 Task: Find connections with filter location Angol with filter topic #linkedintrainer with filter profile language French with filter current company Steel Authority of India Limited with filter school Nizam College, Basheerbagh with filter industry Business Intelligence Platforms with filter service category Bookkeeping with filter keywords title Medical Researcher
Action: Mouse moved to (626, 83)
Screenshot: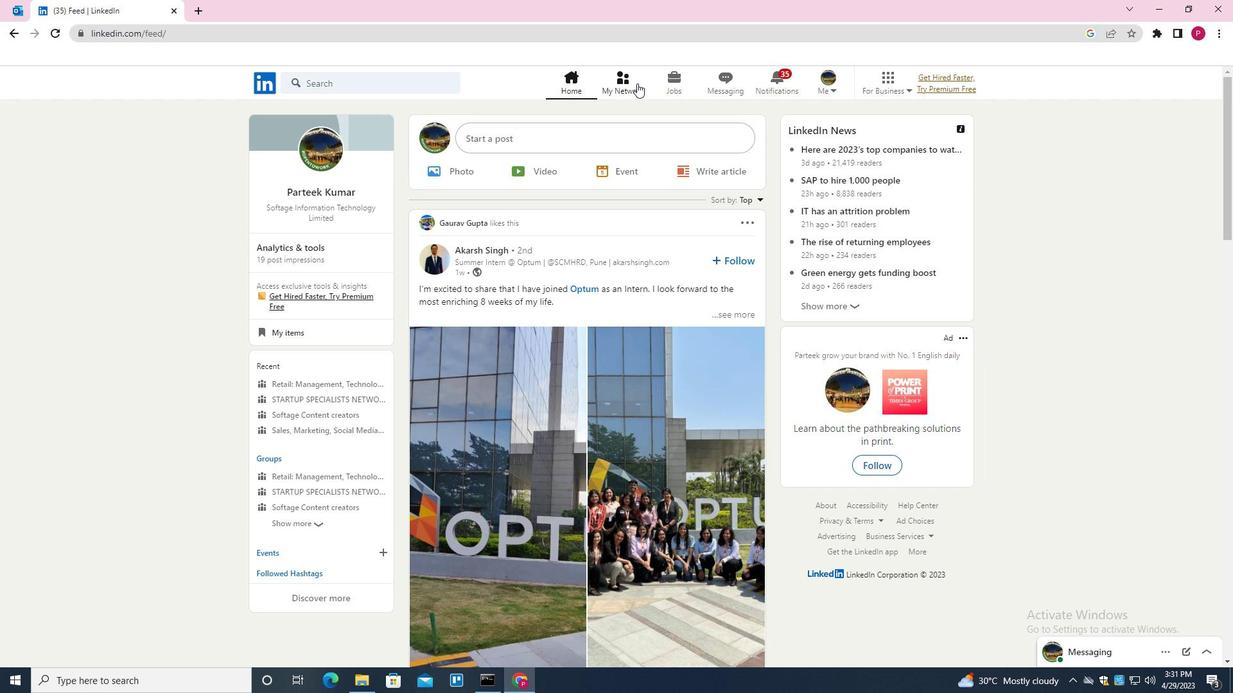 
Action: Mouse pressed left at (626, 83)
Screenshot: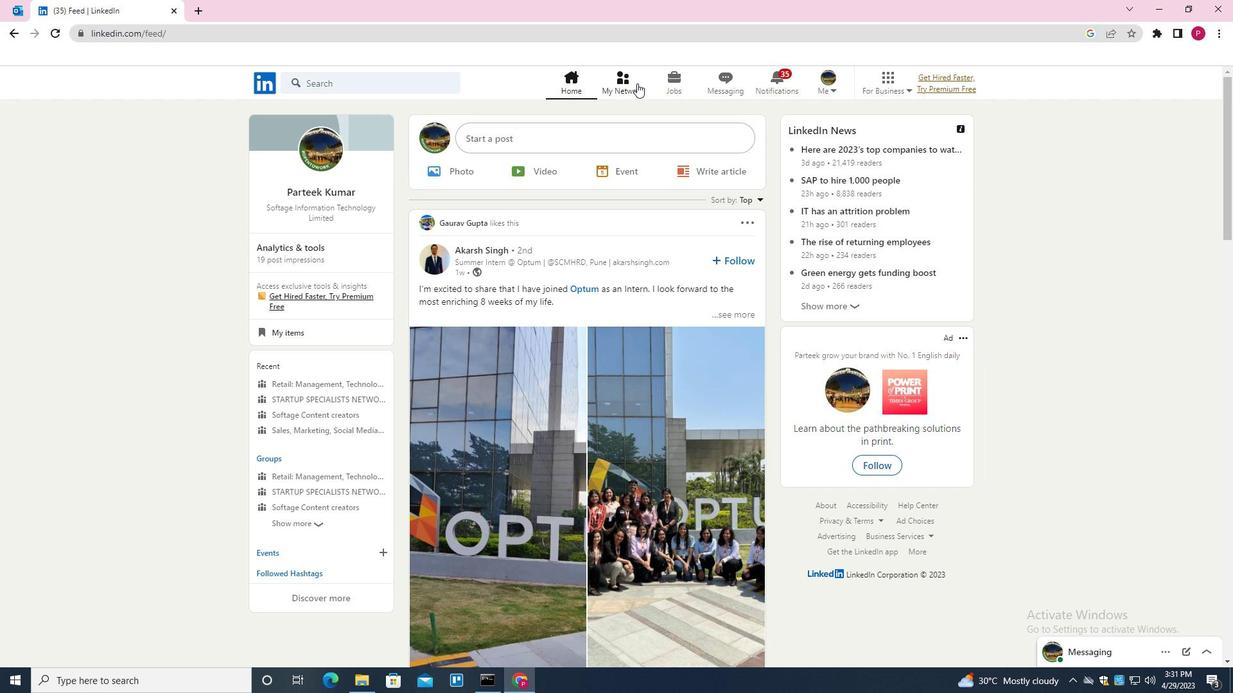 
Action: Mouse moved to (381, 161)
Screenshot: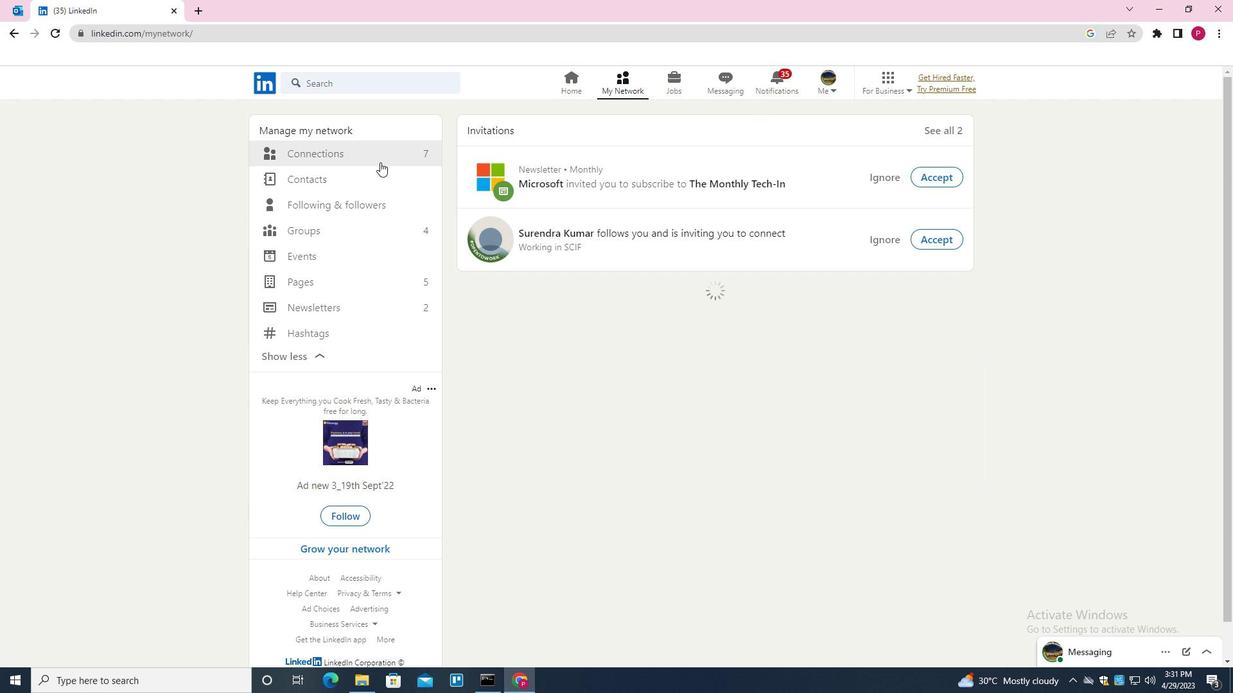 
Action: Mouse pressed left at (381, 161)
Screenshot: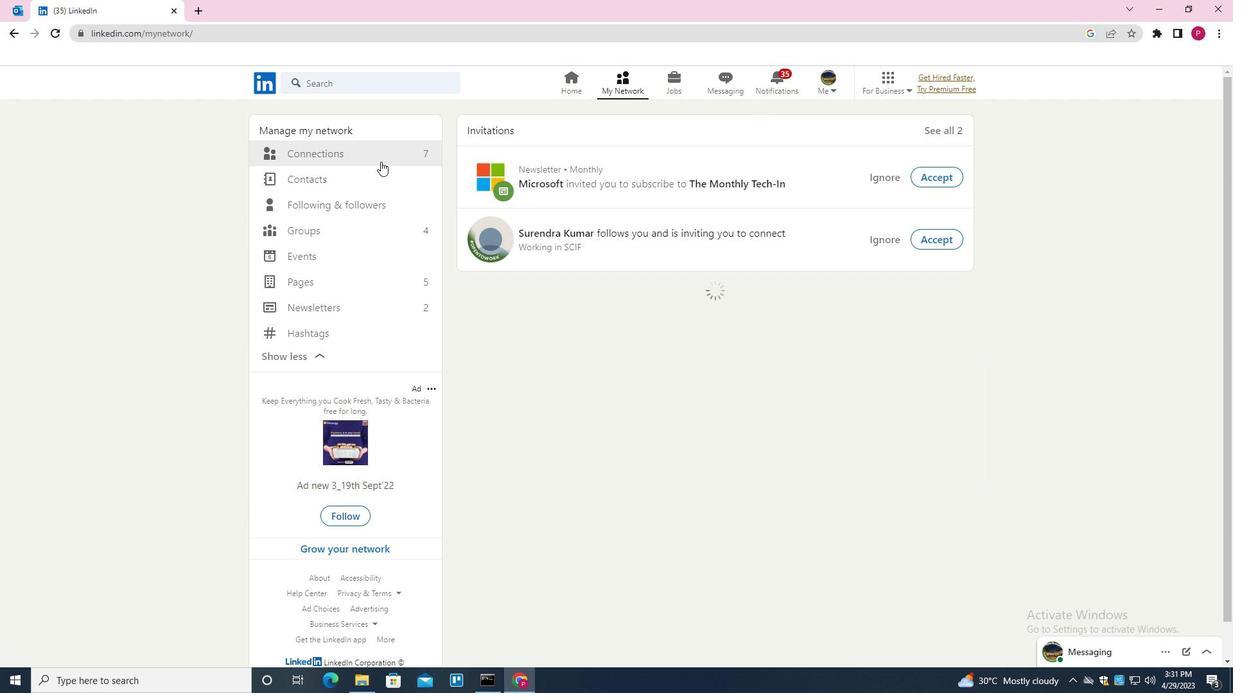 
Action: Mouse moved to (415, 150)
Screenshot: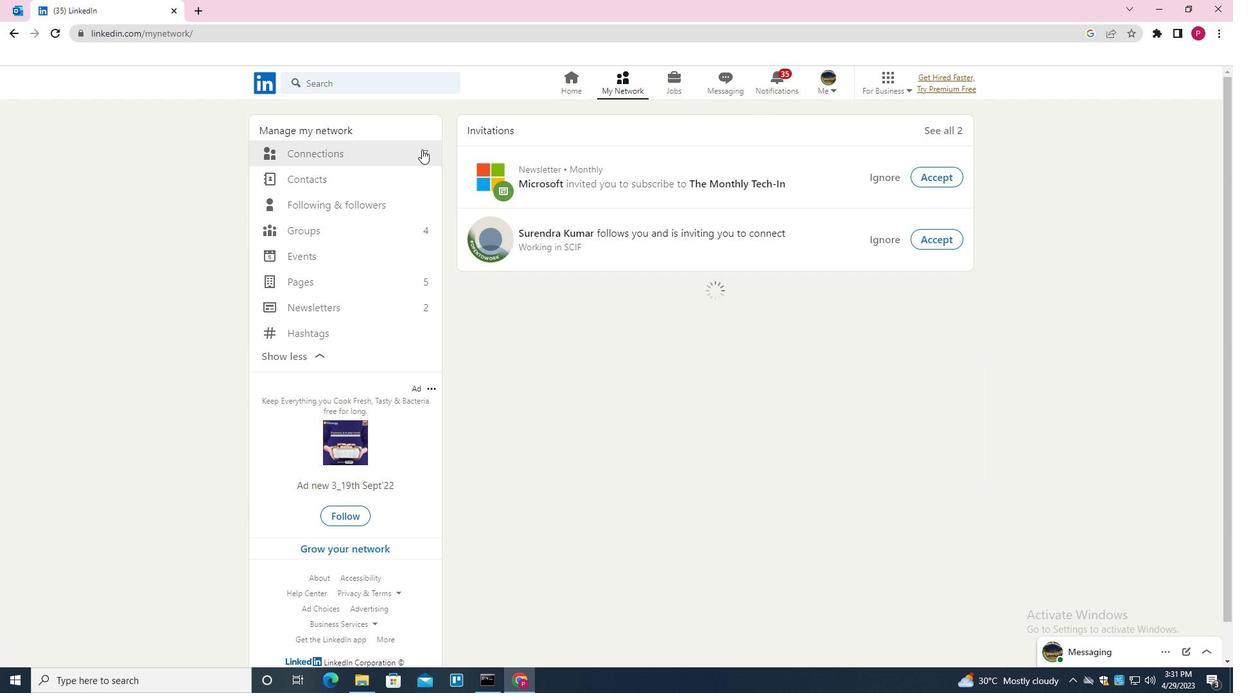 
Action: Mouse pressed left at (415, 150)
Screenshot: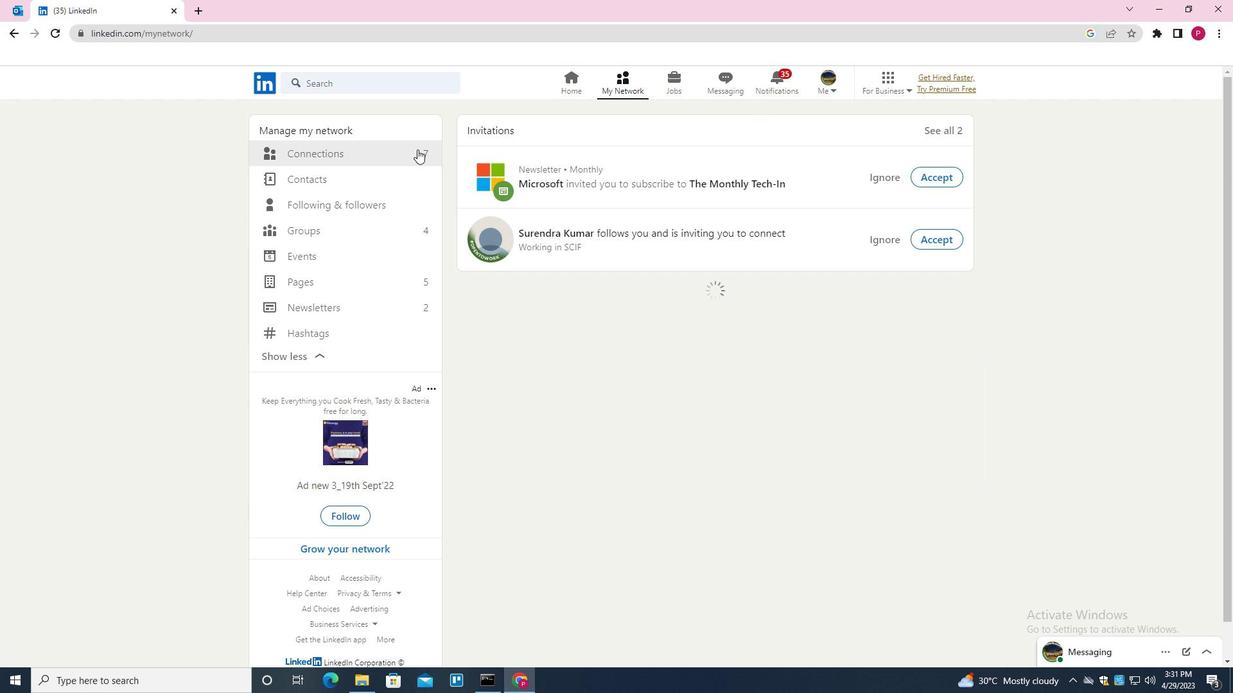 
Action: Mouse moved to (689, 157)
Screenshot: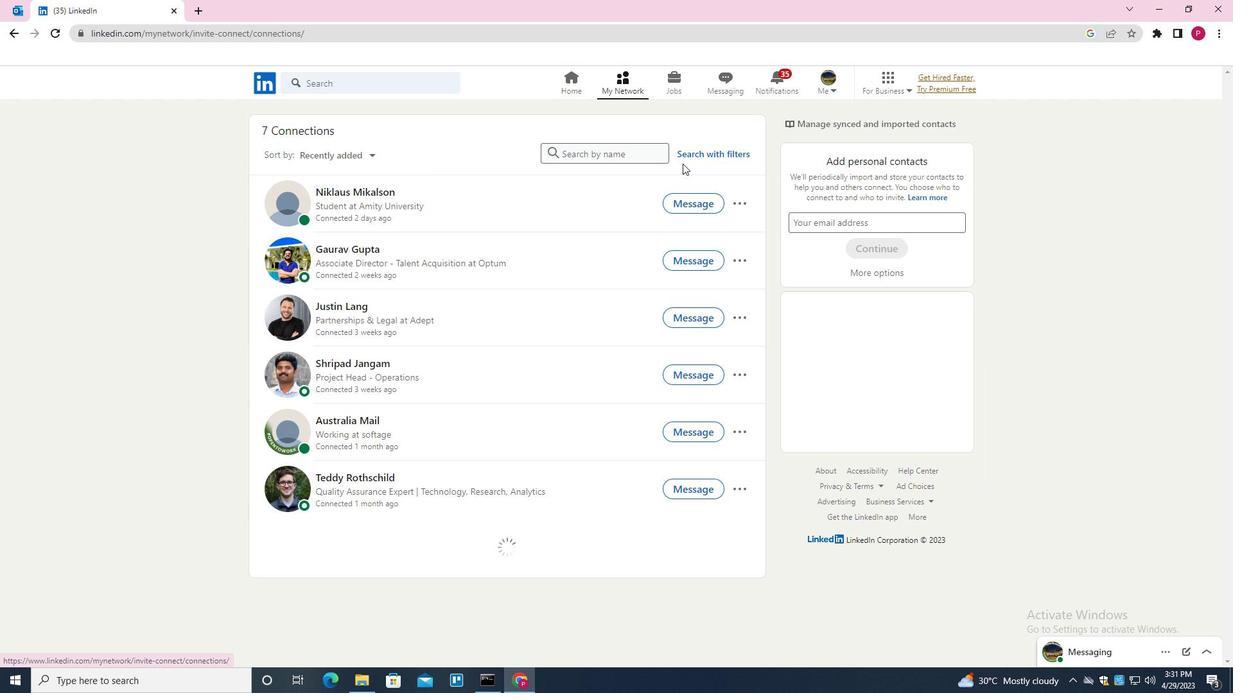 
Action: Mouse pressed left at (689, 157)
Screenshot: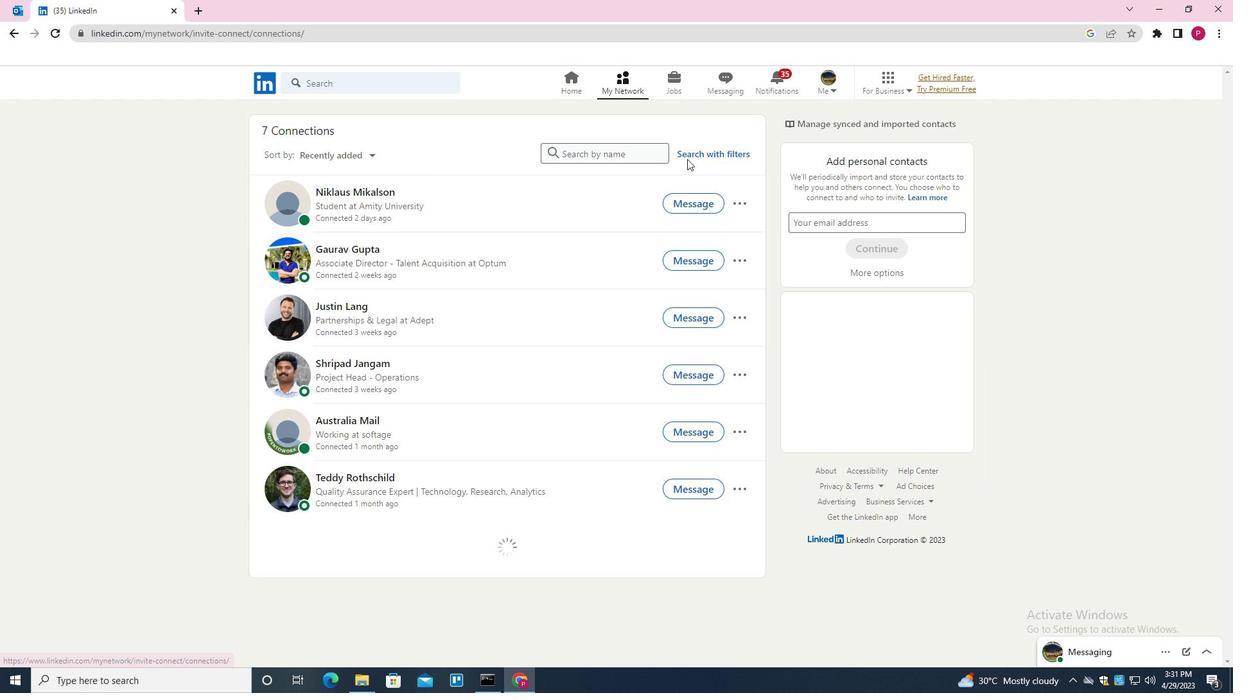 
Action: Mouse moved to (648, 119)
Screenshot: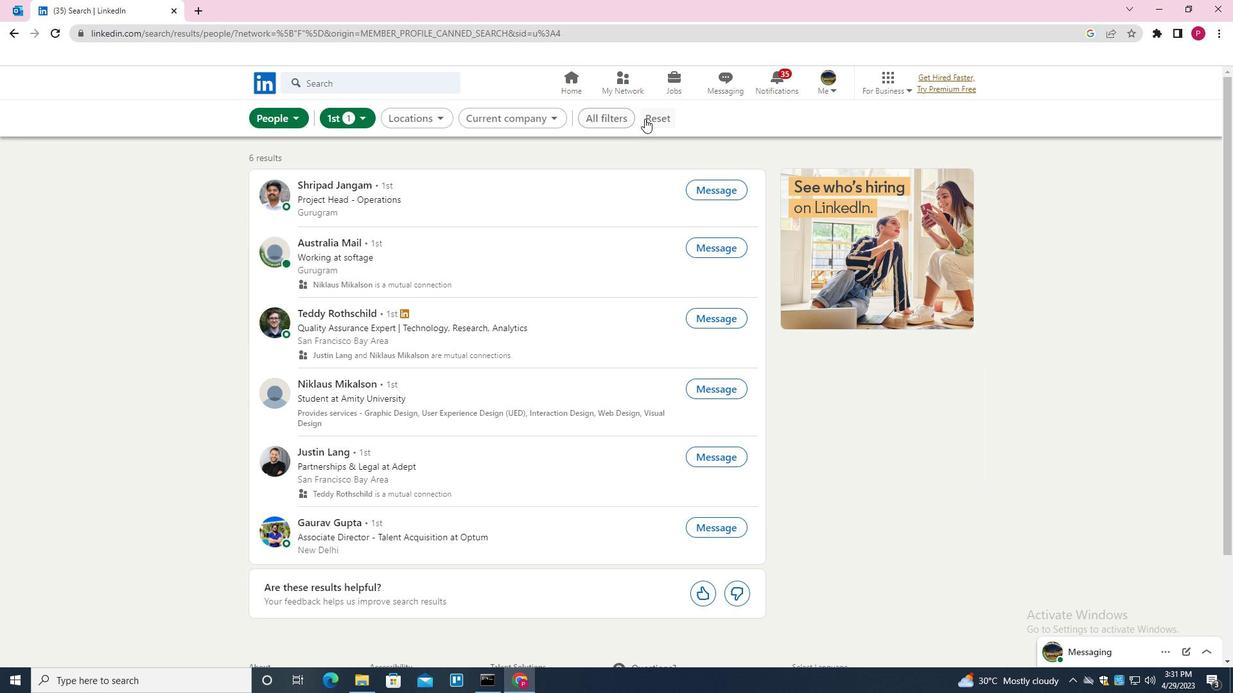 
Action: Mouse pressed left at (648, 119)
Screenshot: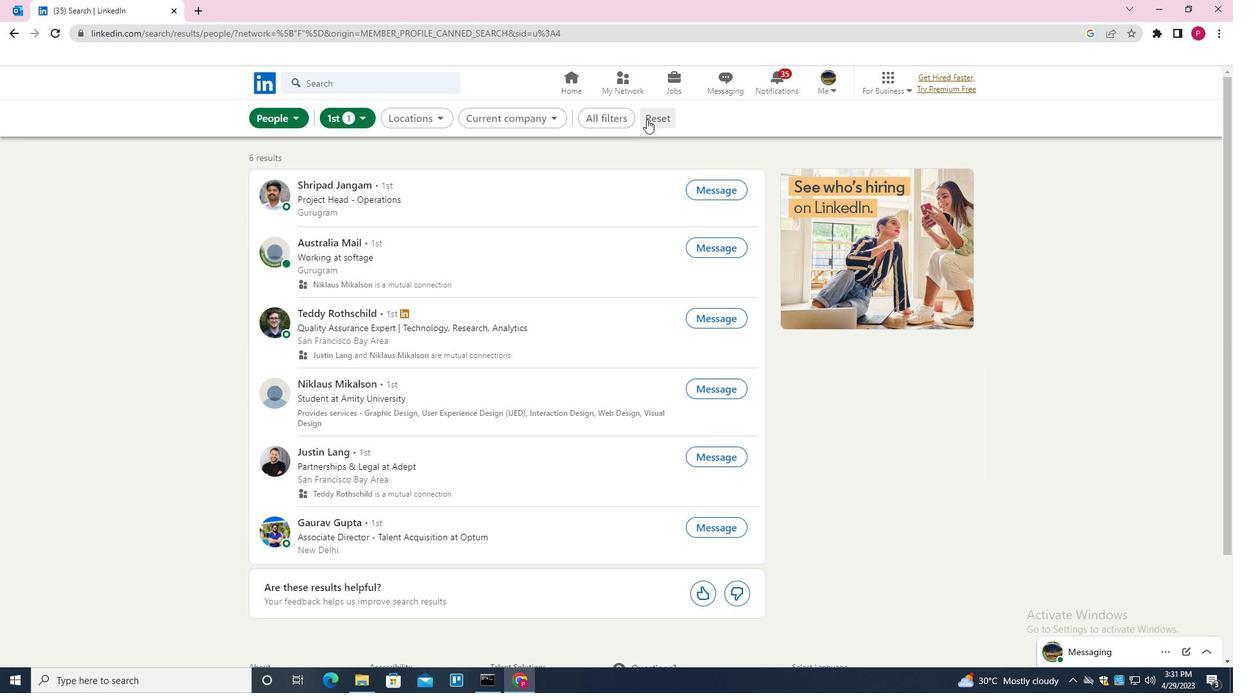
Action: Mouse moved to (648, 119)
Screenshot: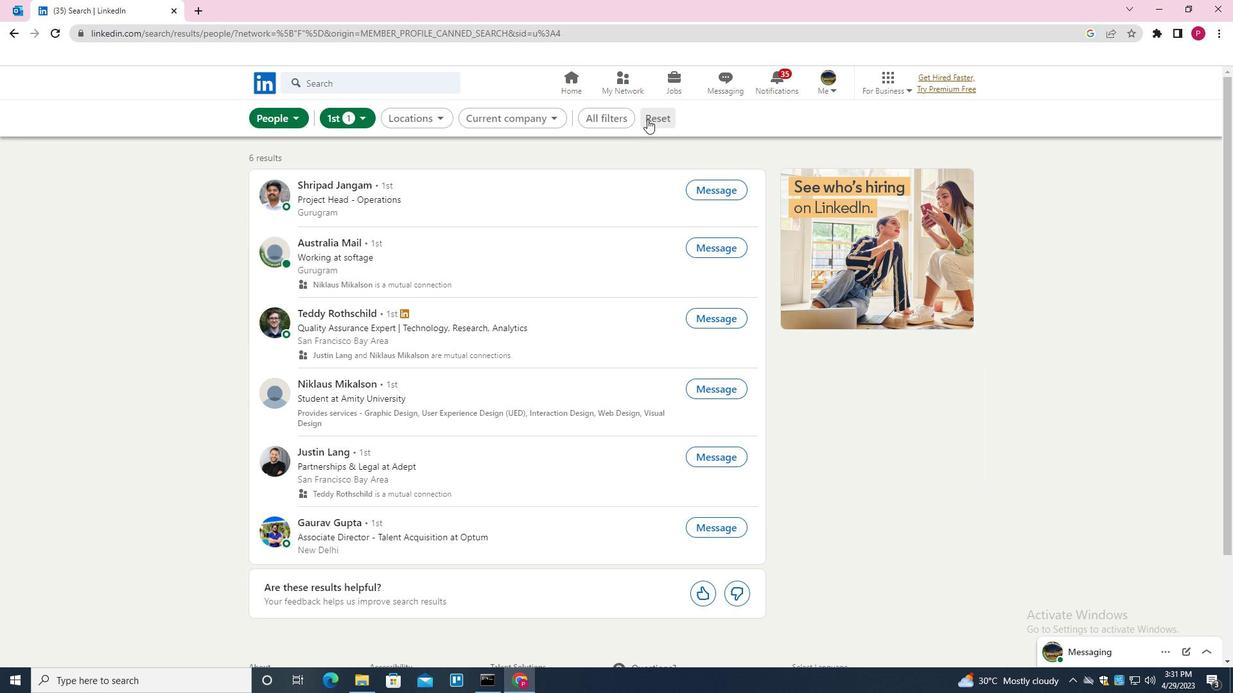 
Action: Mouse pressed left at (648, 119)
Screenshot: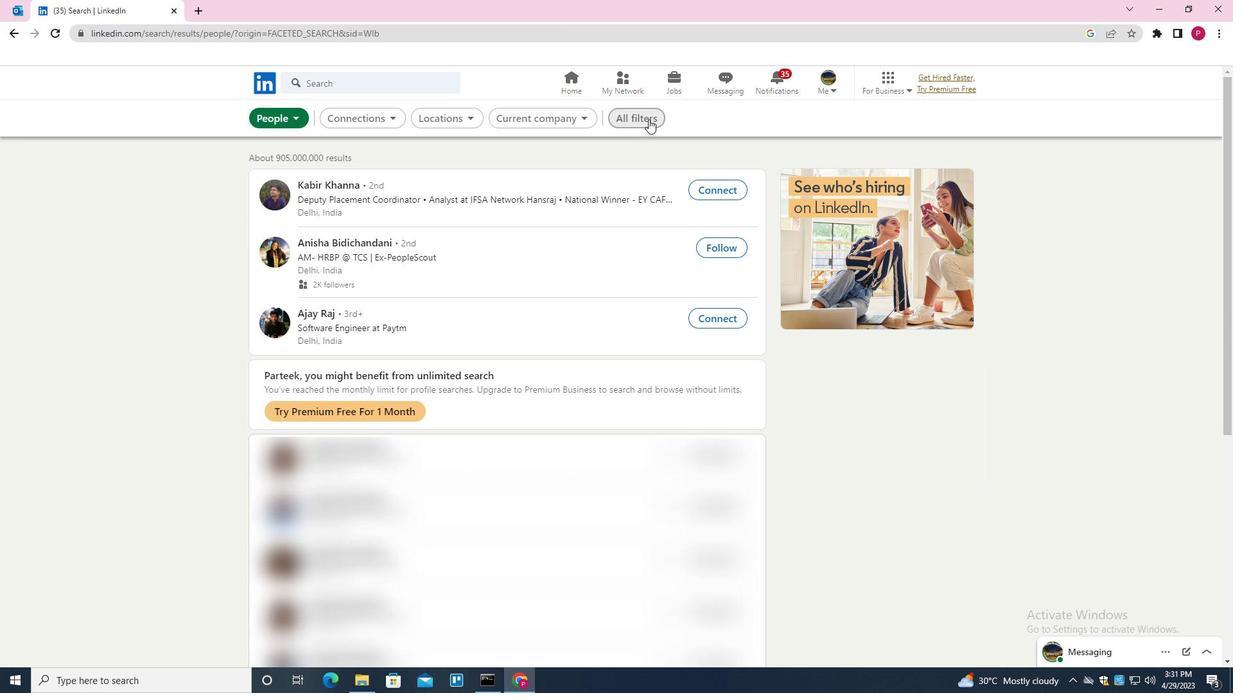 
Action: Mouse moved to (986, 377)
Screenshot: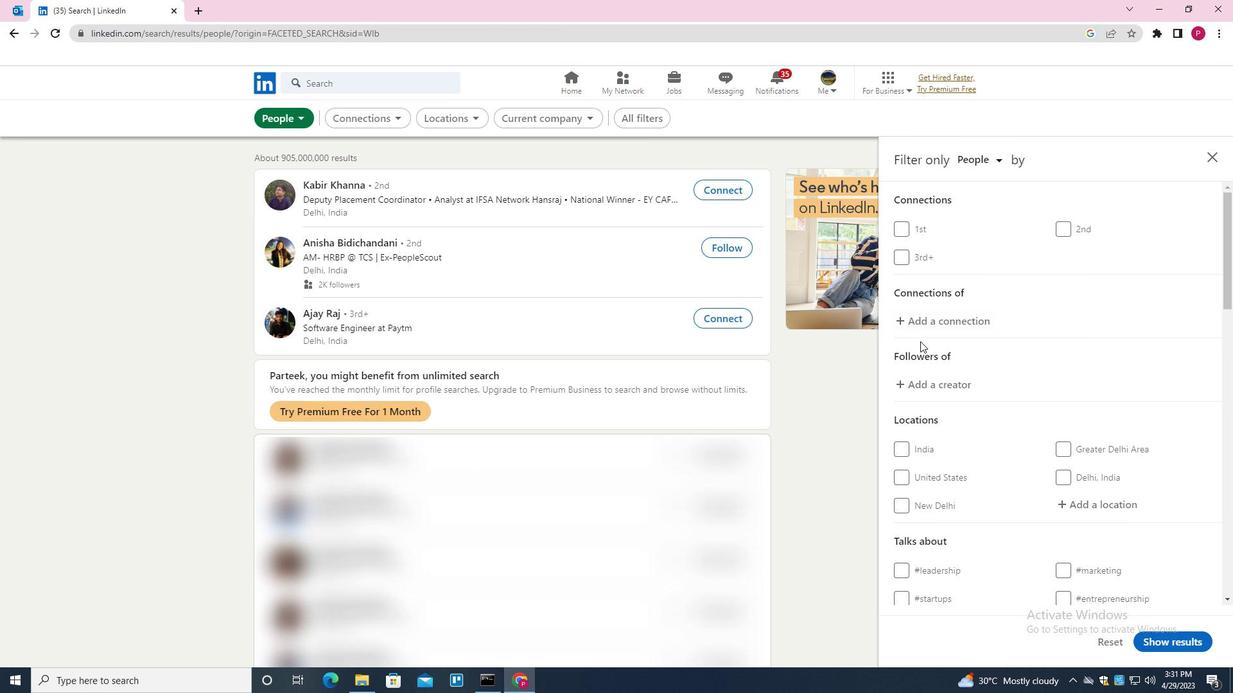 
Action: Mouse scrolled (986, 376) with delta (0, 0)
Screenshot: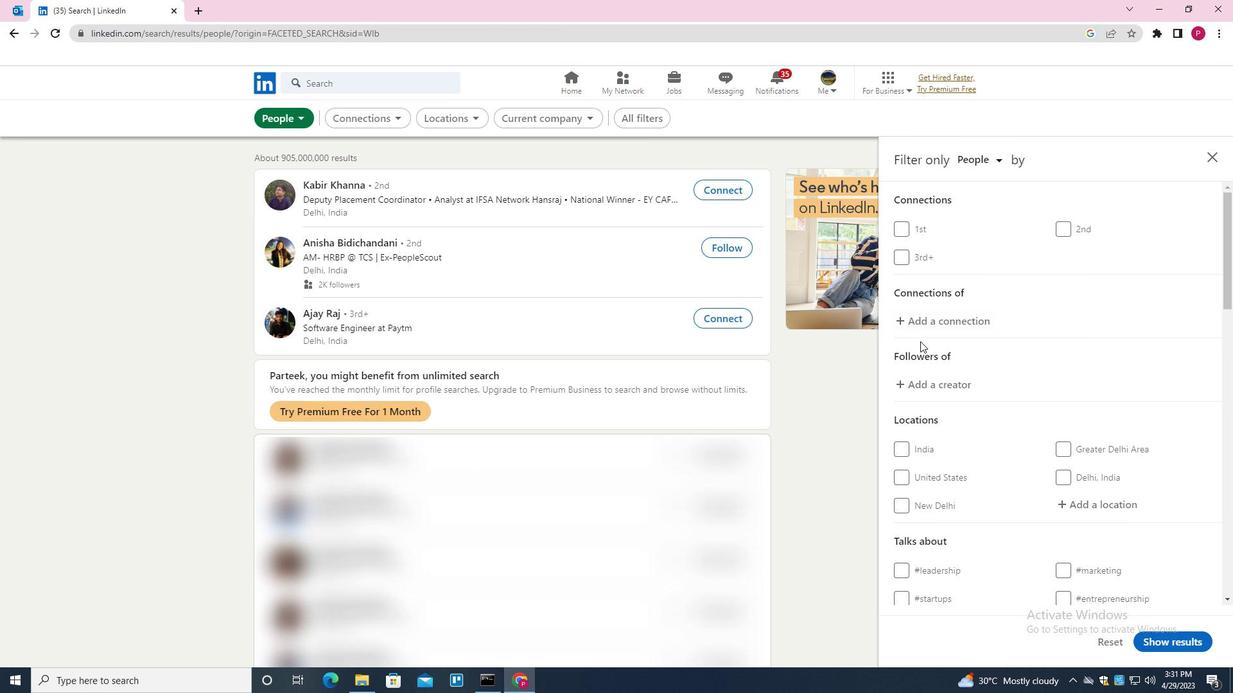 
Action: Mouse moved to (998, 386)
Screenshot: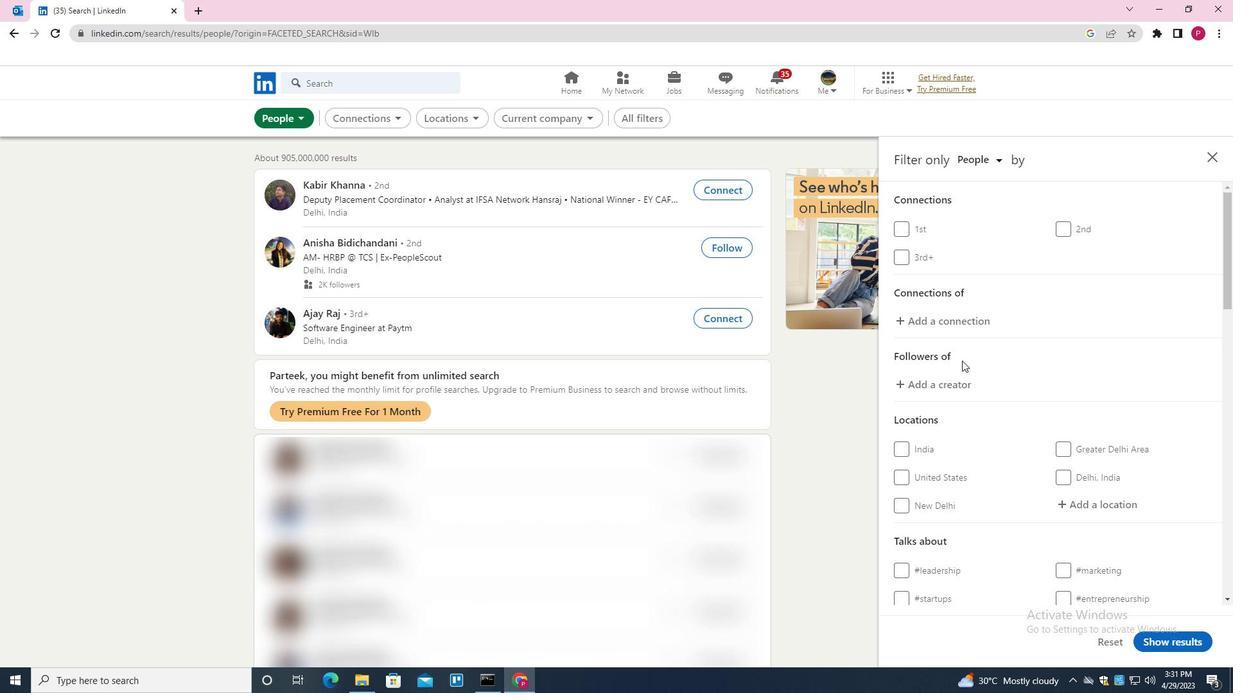 
Action: Mouse scrolled (998, 385) with delta (0, 0)
Screenshot: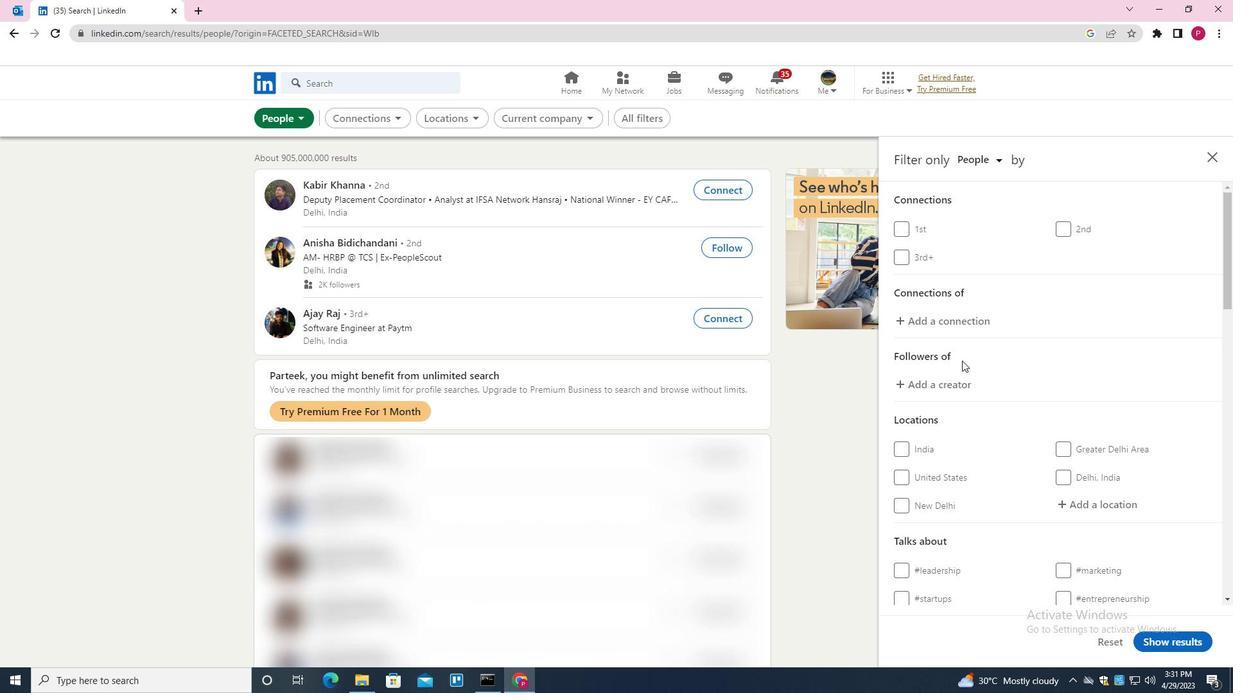 
Action: Mouse moved to (1066, 379)
Screenshot: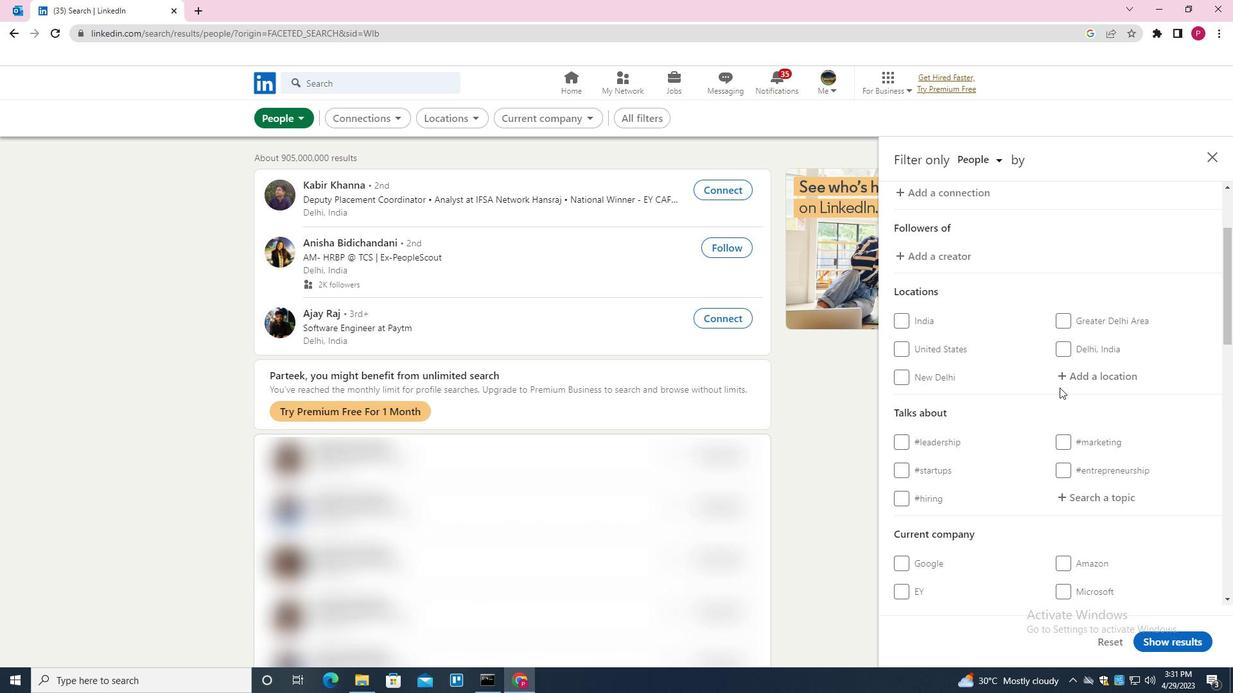 
Action: Mouse pressed left at (1066, 379)
Screenshot: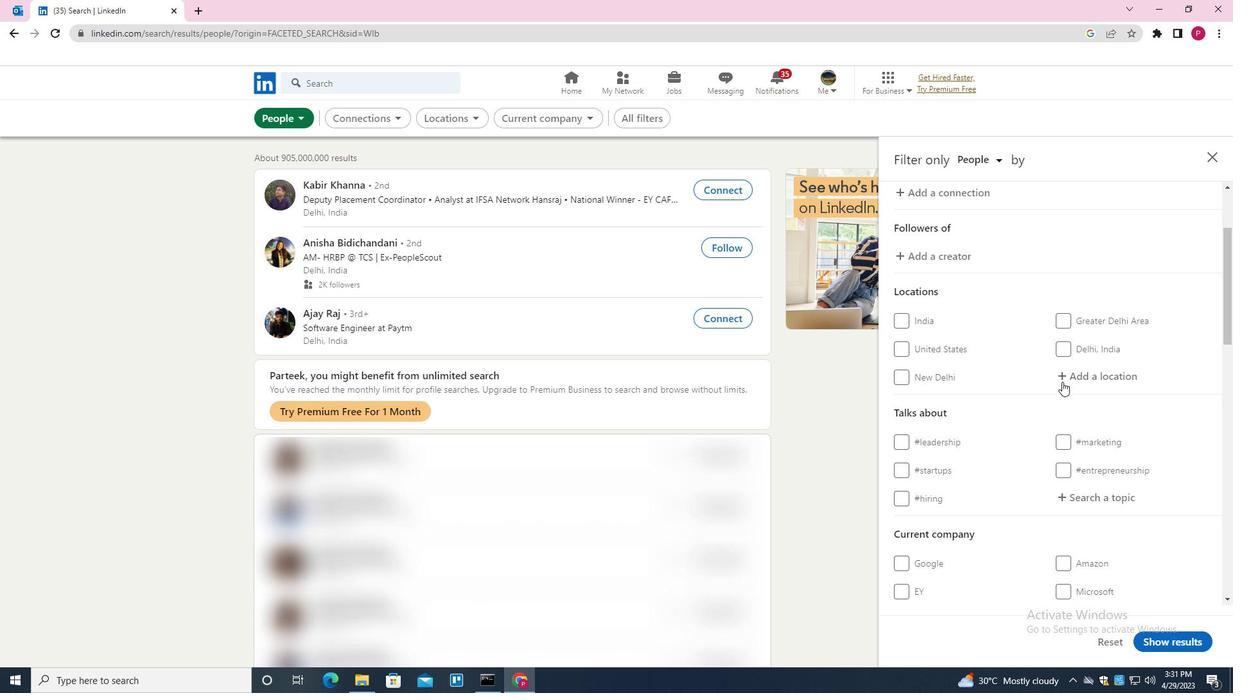 
Action: Mouse moved to (944, 372)
Screenshot: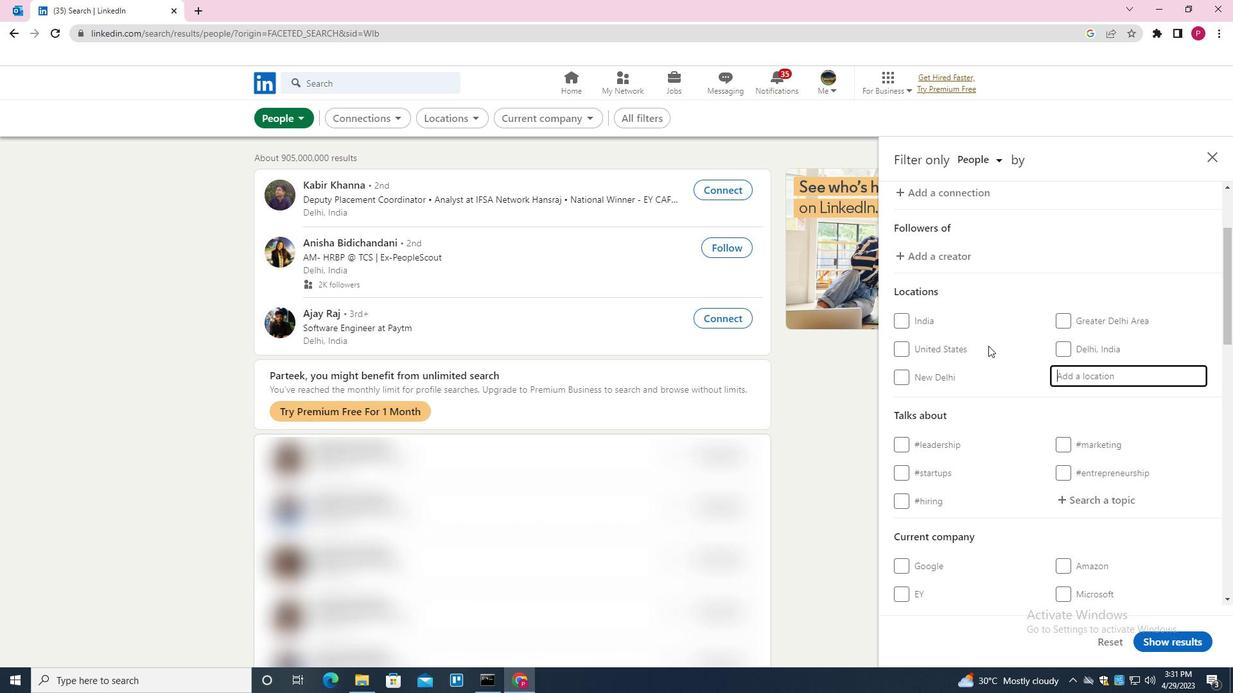 
Action: Key pressed <Key.shift>ANGOL<Key.down><Key.down><Key.down><Key.down><Key.enter>
Screenshot: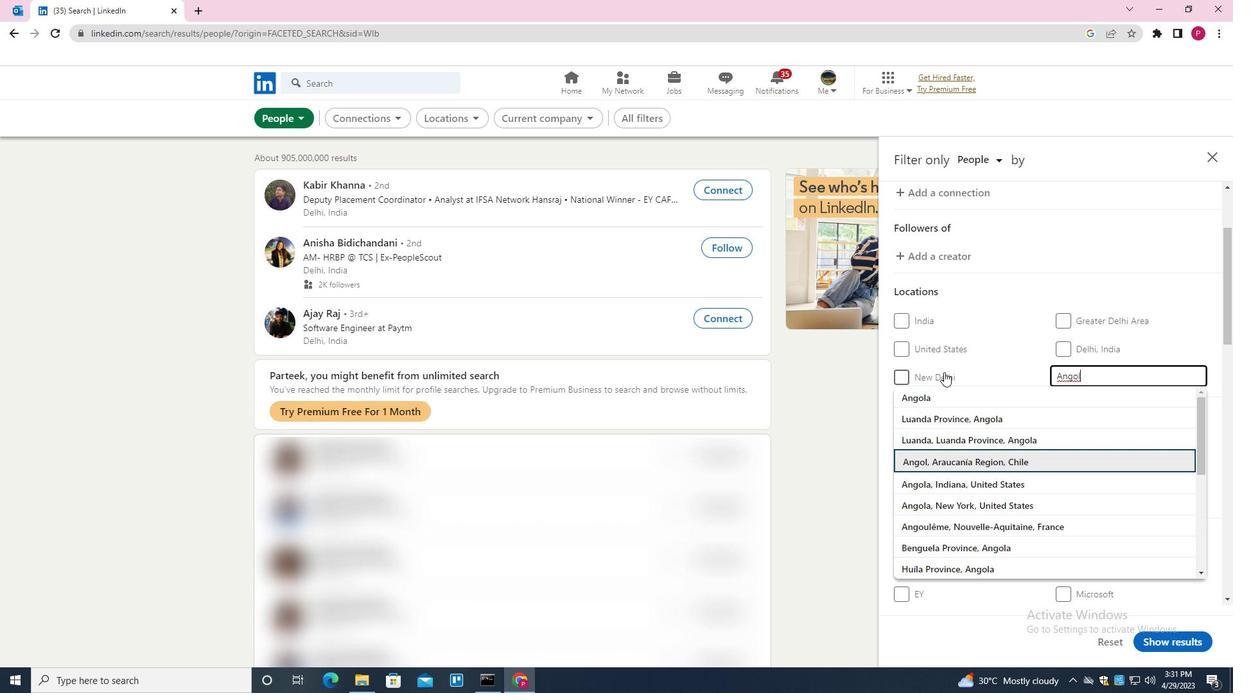 
Action: Mouse moved to (956, 357)
Screenshot: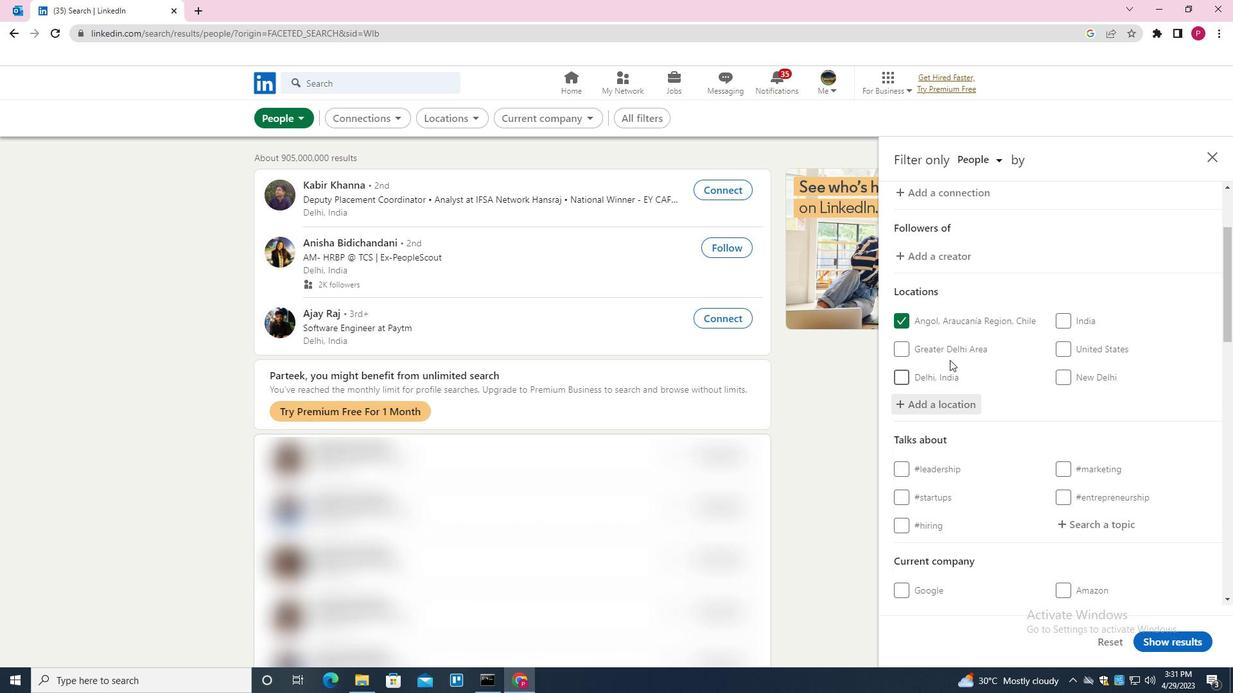 
Action: Mouse scrolled (956, 357) with delta (0, 0)
Screenshot: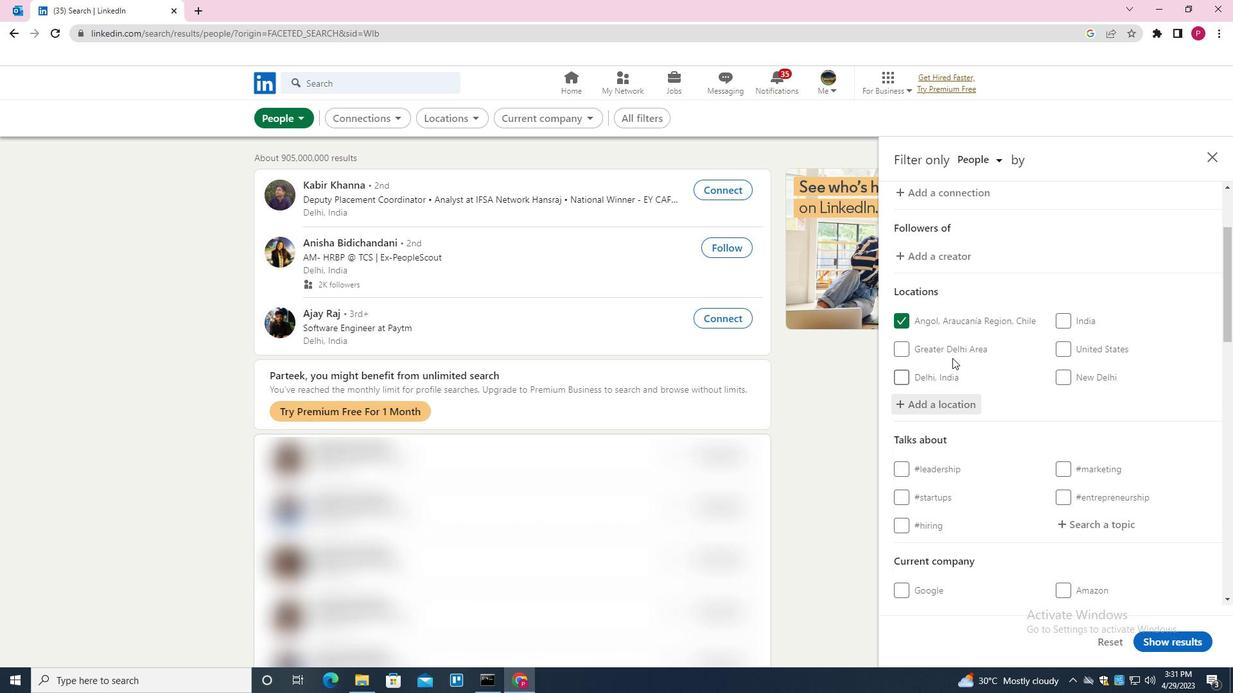 
Action: Mouse scrolled (956, 357) with delta (0, 0)
Screenshot: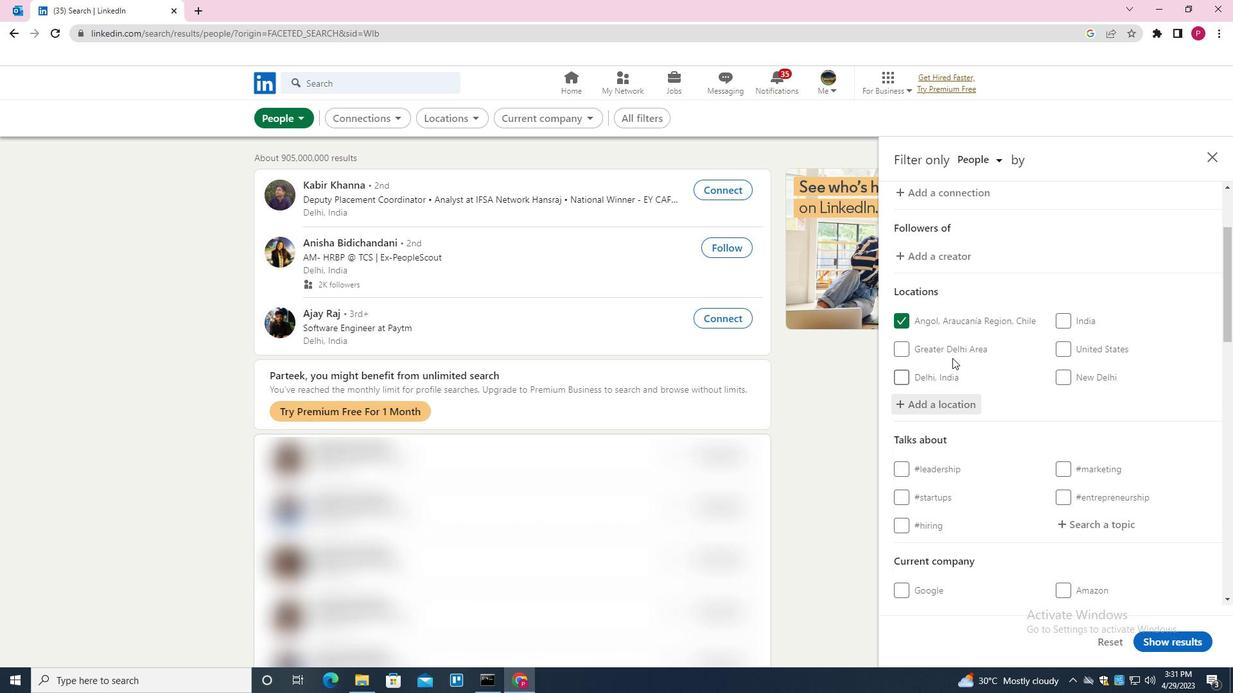 
Action: Mouse scrolled (956, 357) with delta (0, 0)
Screenshot: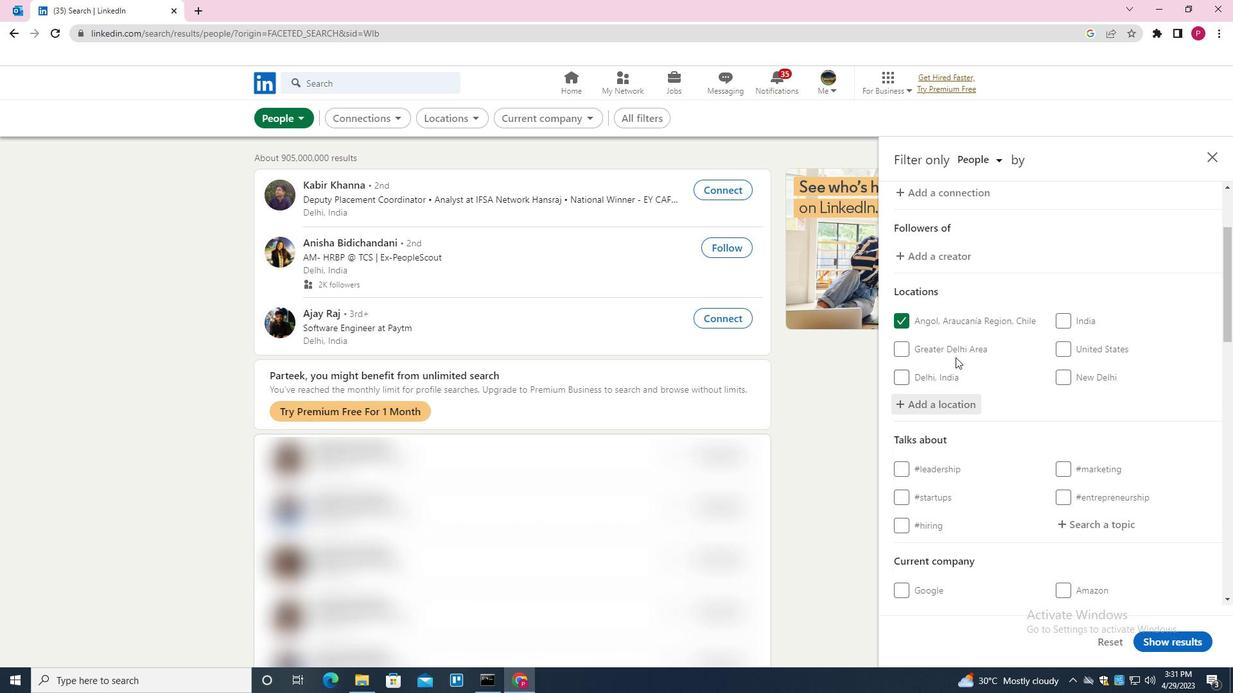 
Action: Mouse moved to (1094, 321)
Screenshot: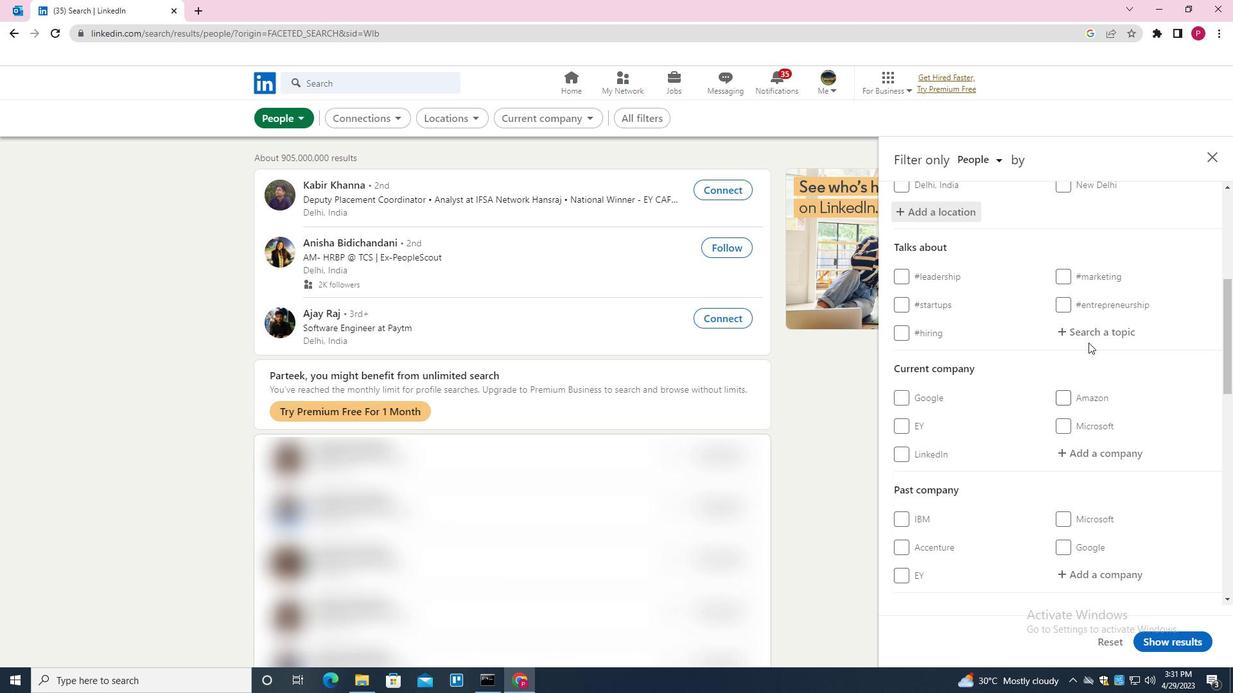 
Action: Mouse pressed left at (1094, 321)
Screenshot: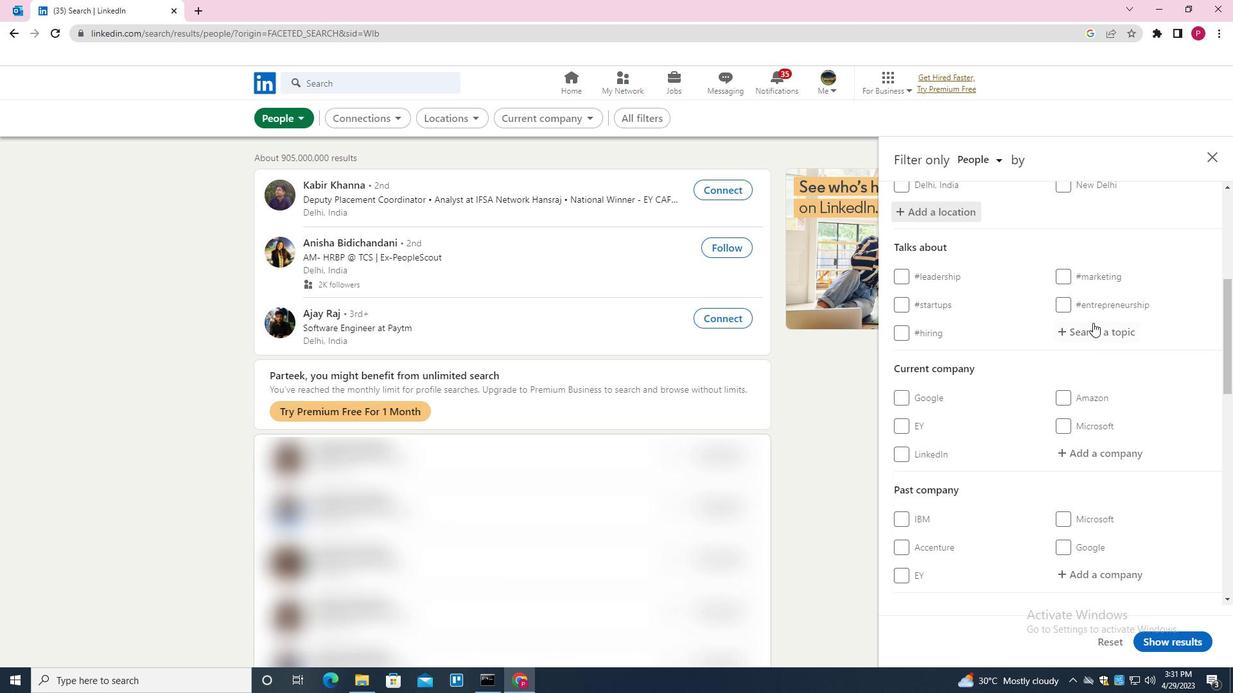 
Action: Mouse moved to (1027, 364)
Screenshot: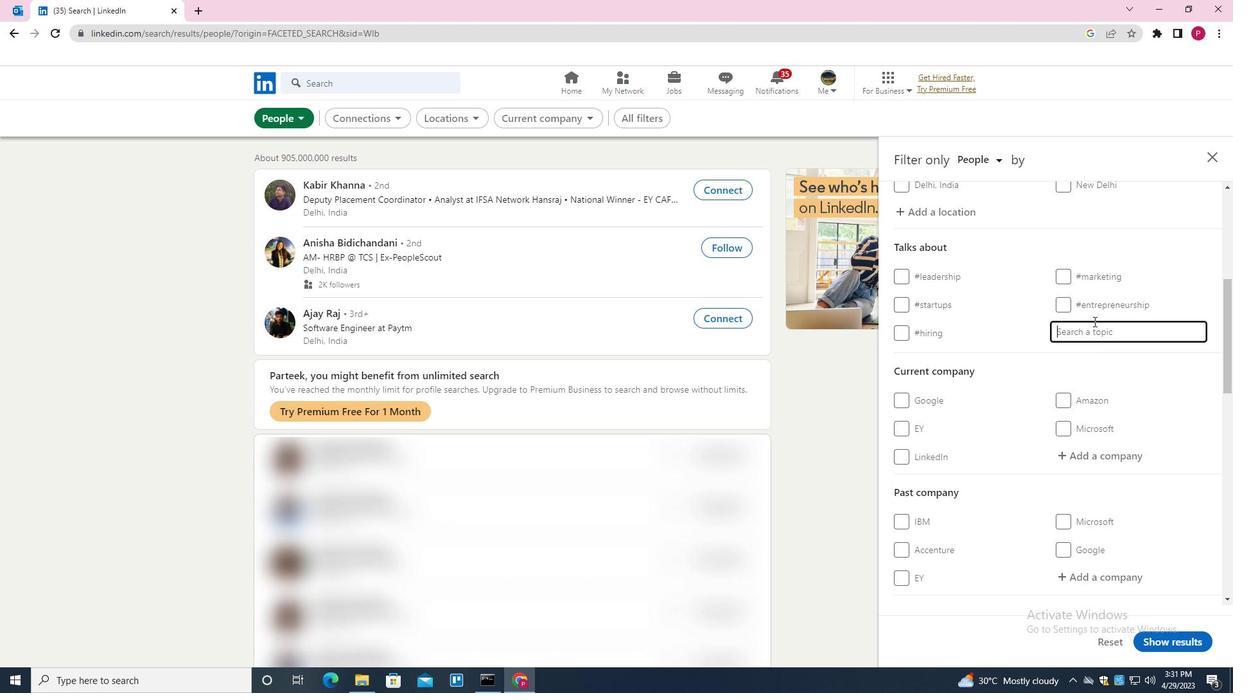 
Action: Key pressed LINKEDY<Key.backspace>TRAIN<Key.backspace><Key.backspace><Key.backspace><Key.backspace><Key.backspace>INTRAIN<Key.down><Key.down><Key.enter>
Screenshot: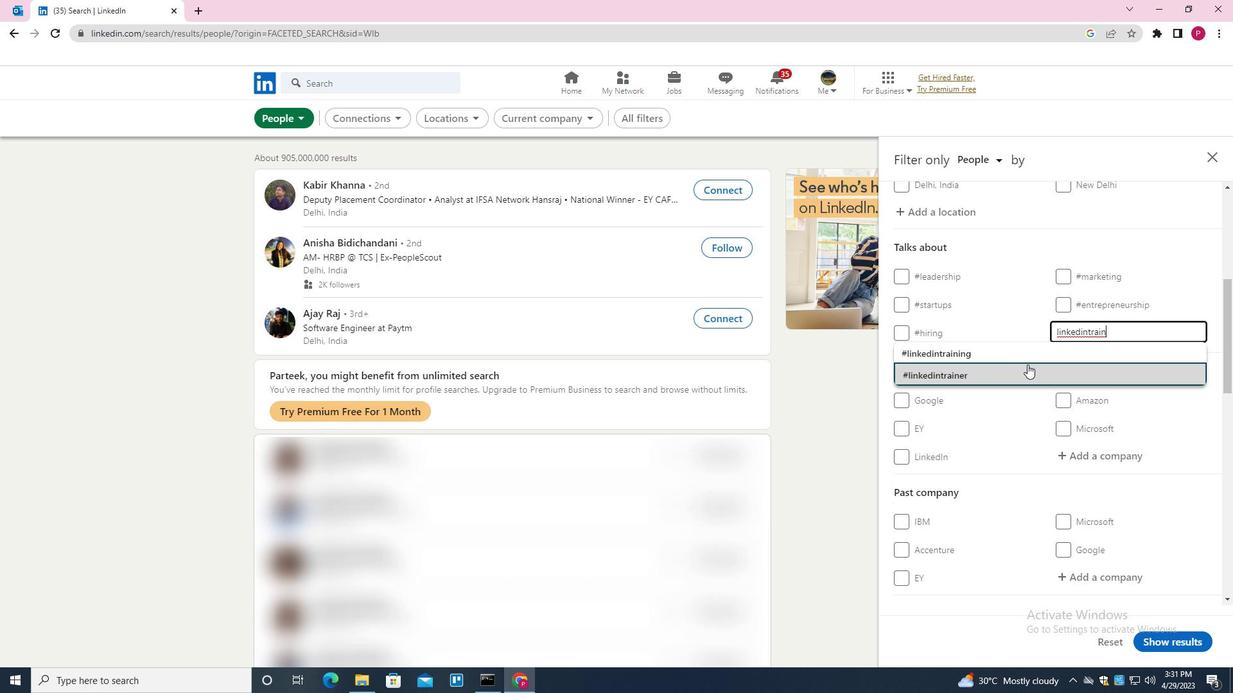 
Action: Mouse moved to (953, 425)
Screenshot: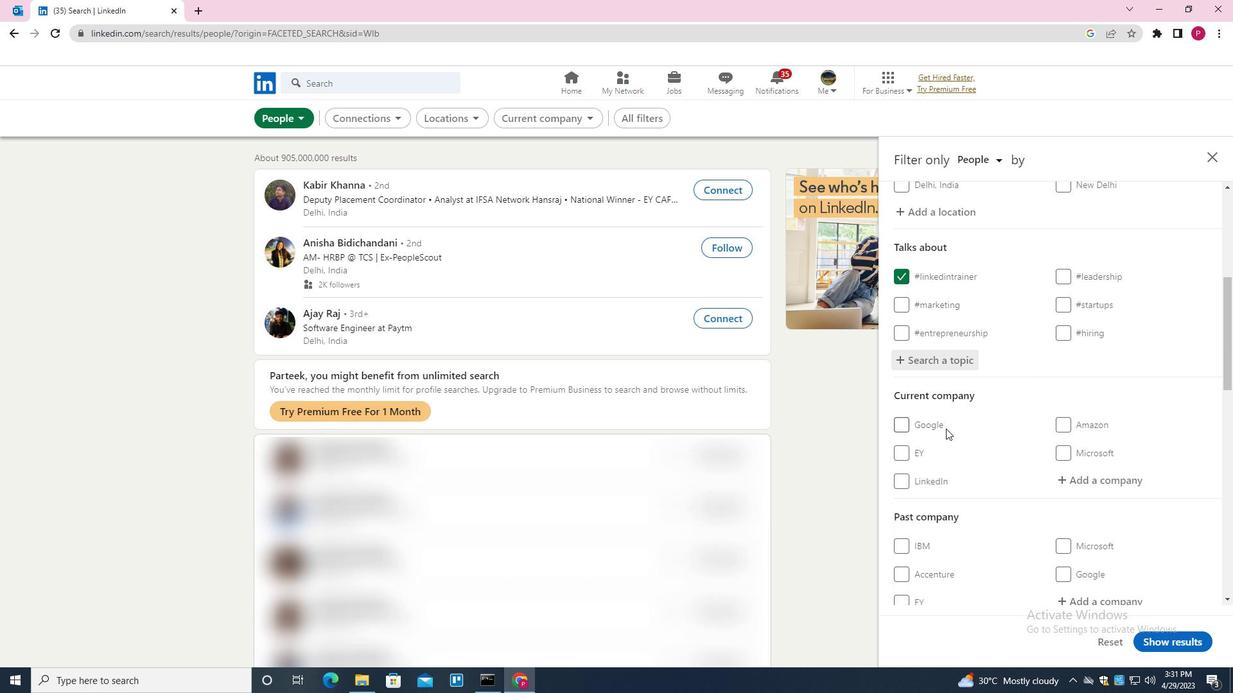
Action: Mouse scrolled (953, 424) with delta (0, 0)
Screenshot: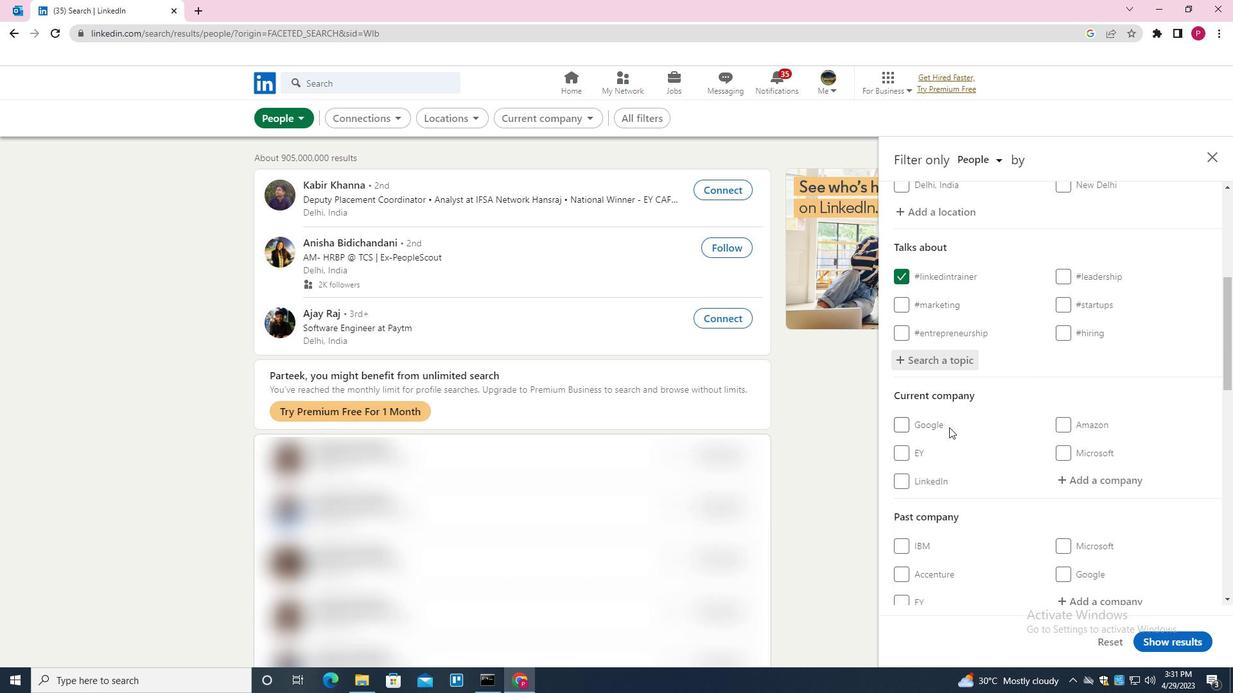 
Action: Mouse moved to (954, 424)
Screenshot: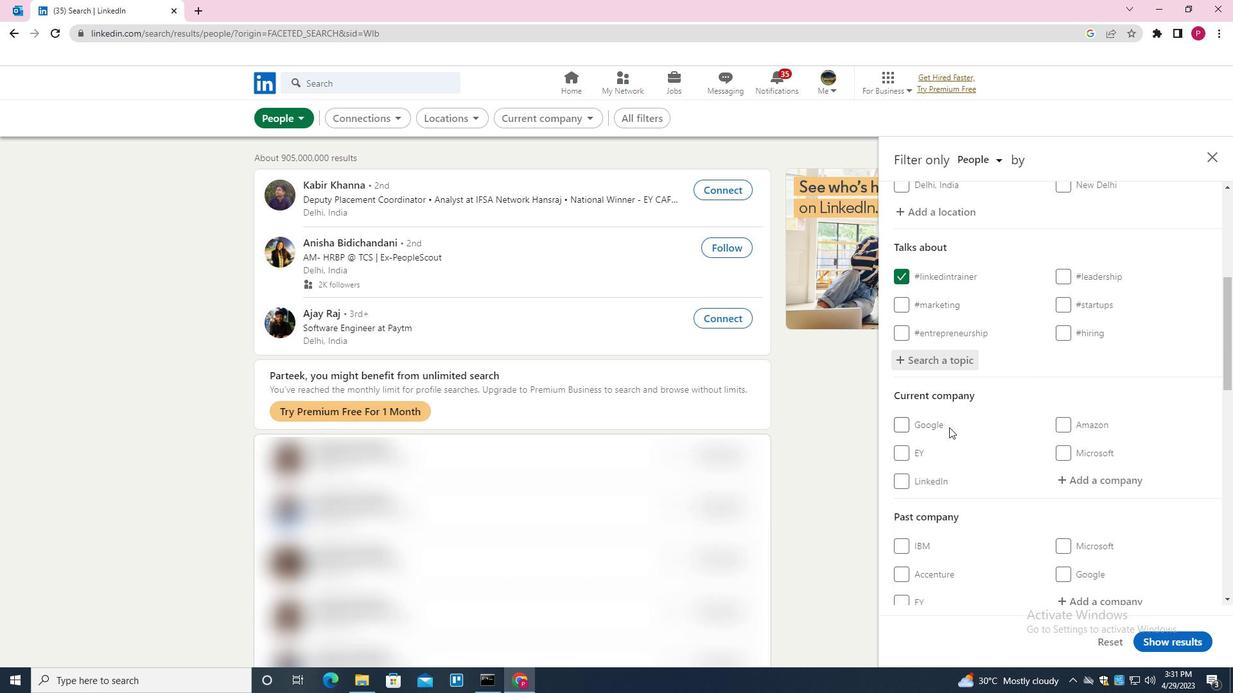 
Action: Mouse scrolled (954, 424) with delta (0, 0)
Screenshot: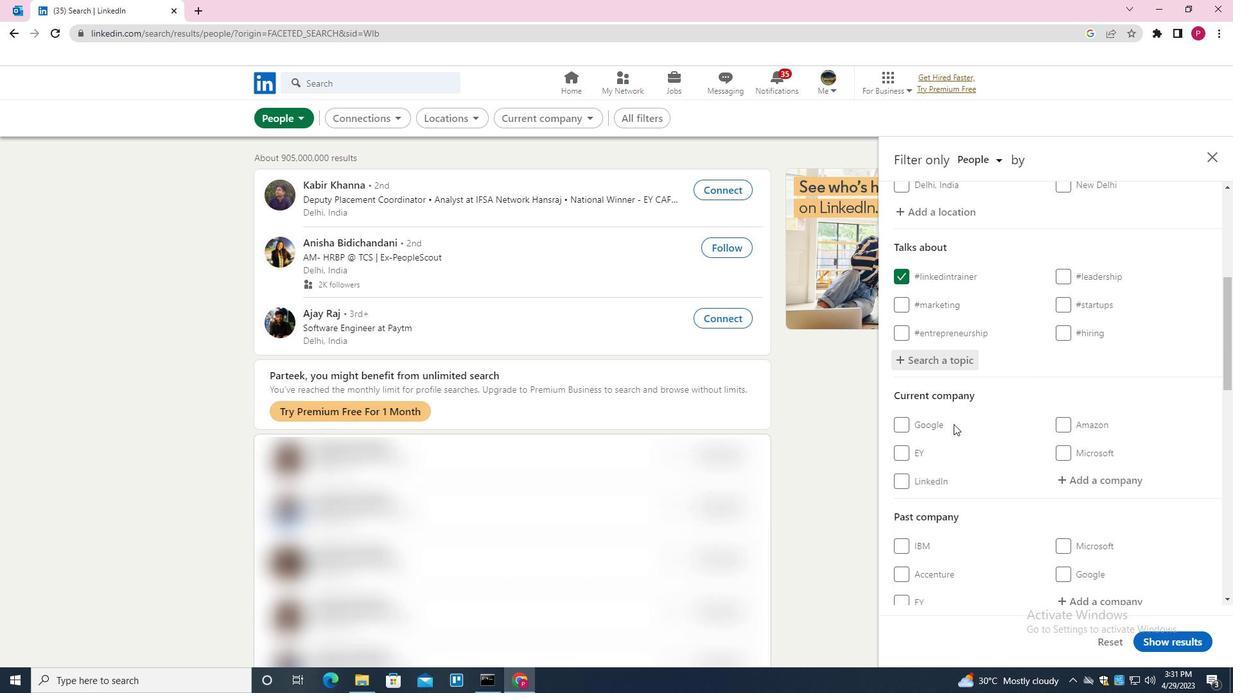 
Action: Mouse scrolled (954, 424) with delta (0, 0)
Screenshot: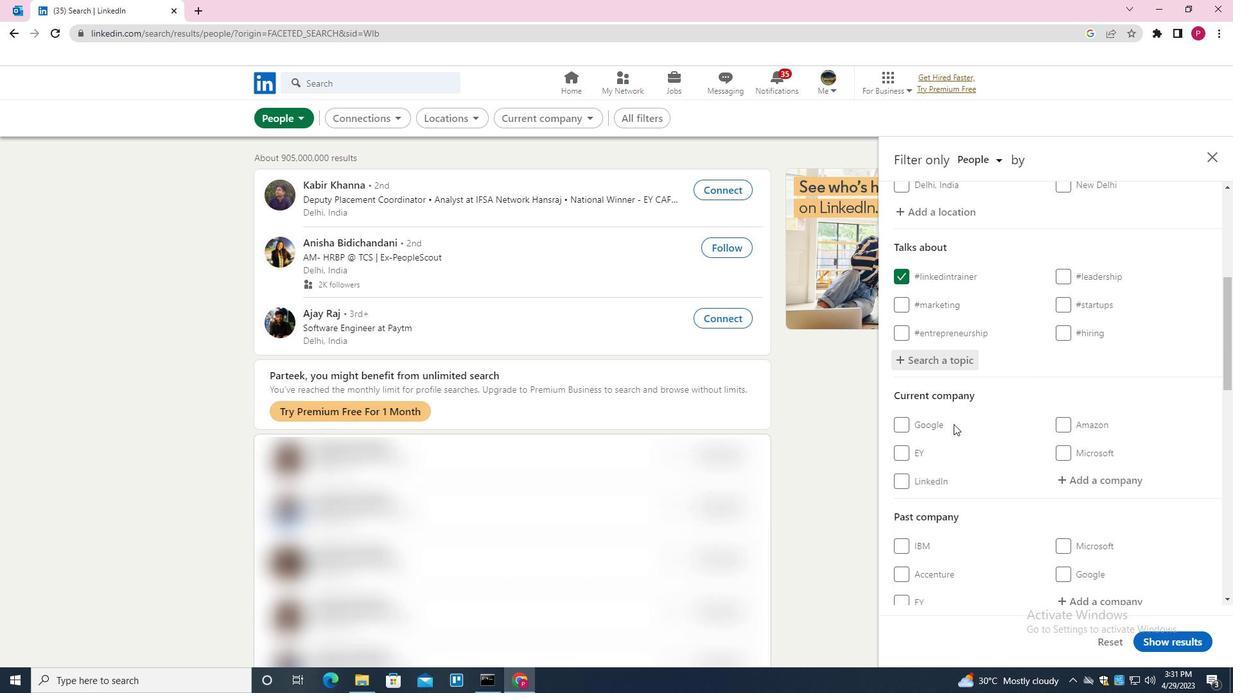 
Action: Mouse scrolled (954, 424) with delta (0, 0)
Screenshot: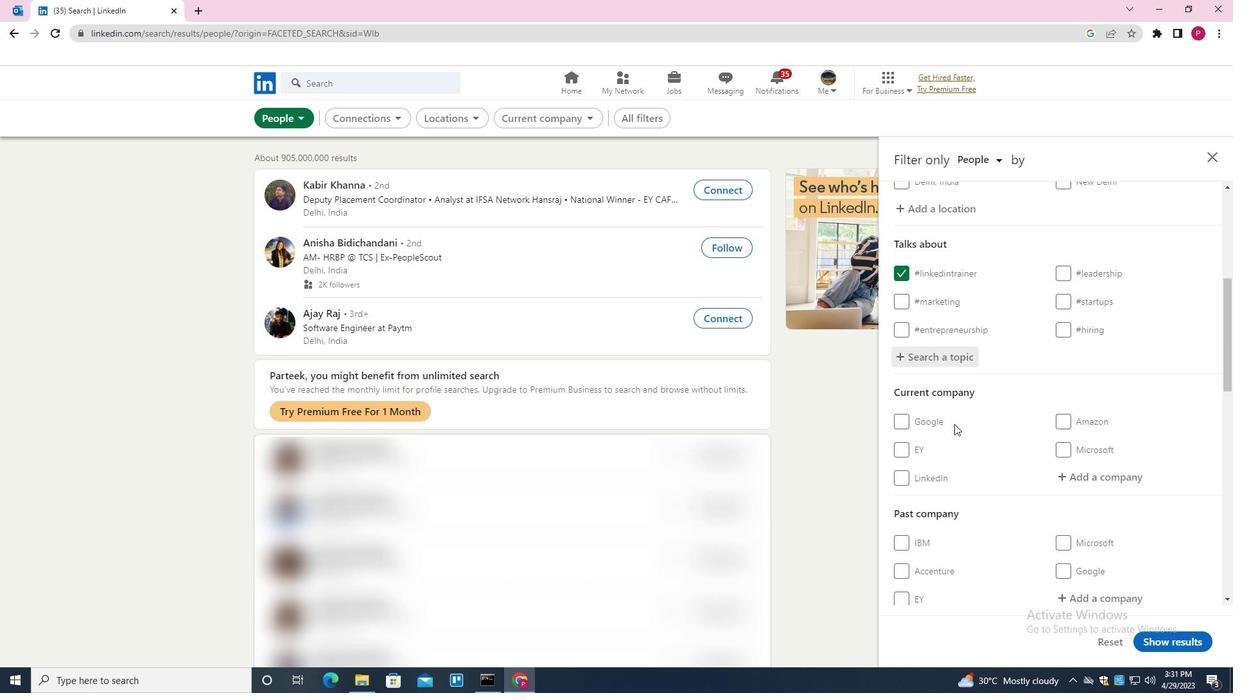 
Action: Mouse moved to (956, 423)
Screenshot: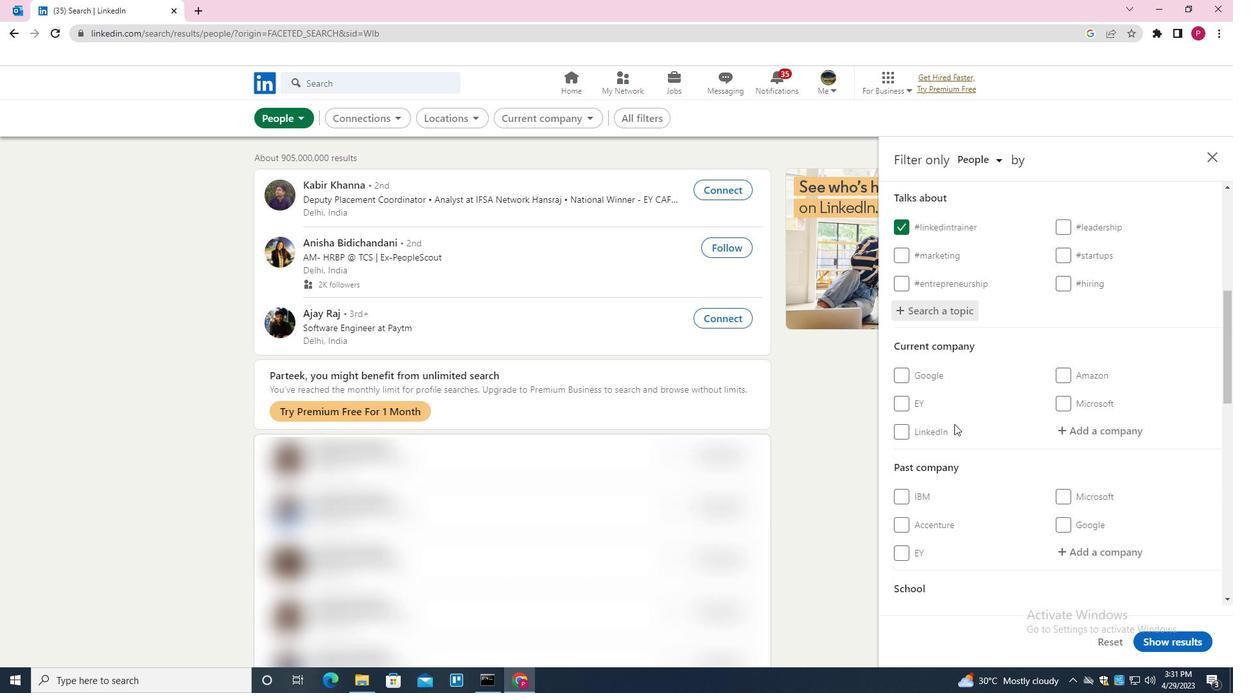 
Action: Mouse scrolled (956, 422) with delta (0, 0)
Screenshot: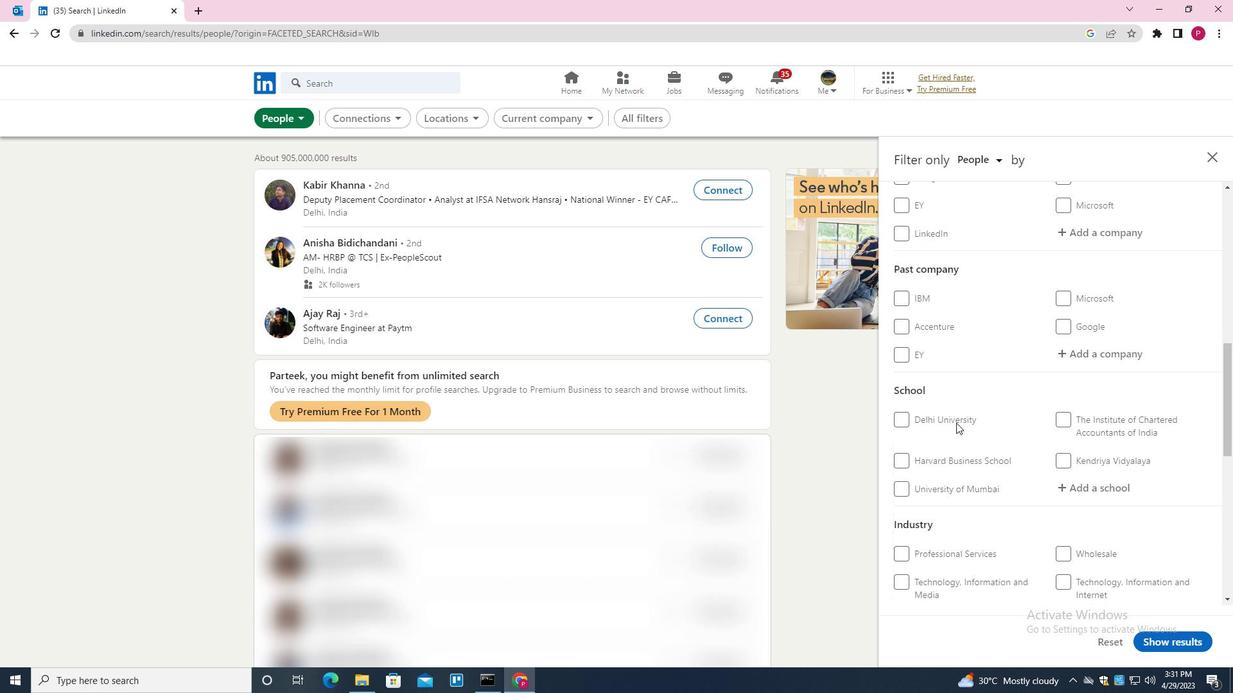 
Action: Mouse scrolled (956, 422) with delta (0, 0)
Screenshot: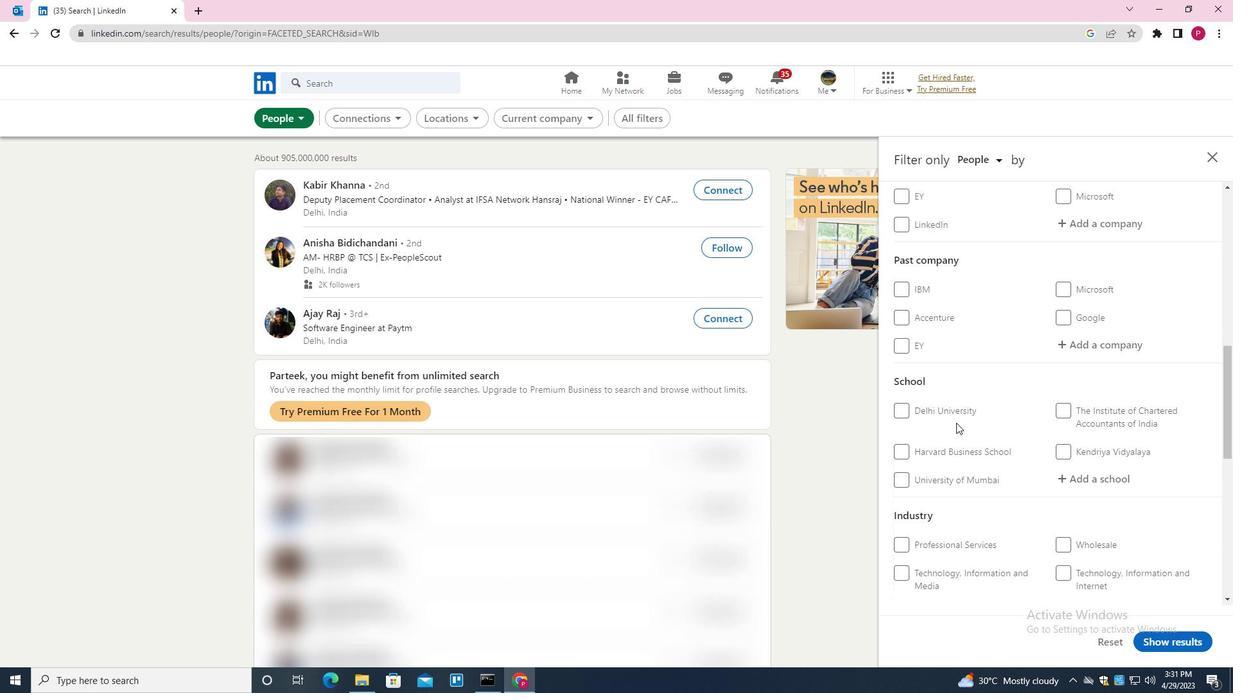 
Action: Mouse scrolled (956, 422) with delta (0, 0)
Screenshot: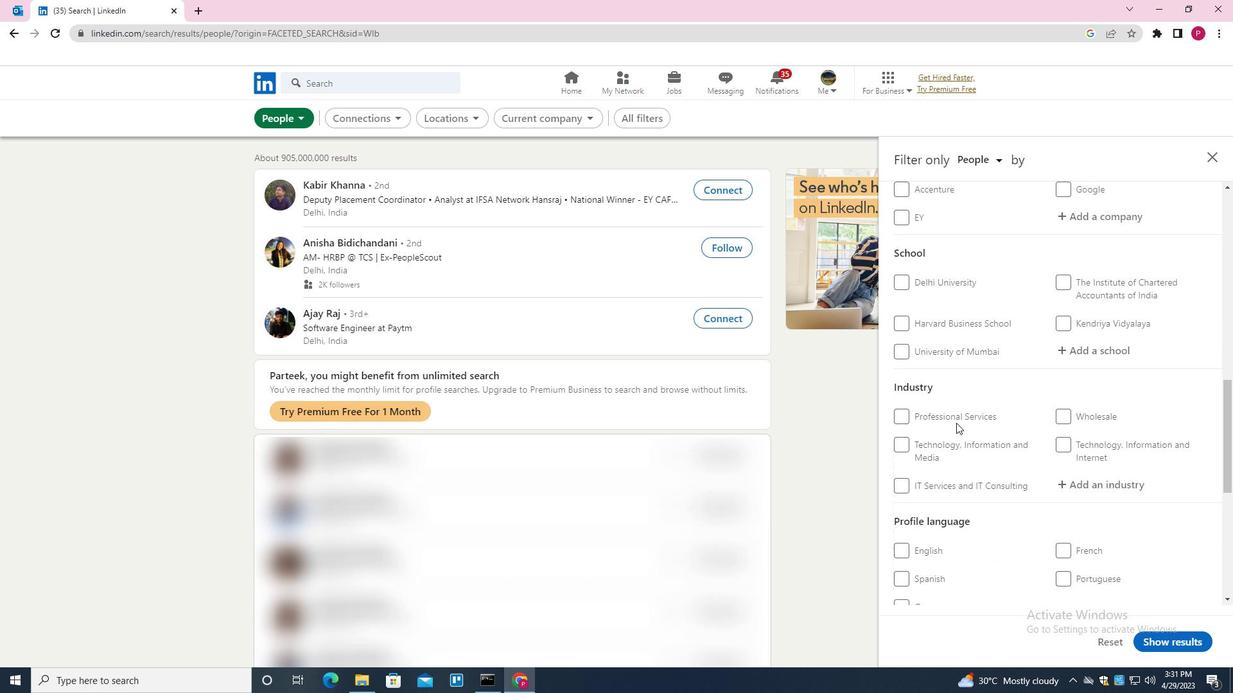 
Action: Mouse scrolled (956, 422) with delta (0, 0)
Screenshot: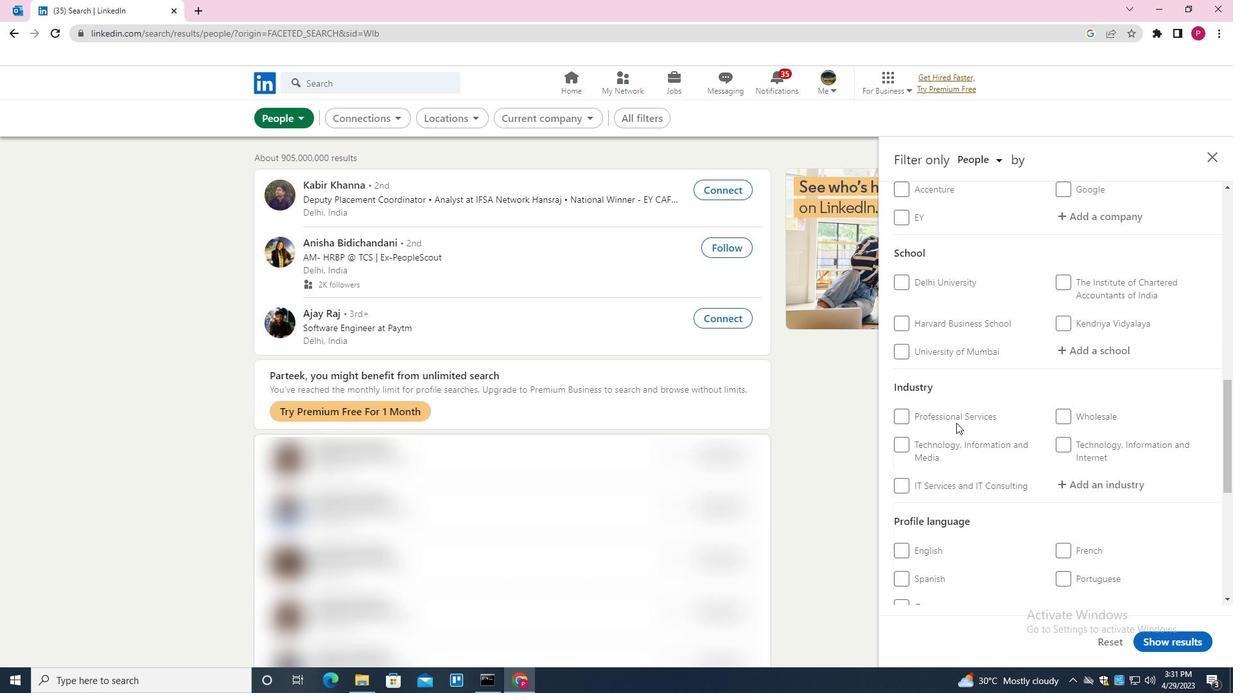 
Action: Mouse scrolled (956, 422) with delta (0, 0)
Screenshot: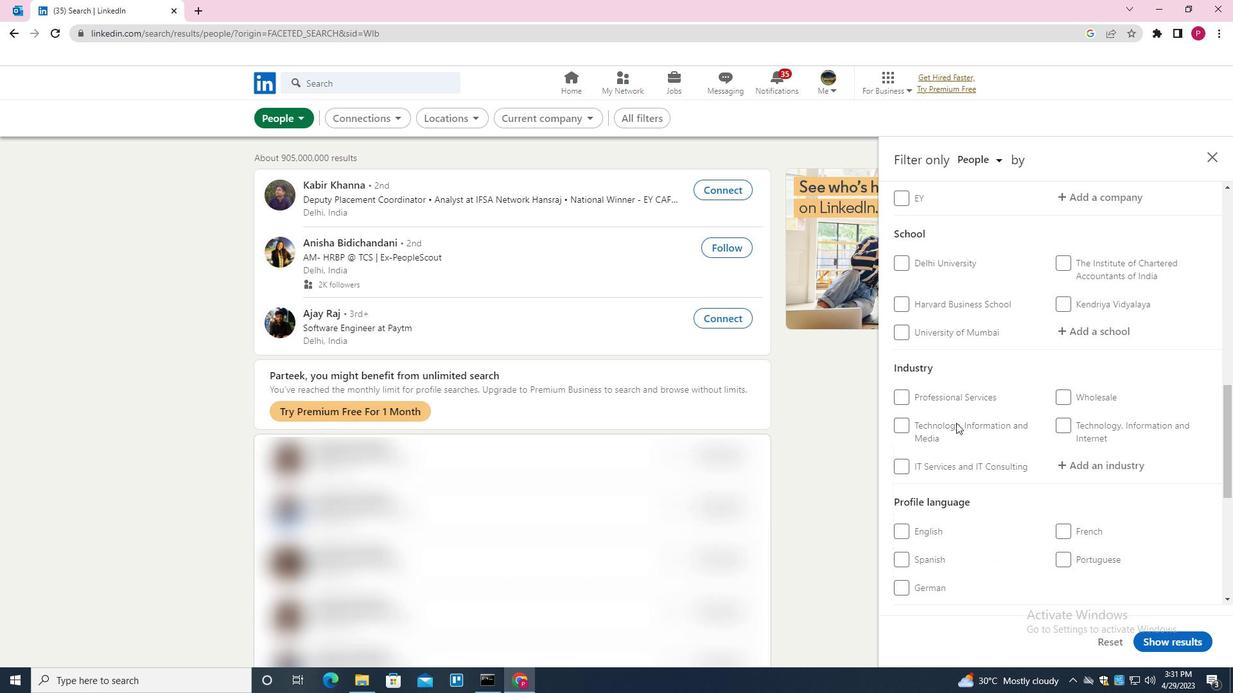 
Action: Mouse moved to (1067, 362)
Screenshot: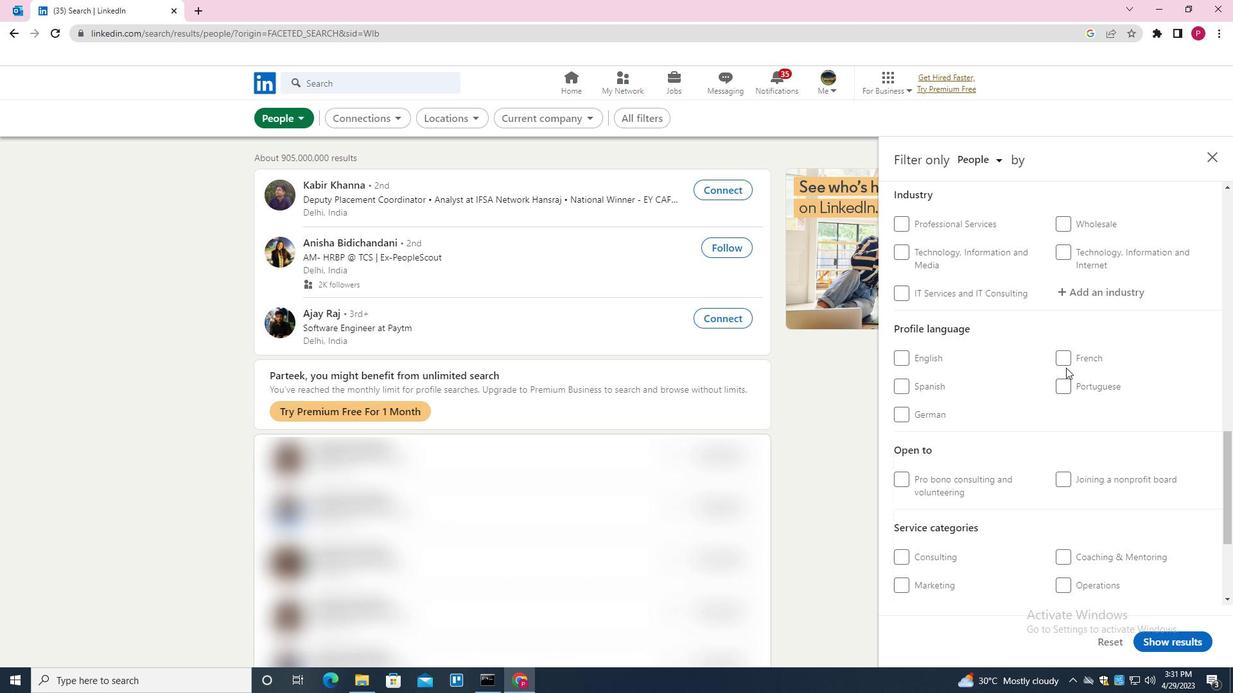 
Action: Mouse pressed left at (1067, 362)
Screenshot: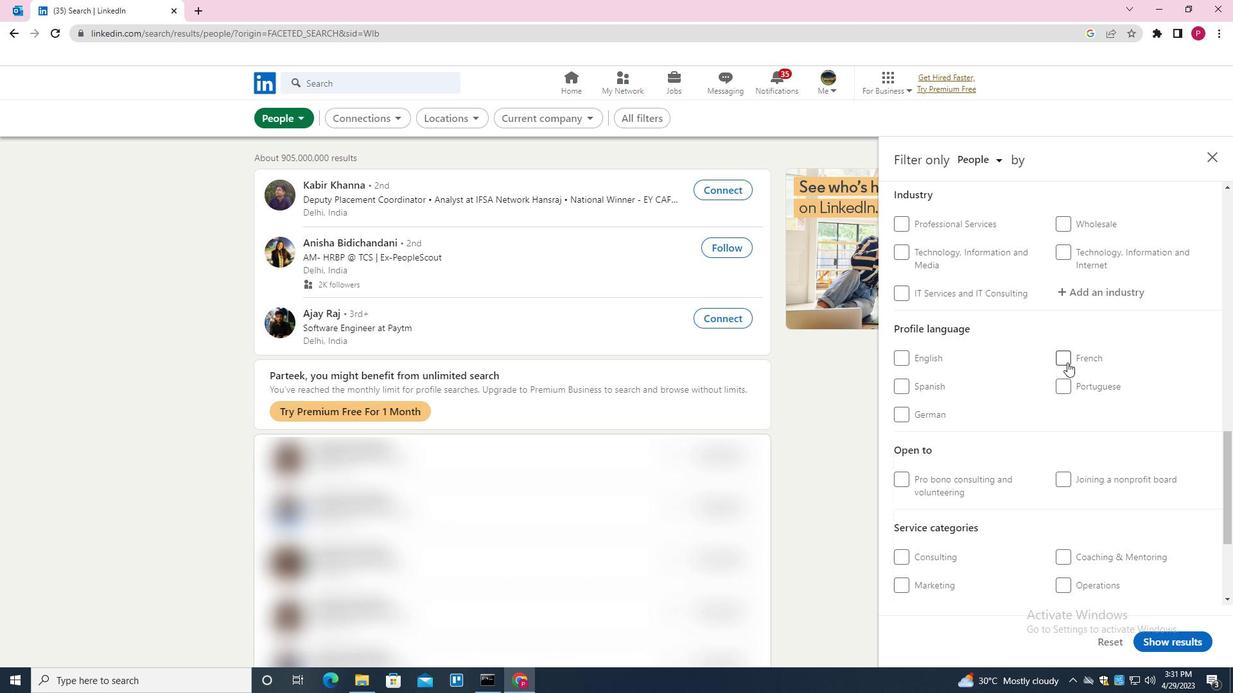 
Action: Mouse moved to (1016, 388)
Screenshot: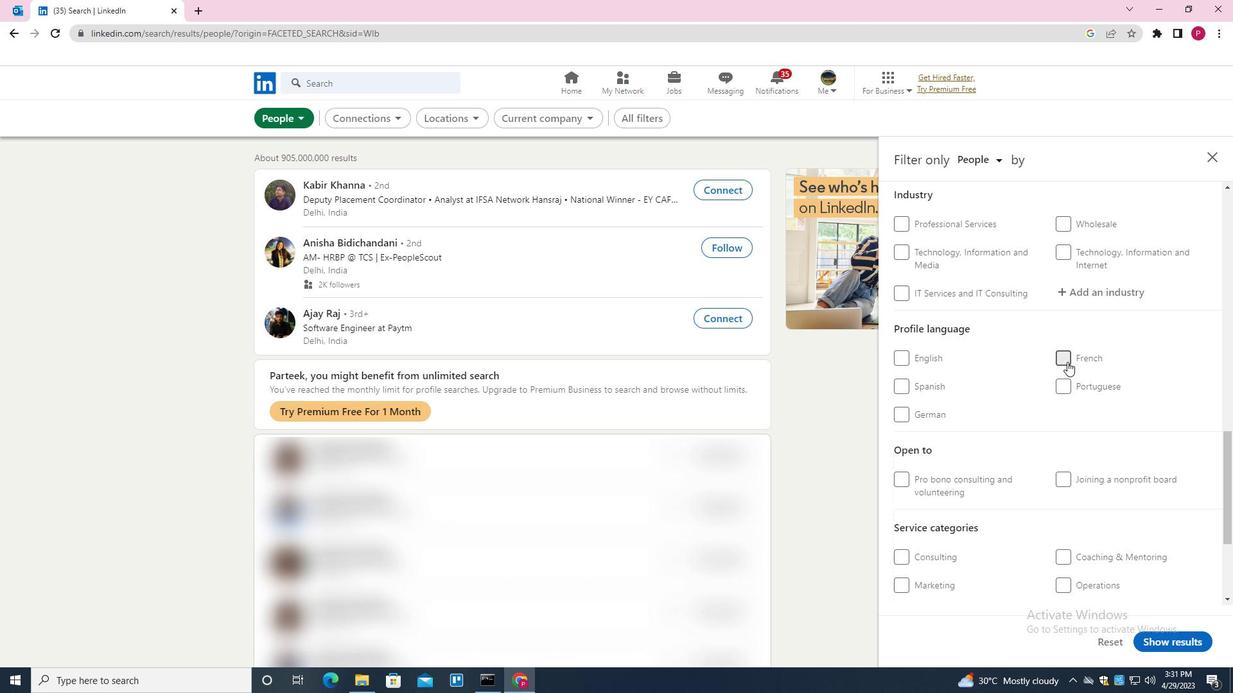 
Action: Mouse scrolled (1016, 389) with delta (0, 0)
Screenshot: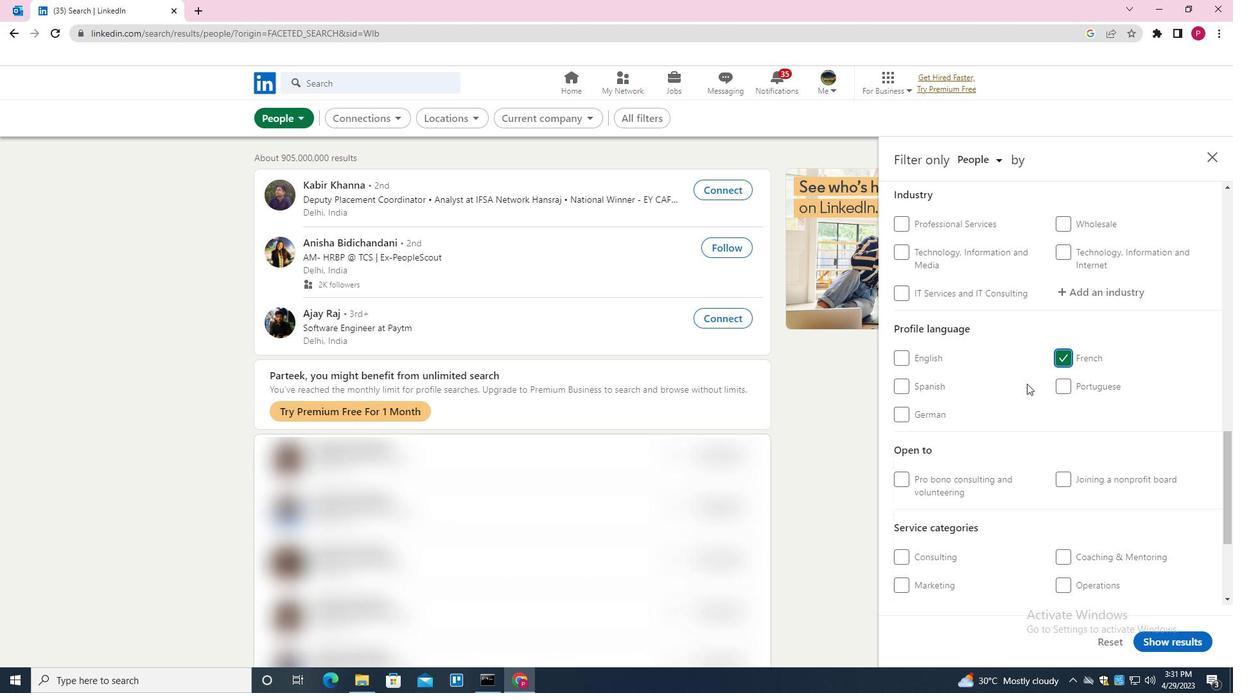
Action: Mouse scrolled (1016, 389) with delta (0, 0)
Screenshot: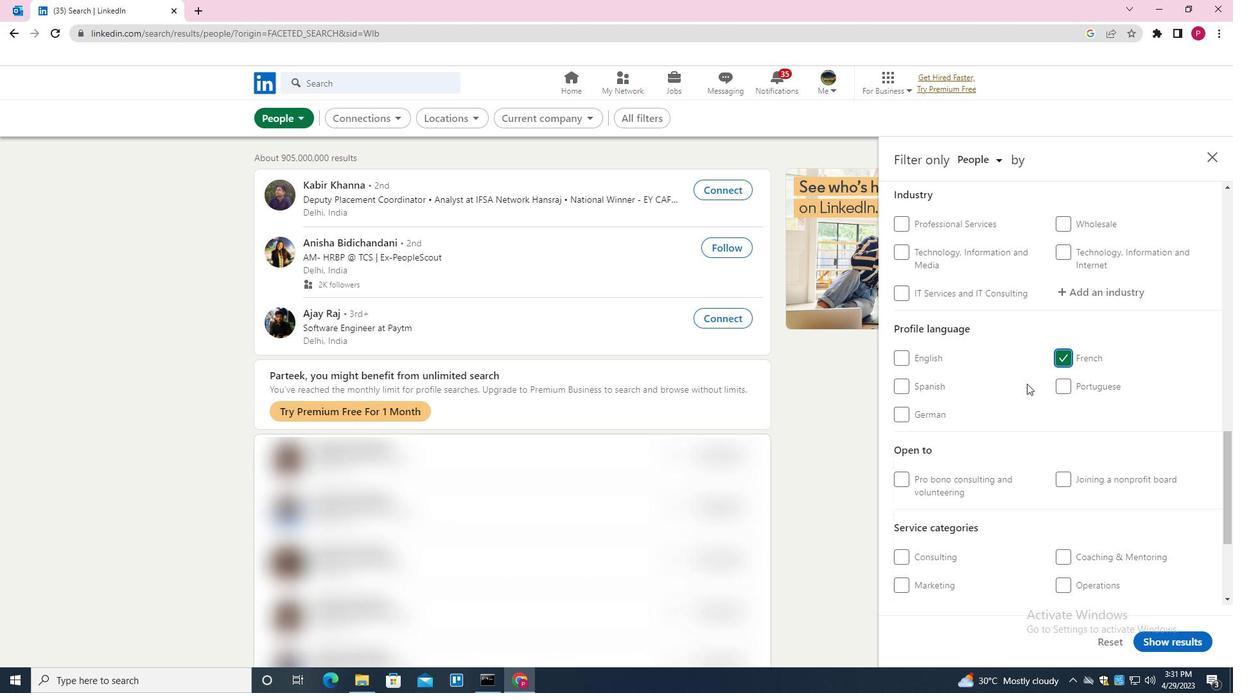 
Action: Mouse scrolled (1016, 389) with delta (0, 0)
Screenshot: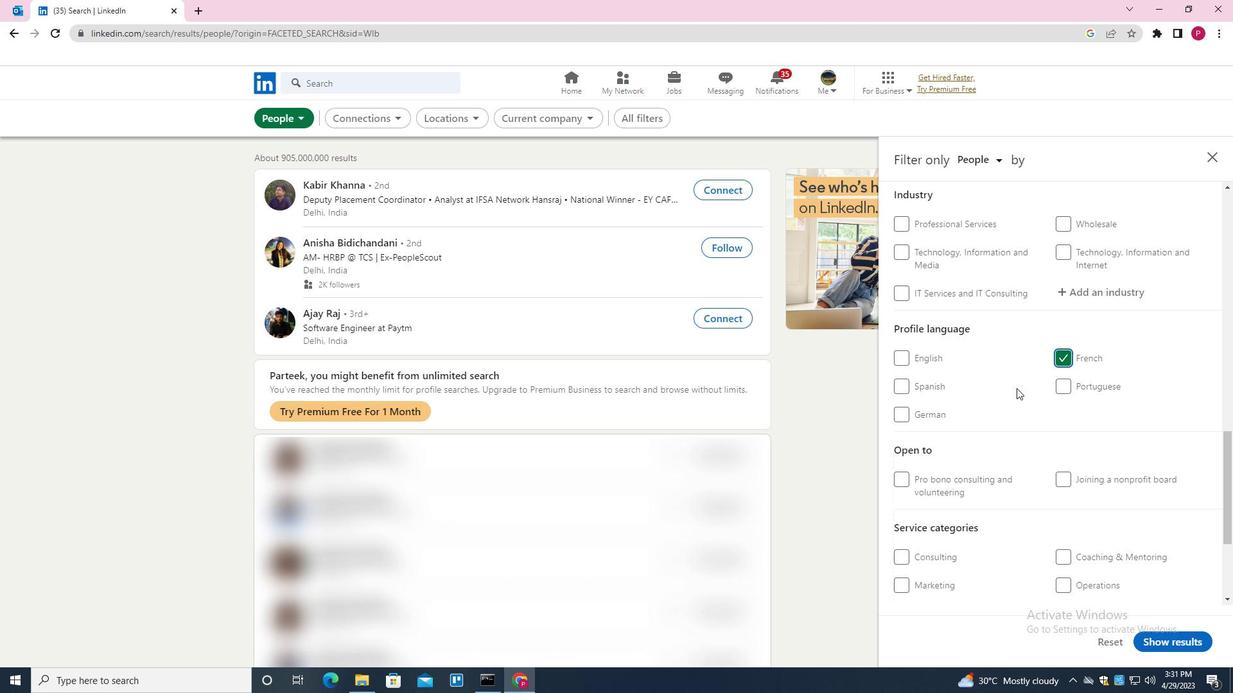 
Action: Mouse scrolled (1016, 389) with delta (0, 0)
Screenshot: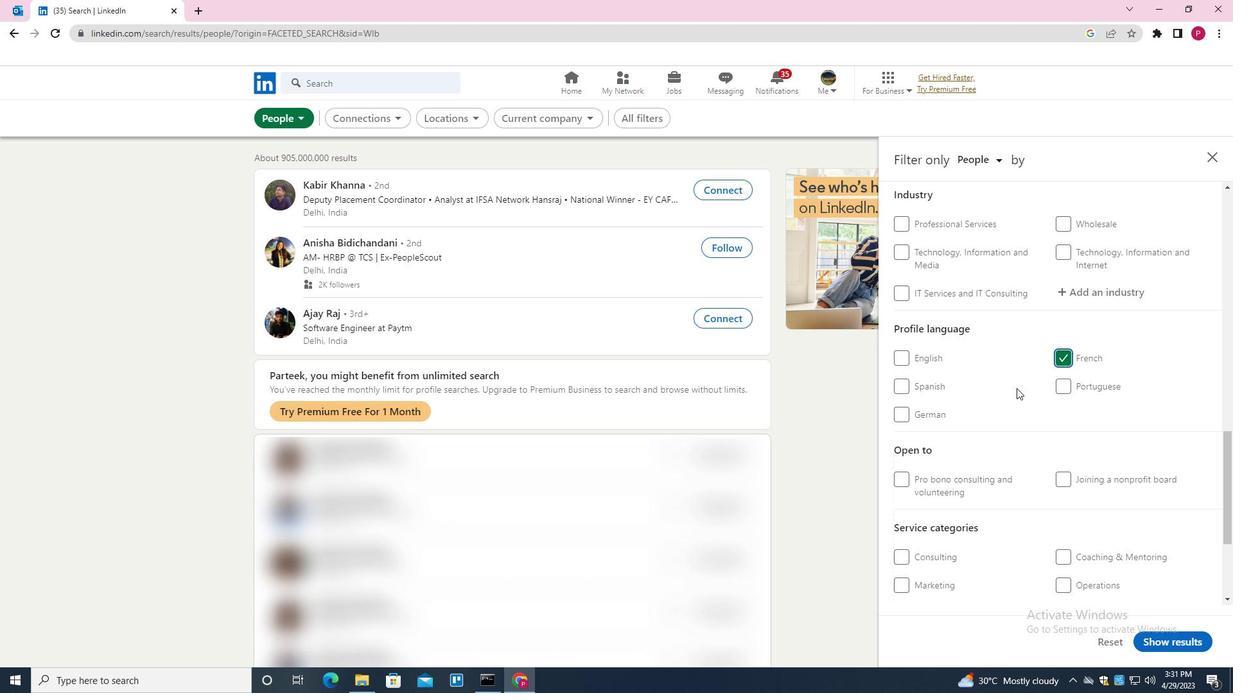 
Action: Mouse scrolled (1016, 389) with delta (0, 0)
Screenshot: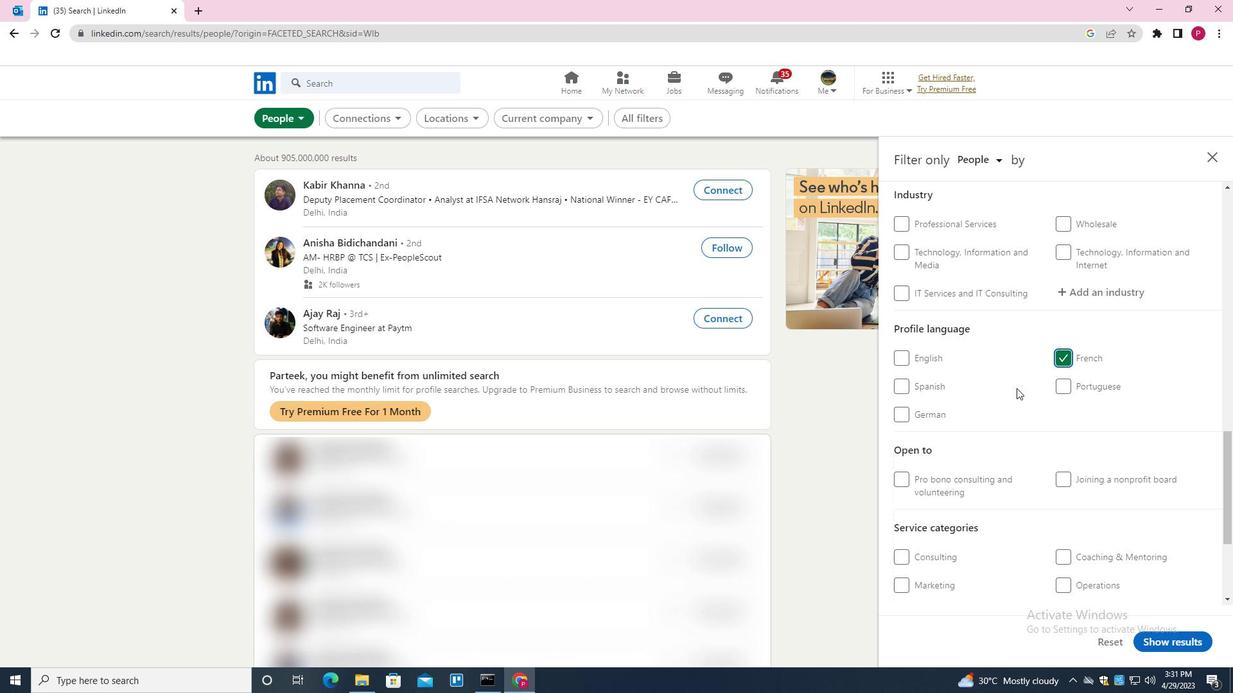 
Action: Mouse moved to (1016, 388)
Screenshot: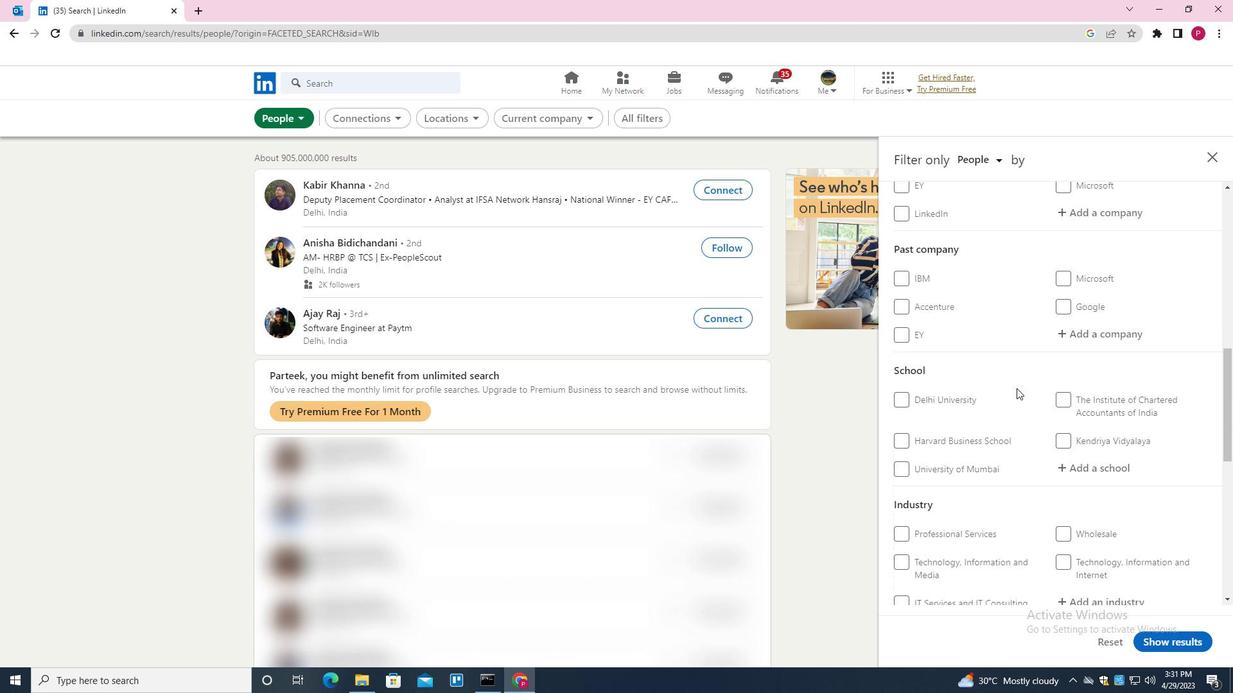
Action: Mouse scrolled (1016, 389) with delta (0, 0)
Screenshot: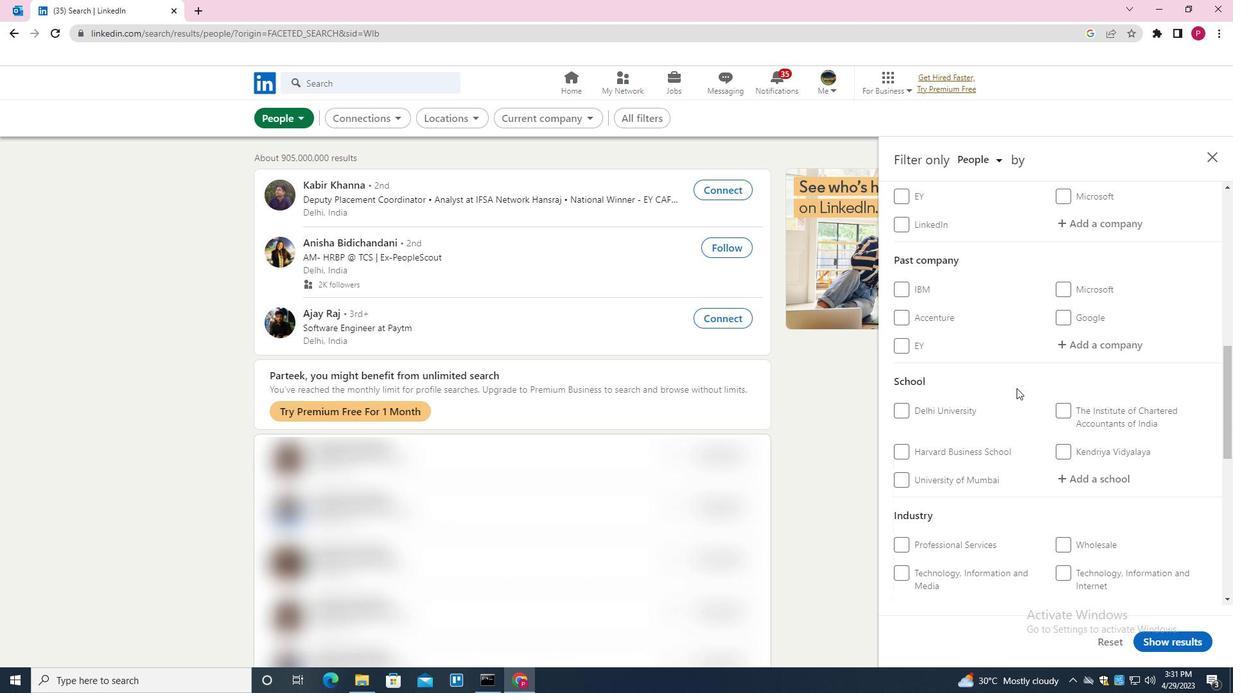 
Action: Mouse scrolled (1016, 389) with delta (0, 0)
Screenshot: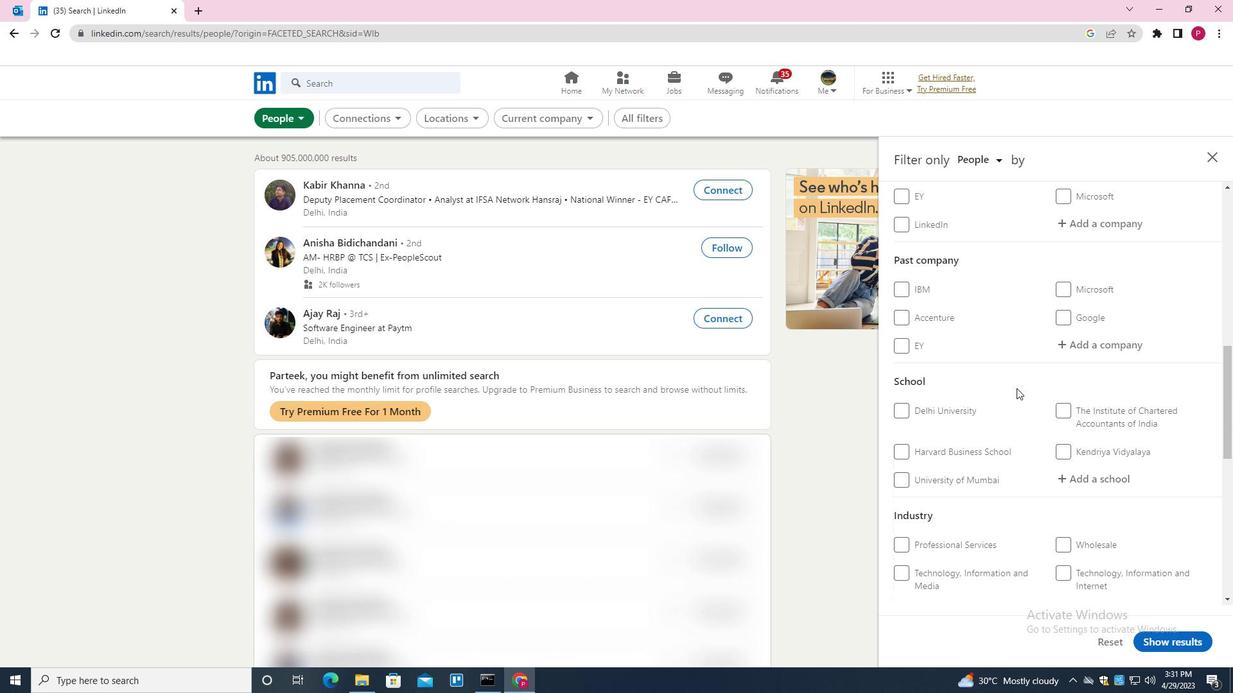 
Action: Mouse moved to (1070, 354)
Screenshot: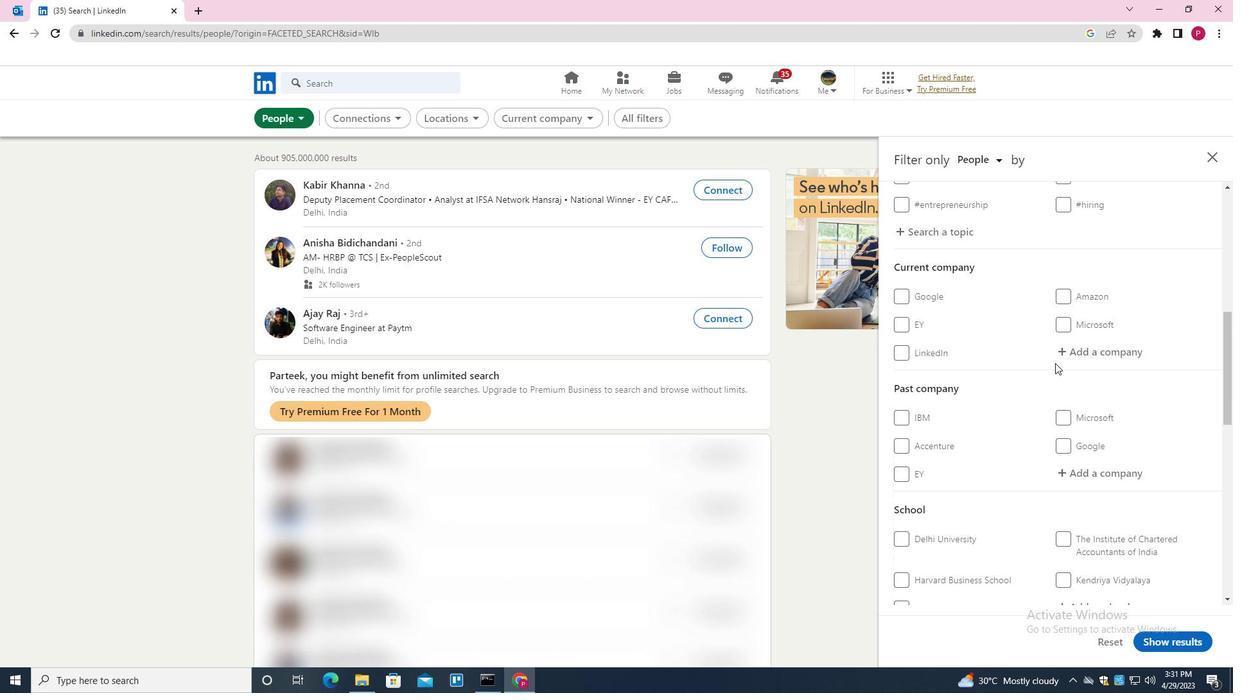 
Action: Mouse pressed left at (1070, 354)
Screenshot: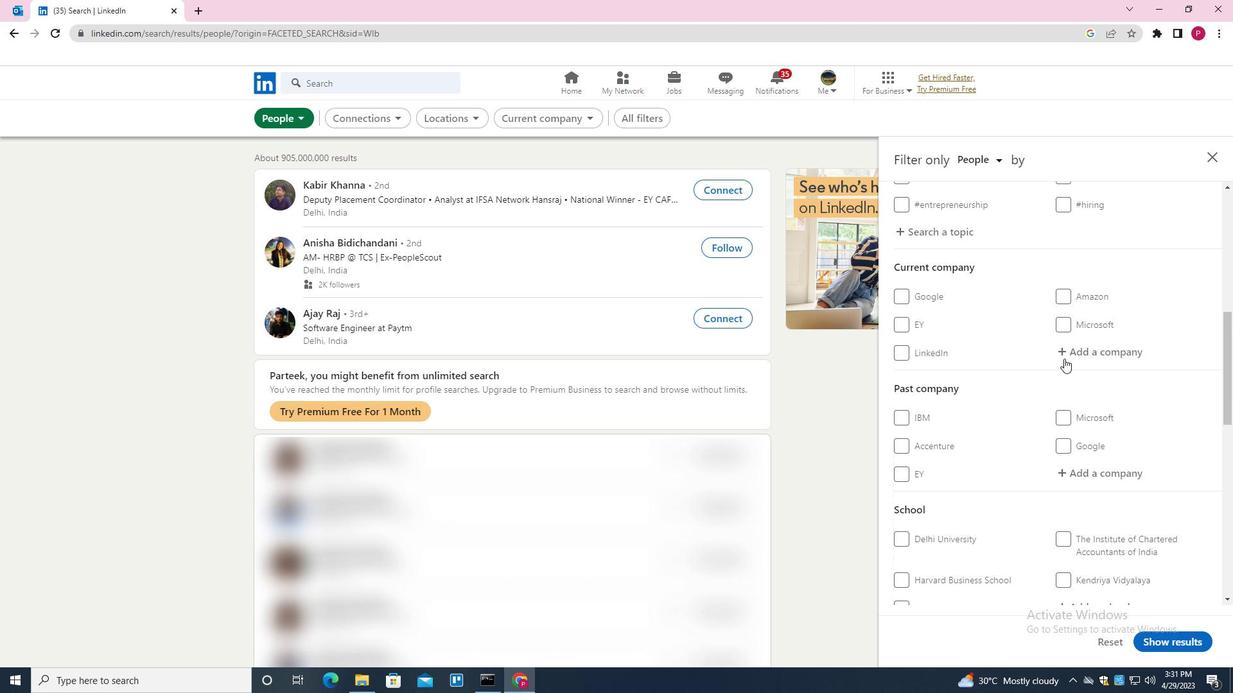 
Action: Key pressed <Key.shift>STEEL<Key.space><Key.down><Key.down><Key.down><Key.down><Key.down><Key.down><Key.down><Key.down><Key.down><Key.down><Key.down><Key.down><Key.up><Key.enter>
Screenshot: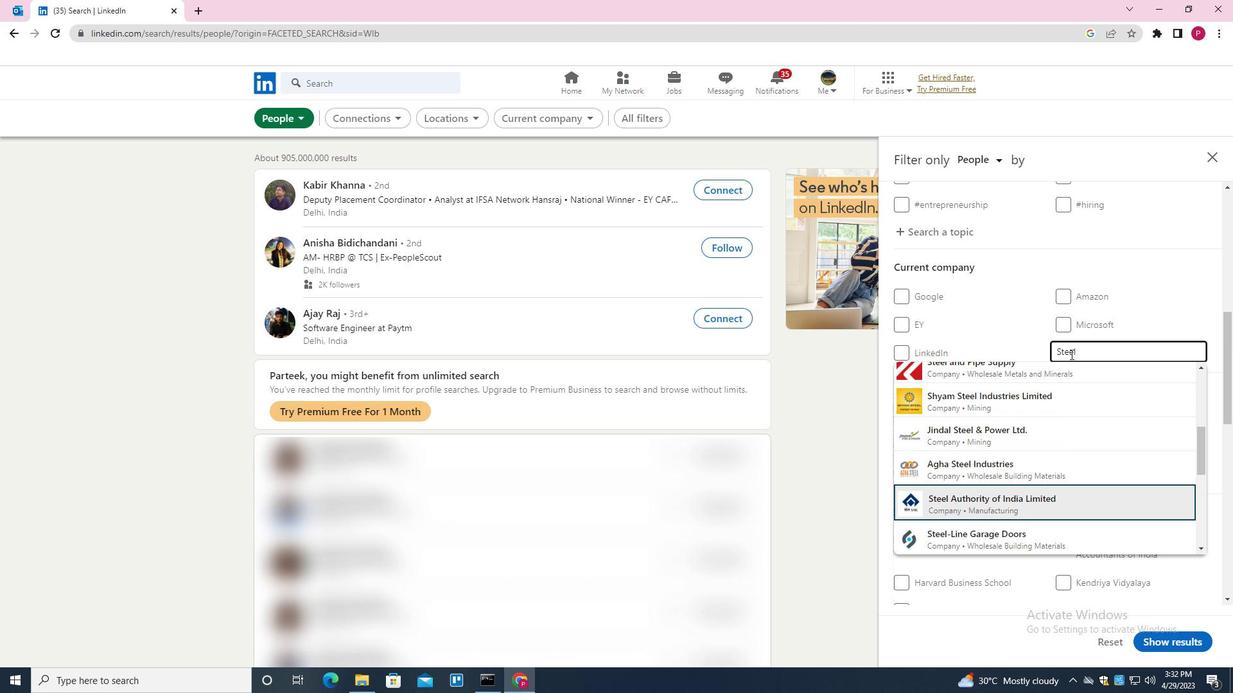 
Action: Mouse moved to (1032, 380)
Screenshot: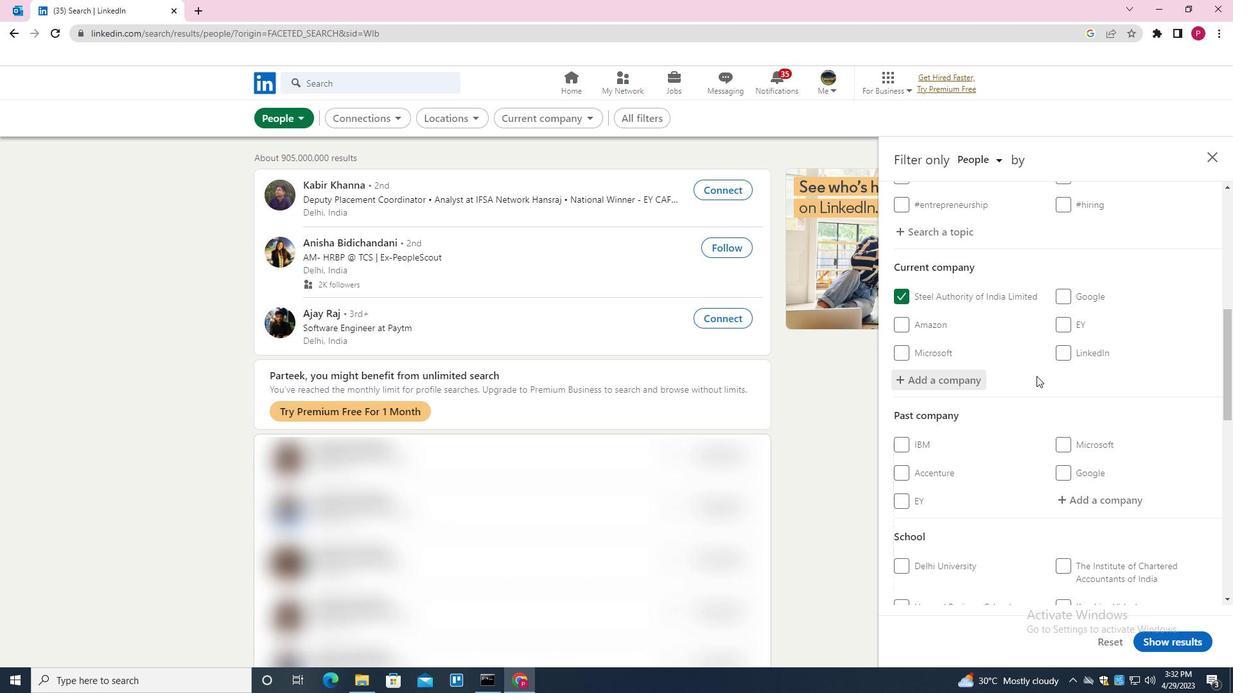
Action: Mouse scrolled (1032, 379) with delta (0, 0)
Screenshot: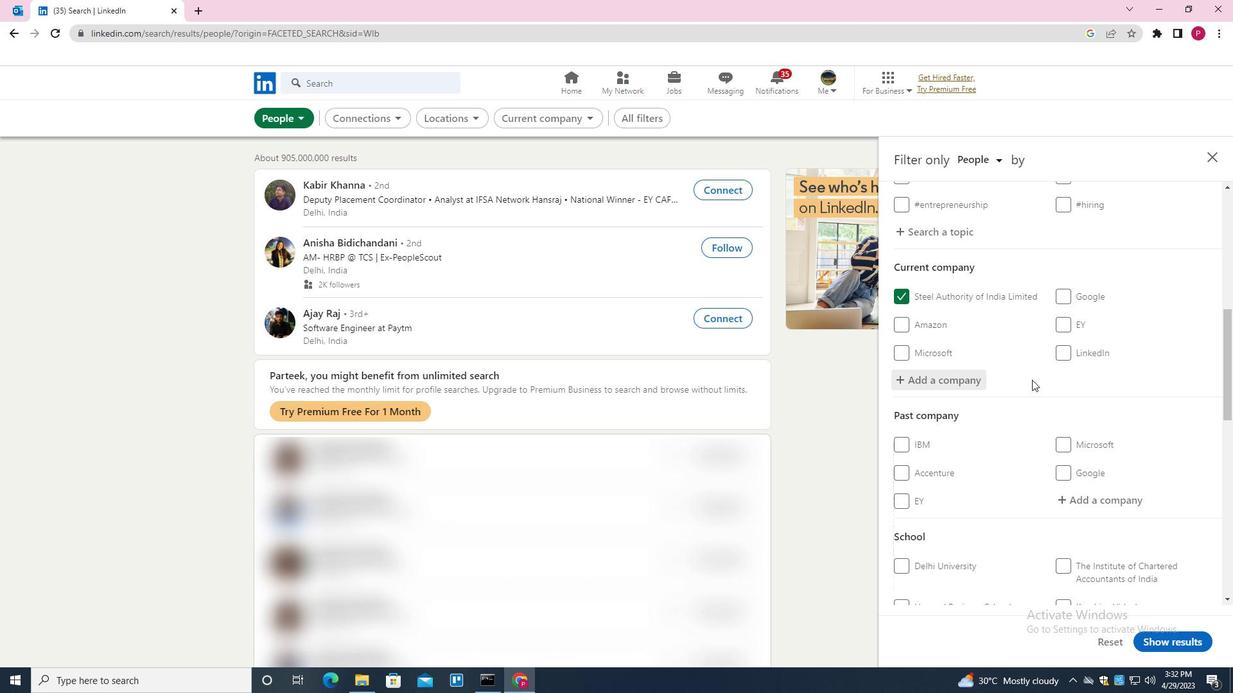 
Action: Mouse scrolled (1032, 379) with delta (0, 0)
Screenshot: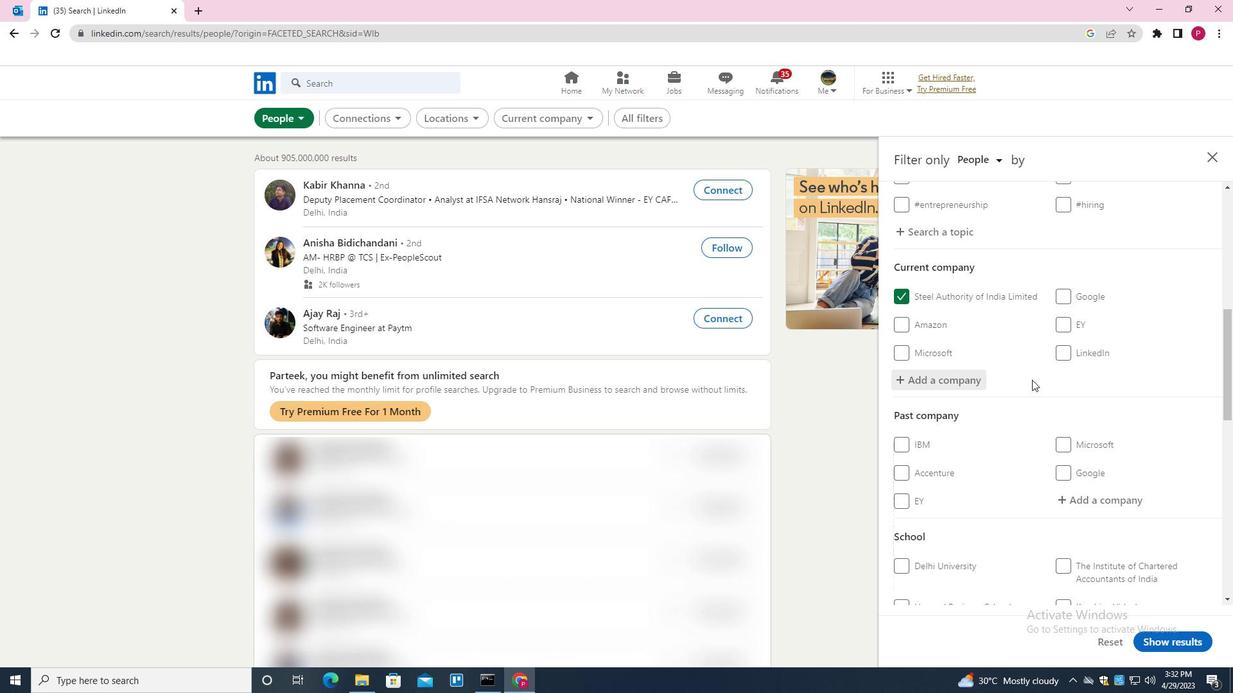 
Action: Mouse scrolled (1032, 379) with delta (0, 0)
Screenshot: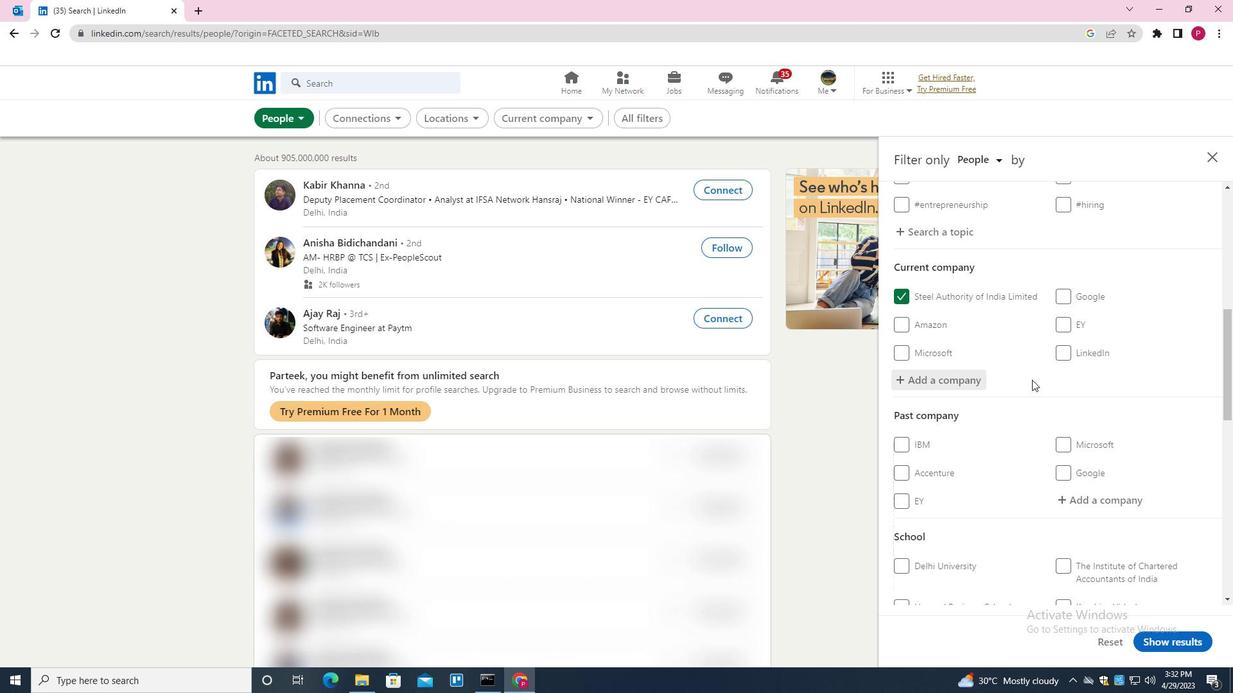 
Action: Mouse moved to (1090, 436)
Screenshot: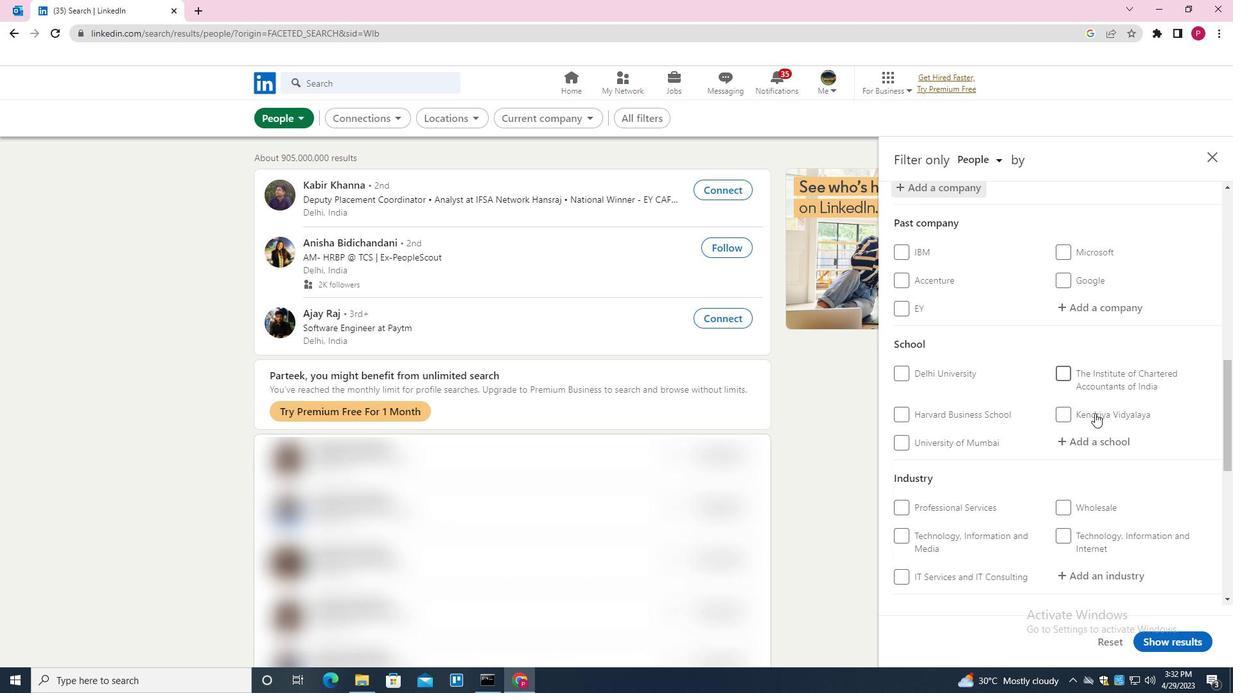 
Action: Mouse pressed left at (1090, 436)
Screenshot: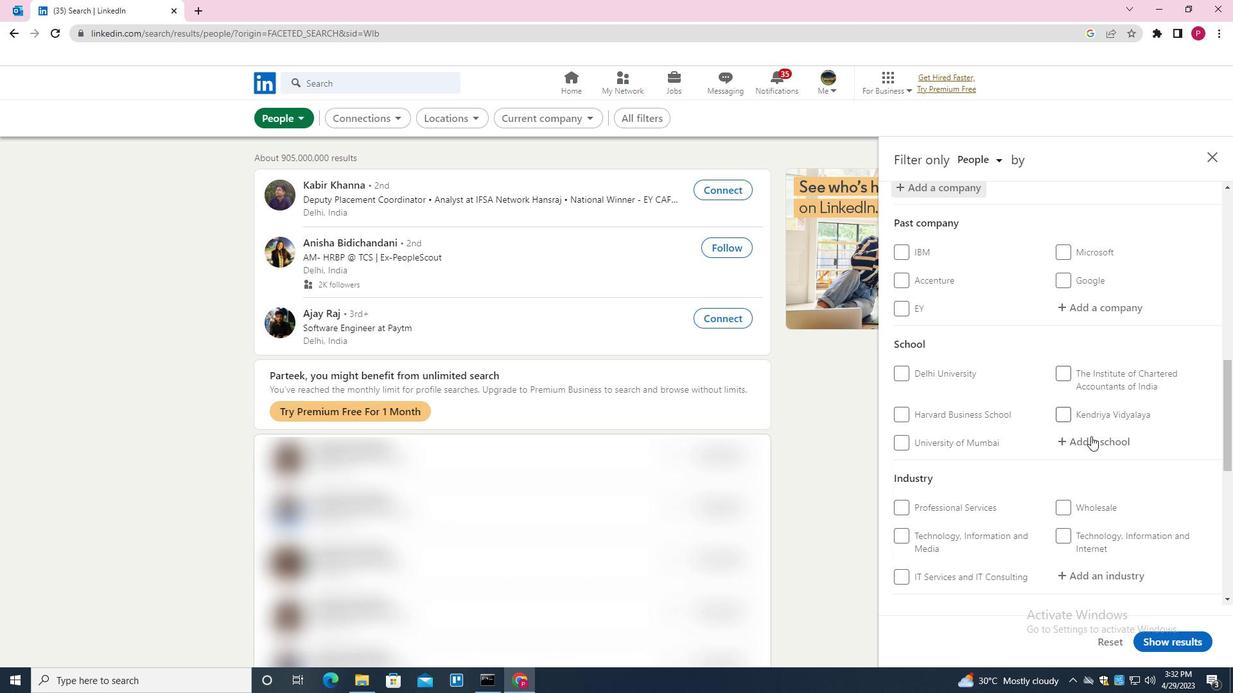 
Action: Key pressed <Key.shift><Key.shift><Key.shift><Key.shift><Key.shift><Key.shift><Key.shift><Key.shift><Key.shift><Key.shift><Key.shift><Key.shift><Key.shift><Key.shift><Key.shift><Key.shift><Key.shift>NIZAM<Key.space><Key.shift>COLLEGE<Key.down><Key.down><Key.enter>
Screenshot: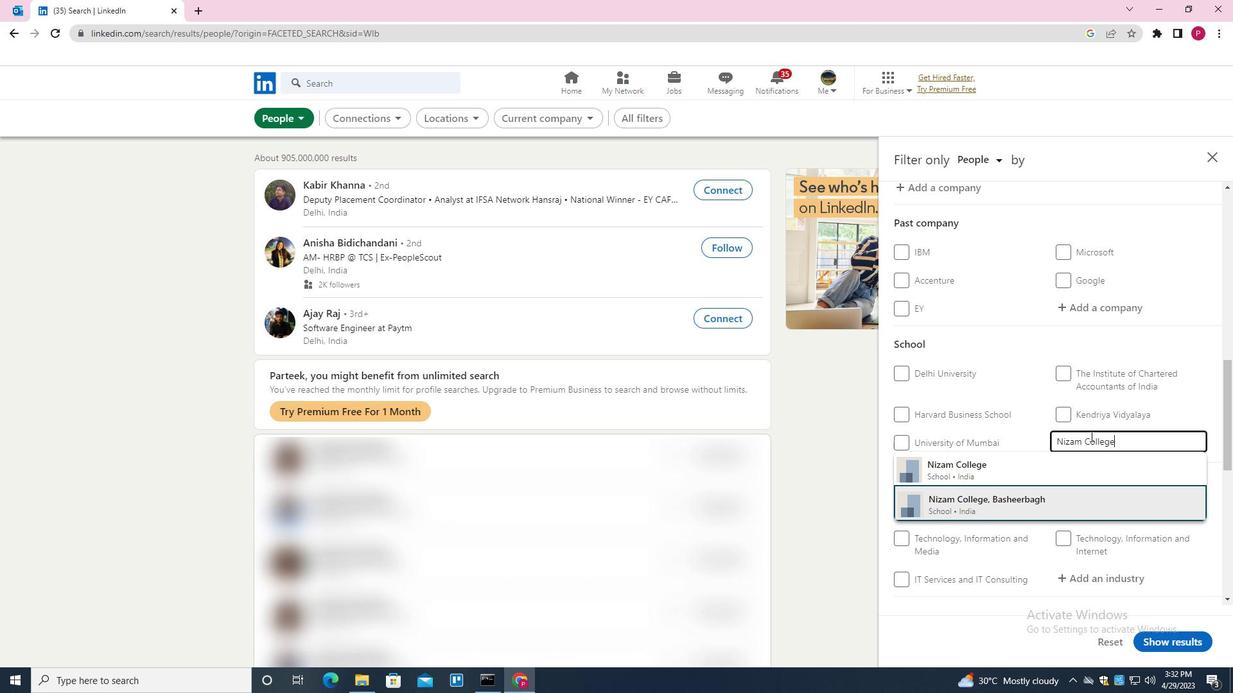 
Action: Mouse moved to (1090, 437)
Screenshot: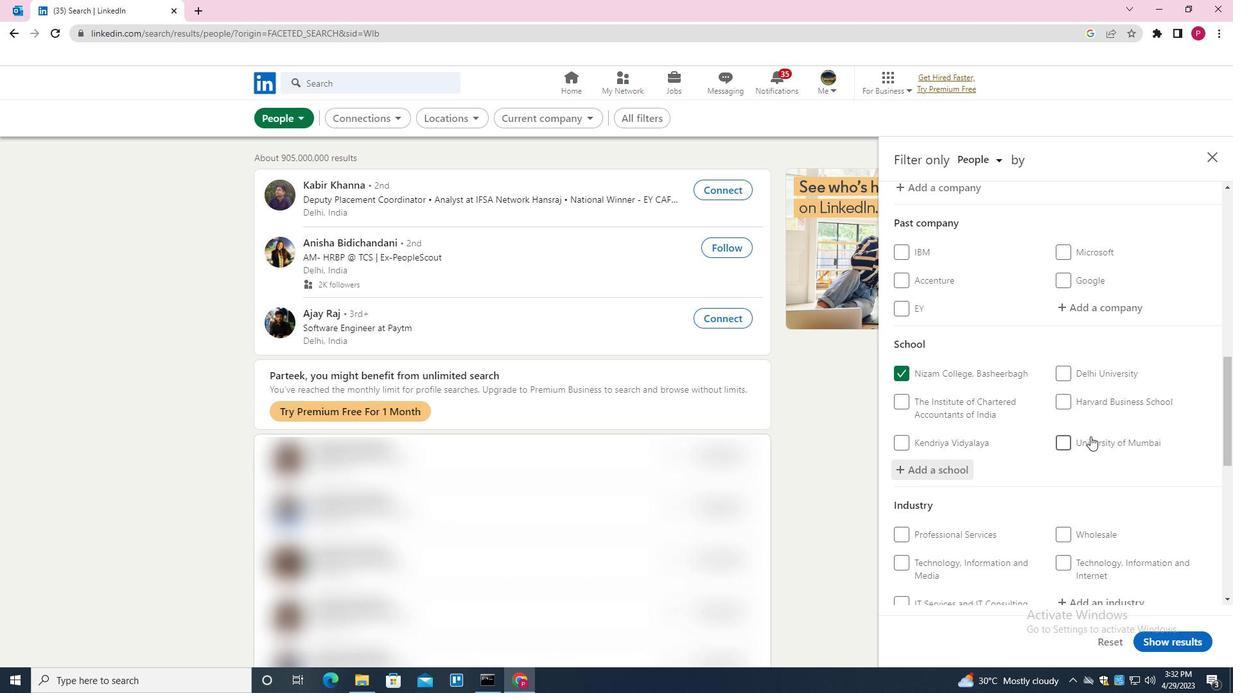 
Action: Mouse scrolled (1090, 436) with delta (0, 0)
Screenshot: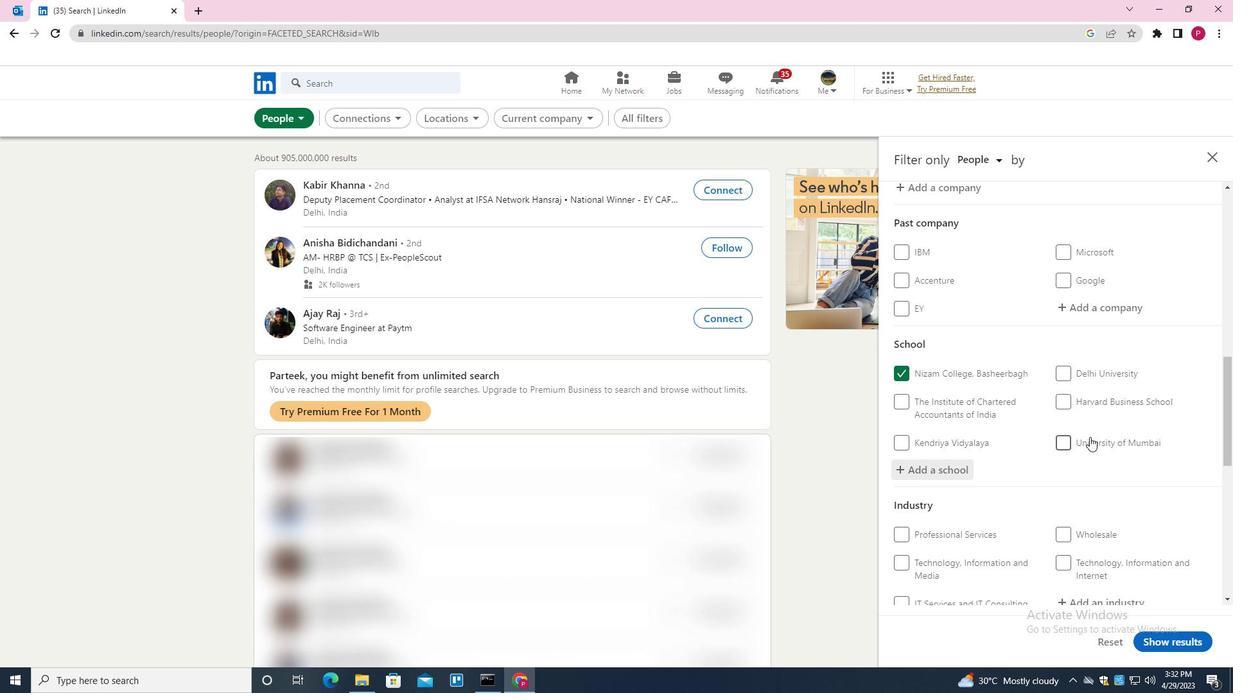 
Action: Mouse scrolled (1090, 436) with delta (0, 0)
Screenshot: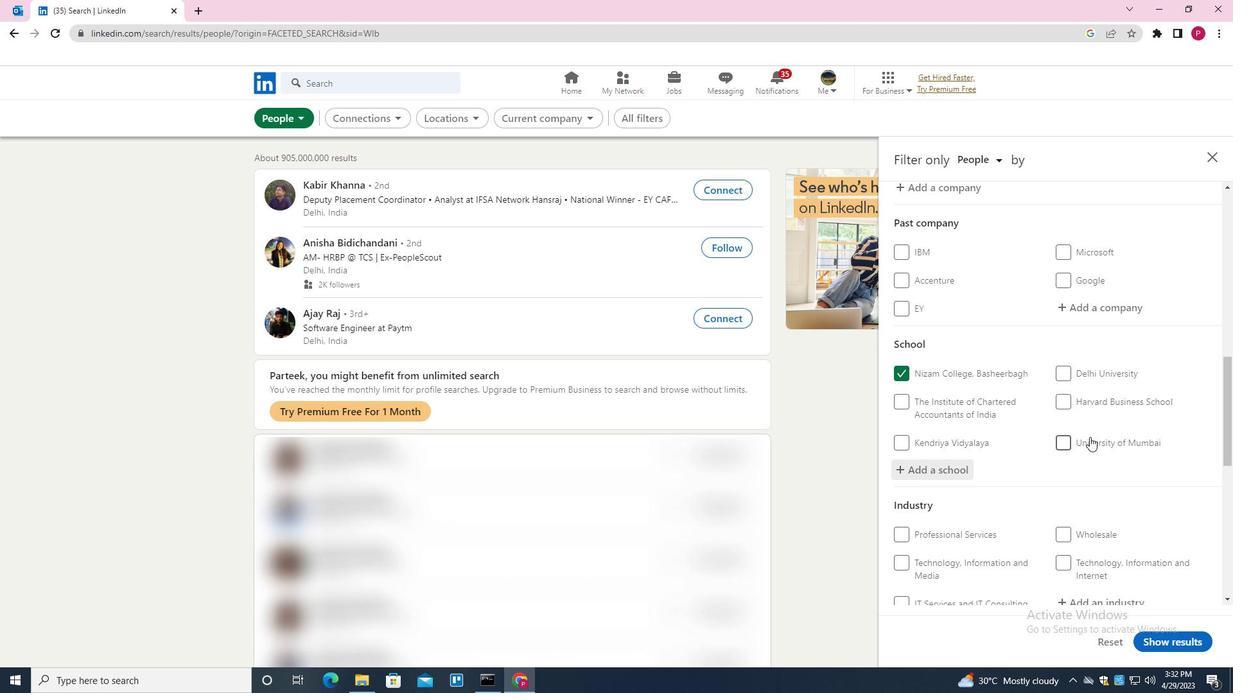 
Action: Mouse scrolled (1090, 436) with delta (0, 0)
Screenshot: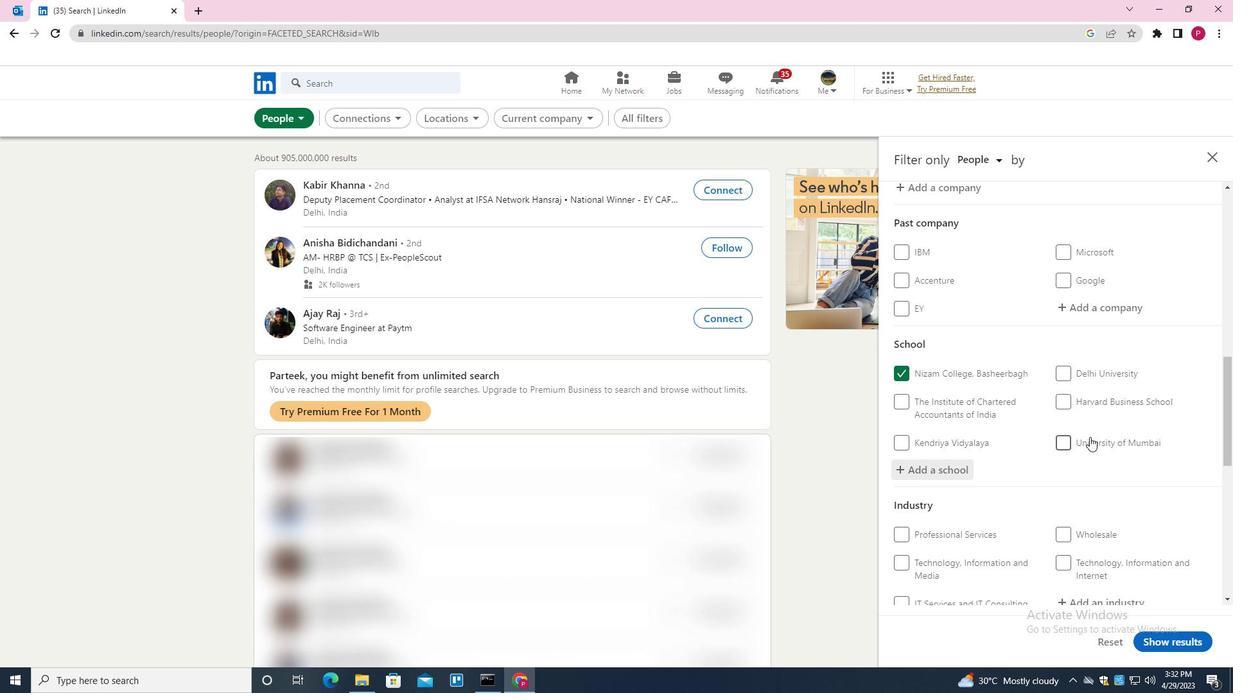 
Action: Mouse moved to (1089, 437)
Screenshot: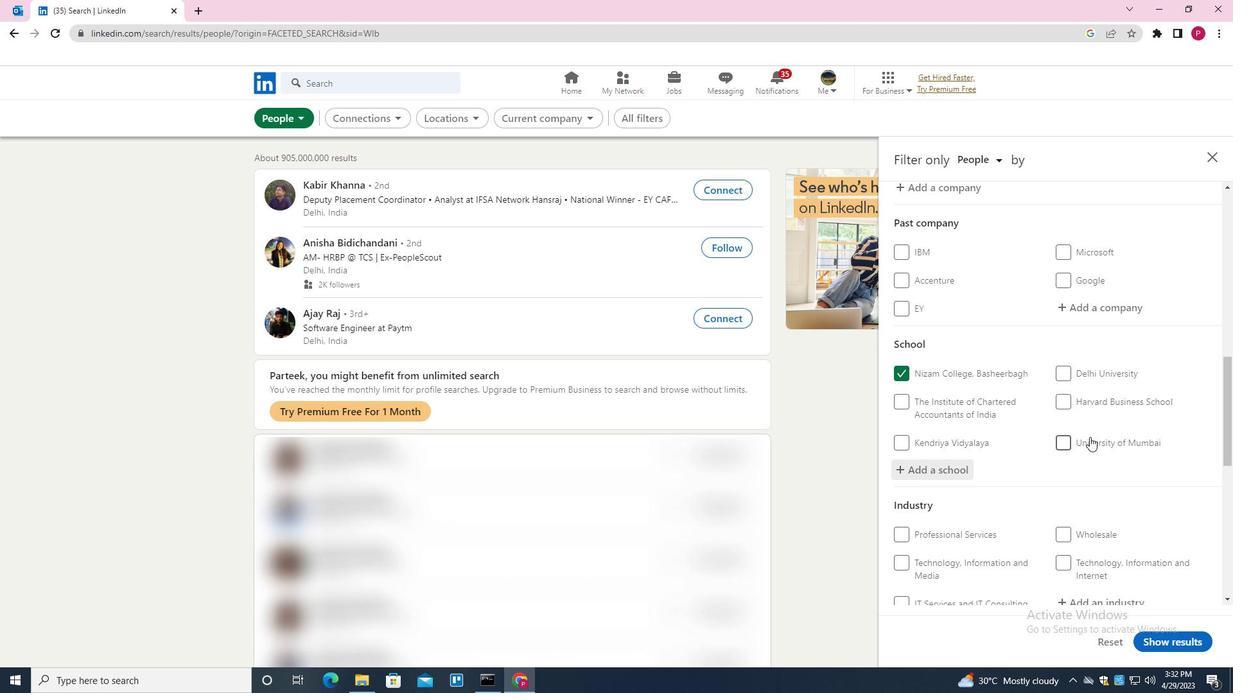 
Action: Mouse scrolled (1089, 436) with delta (0, 0)
Screenshot: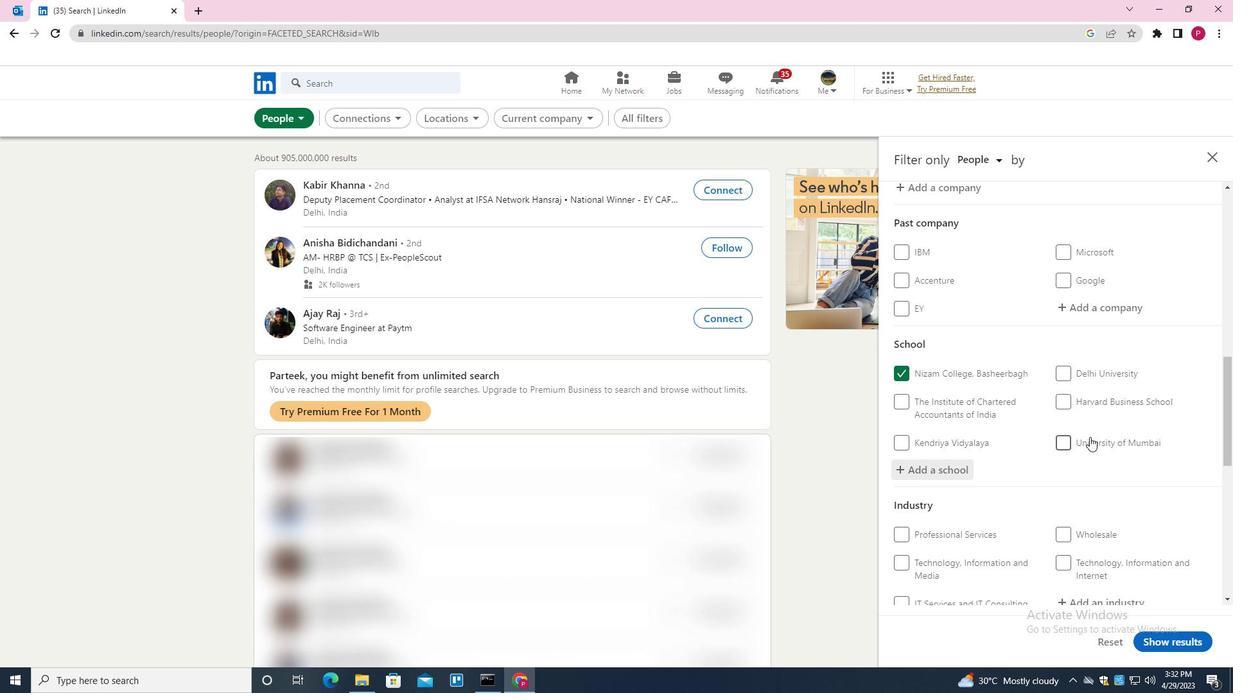 
Action: Mouse moved to (1086, 441)
Screenshot: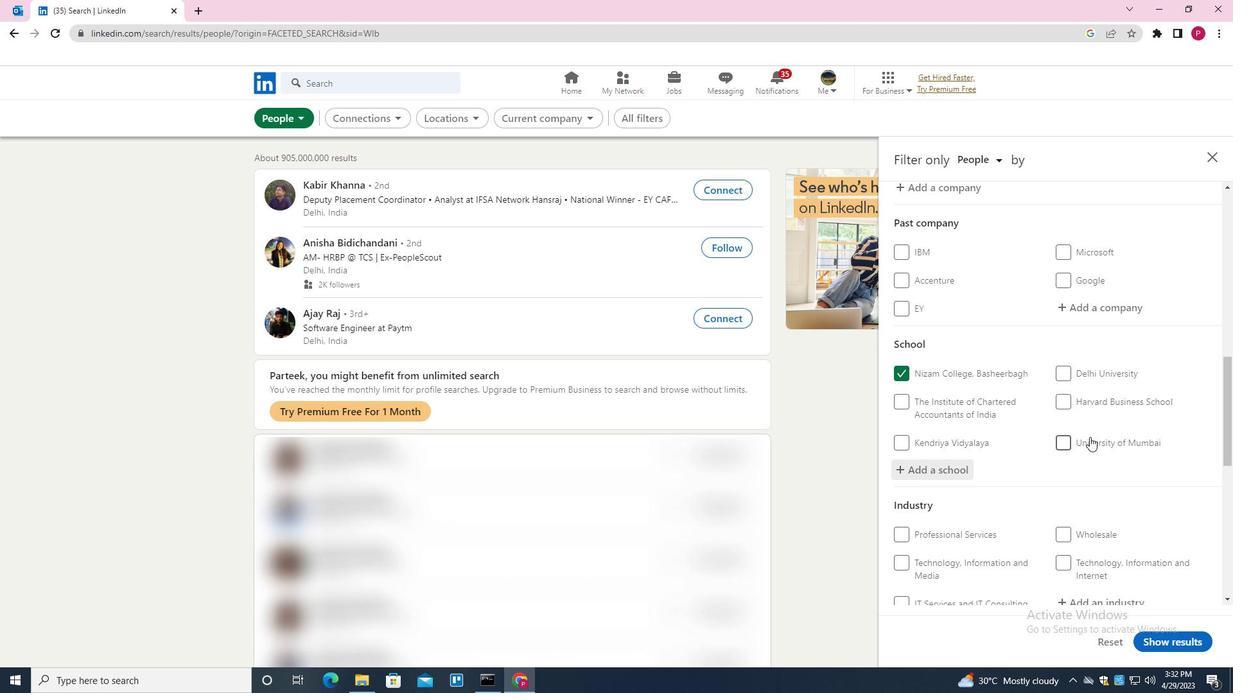 
Action: Mouse scrolled (1086, 441) with delta (0, 0)
Screenshot: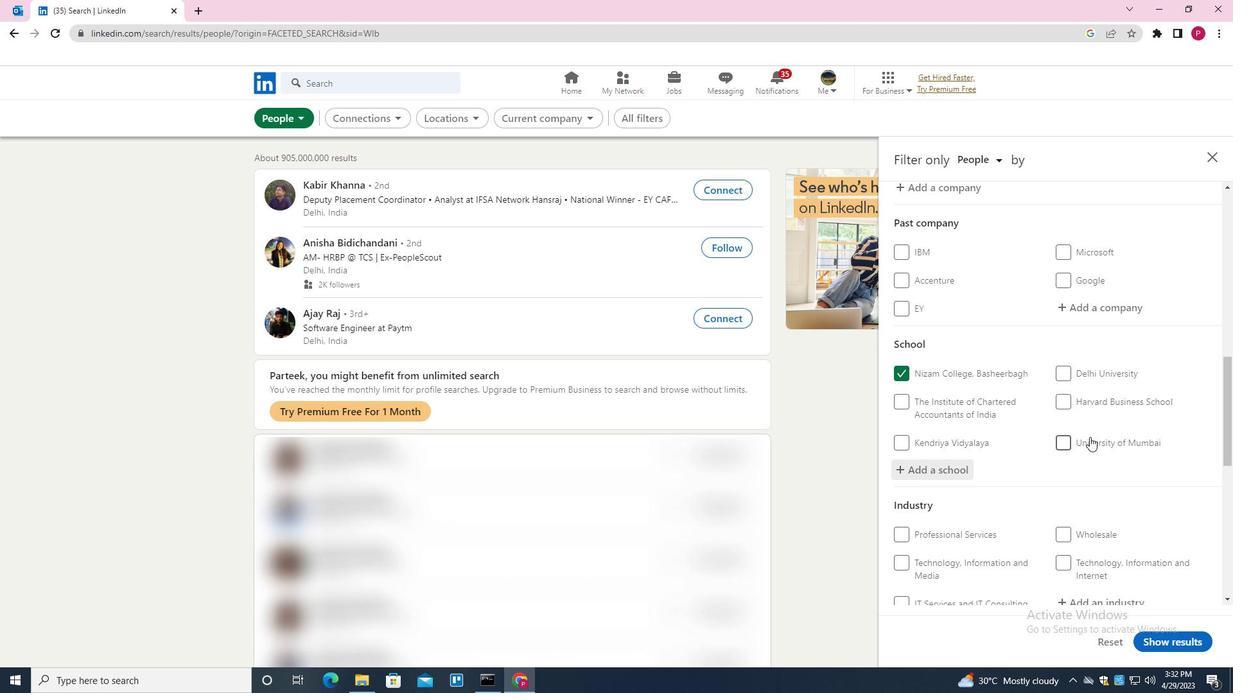 
Action: Mouse moved to (1115, 288)
Screenshot: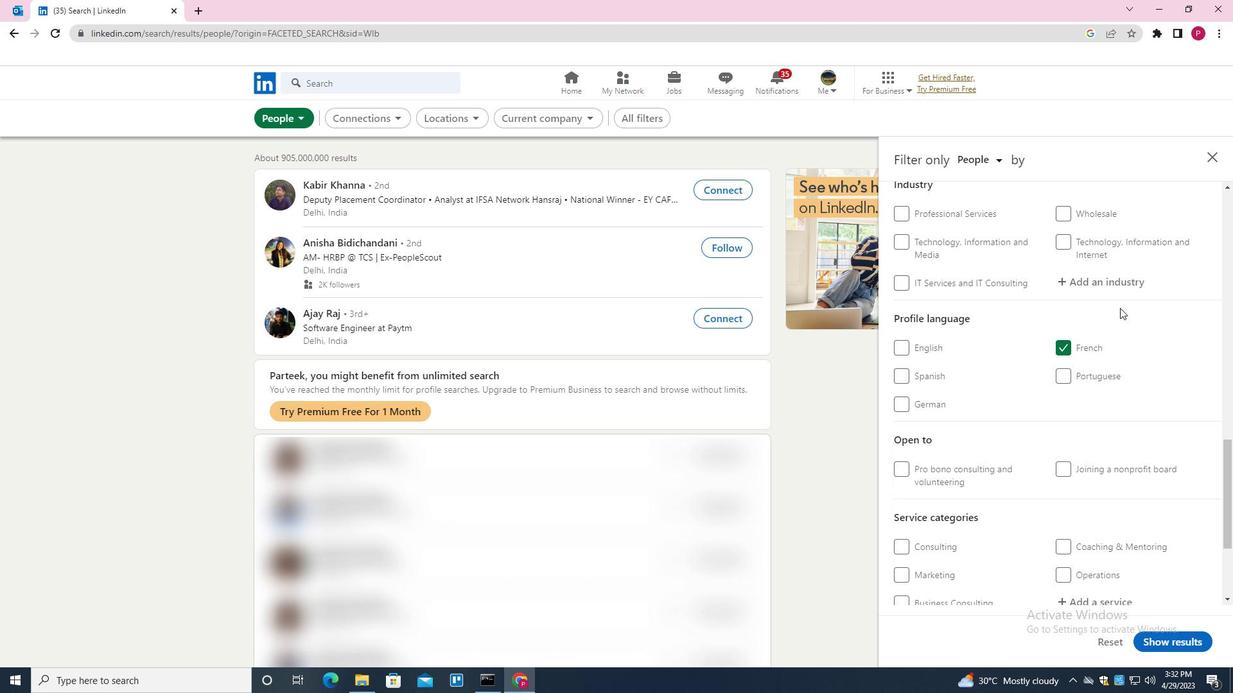 
Action: Mouse pressed left at (1115, 288)
Screenshot: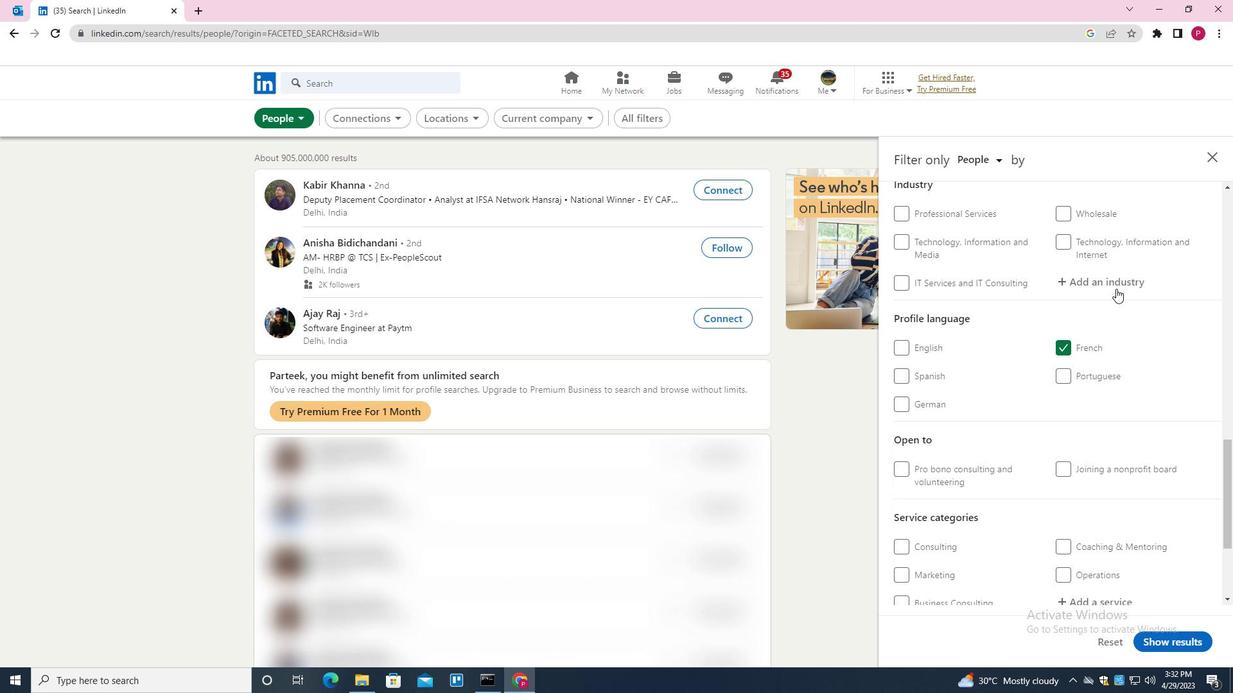 
Action: Key pressed <Key.shift>BUSNI<Key.backspace><Key.backspace>INESS<Key.space><Key.down><Key.down><Key.down><Key.enter>
Screenshot: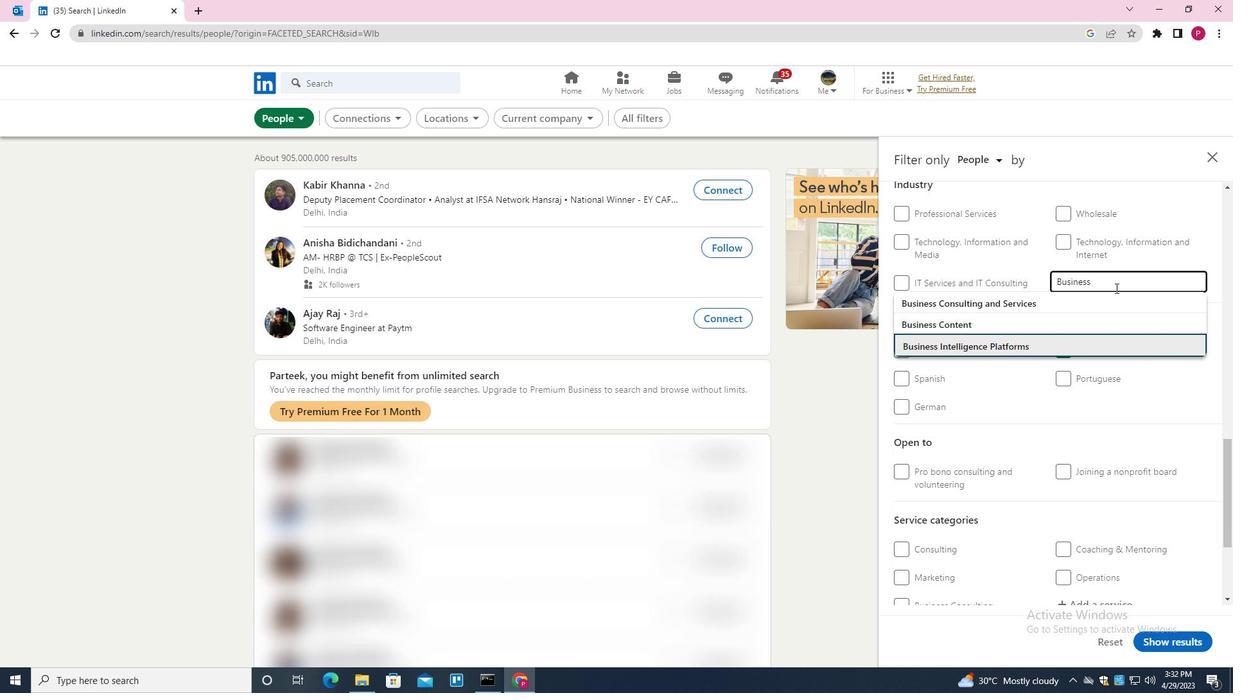 
Action: Mouse moved to (1080, 354)
Screenshot: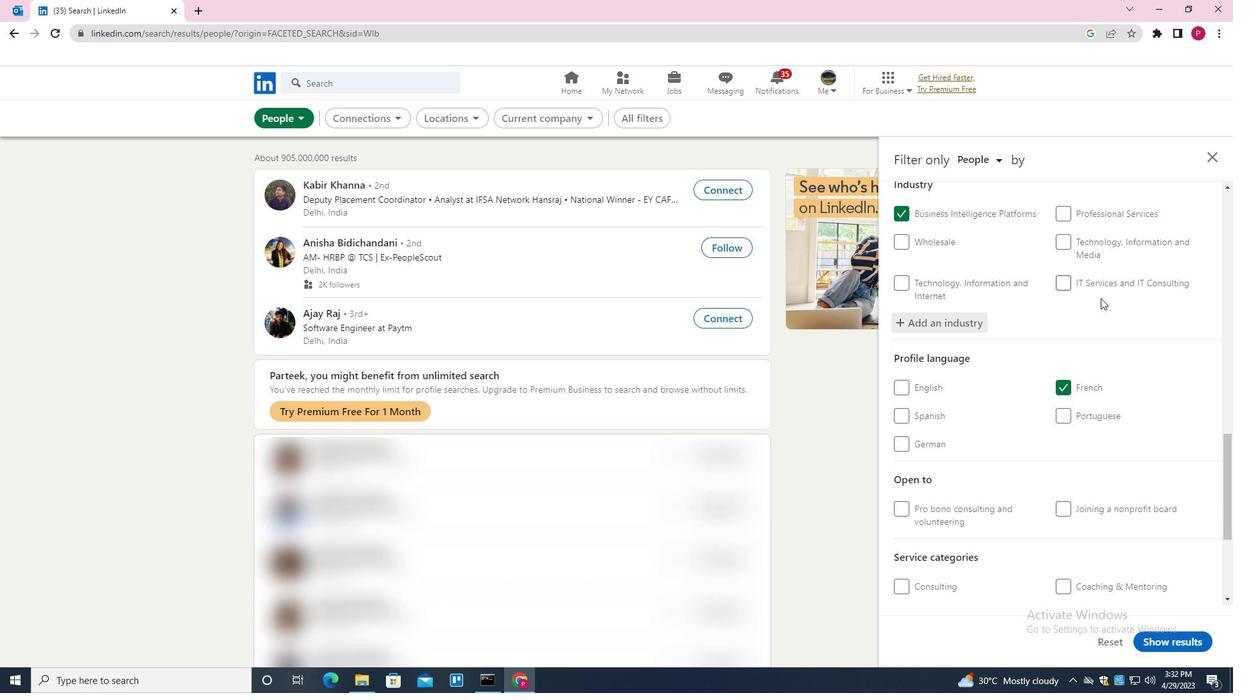 
Action: Mouse scrolled (1080, 353) with delta (0, 0)
Screenshot: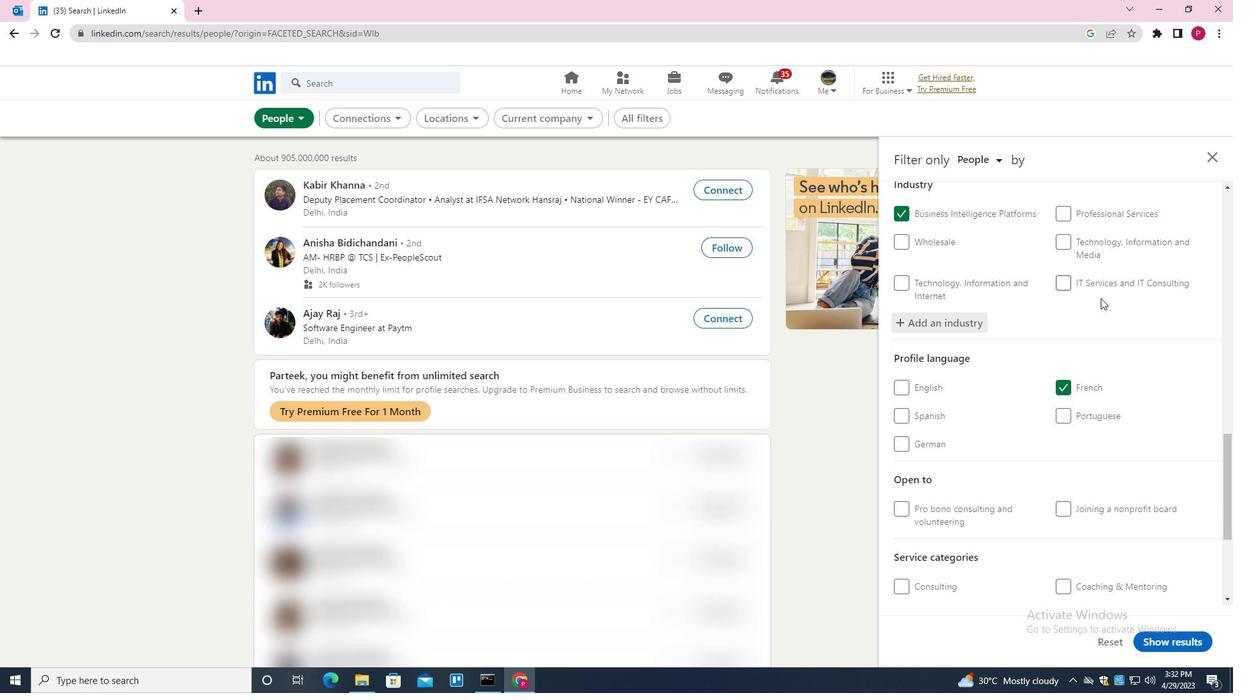 
Action: Mouse moved to (1077, 363)
Screenshot: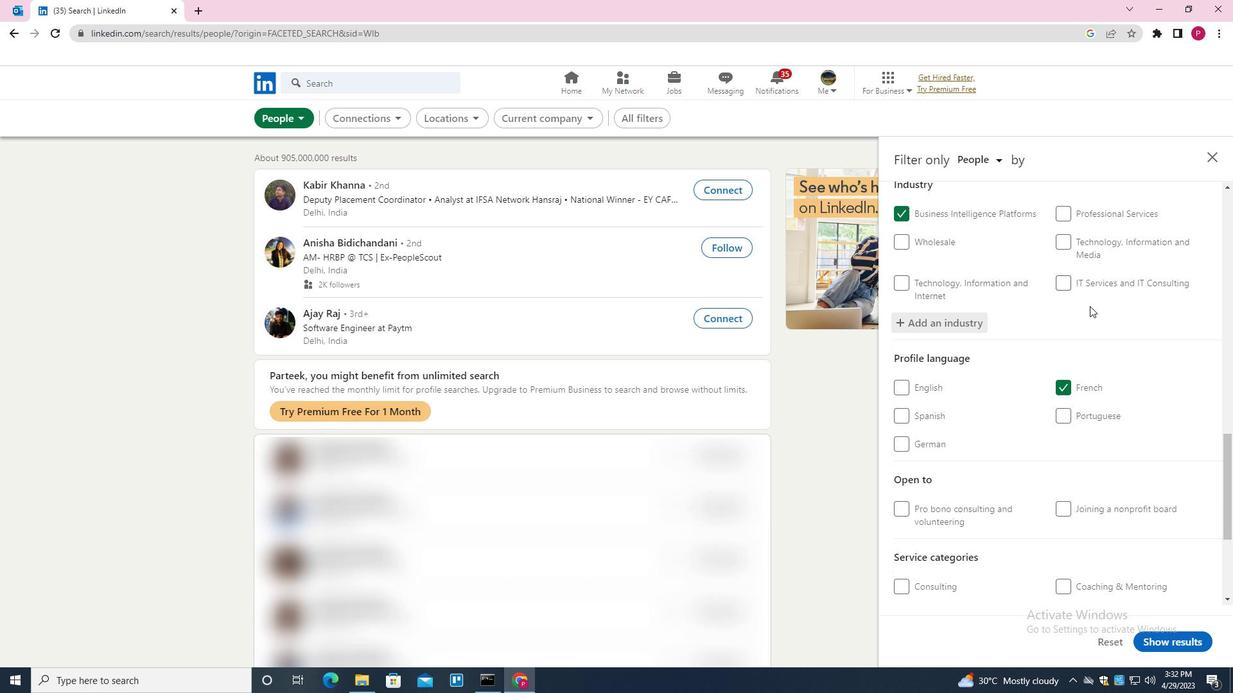 
Action: Mouse scrolled (1077, 362) with delta (0, 0)
Screenshot: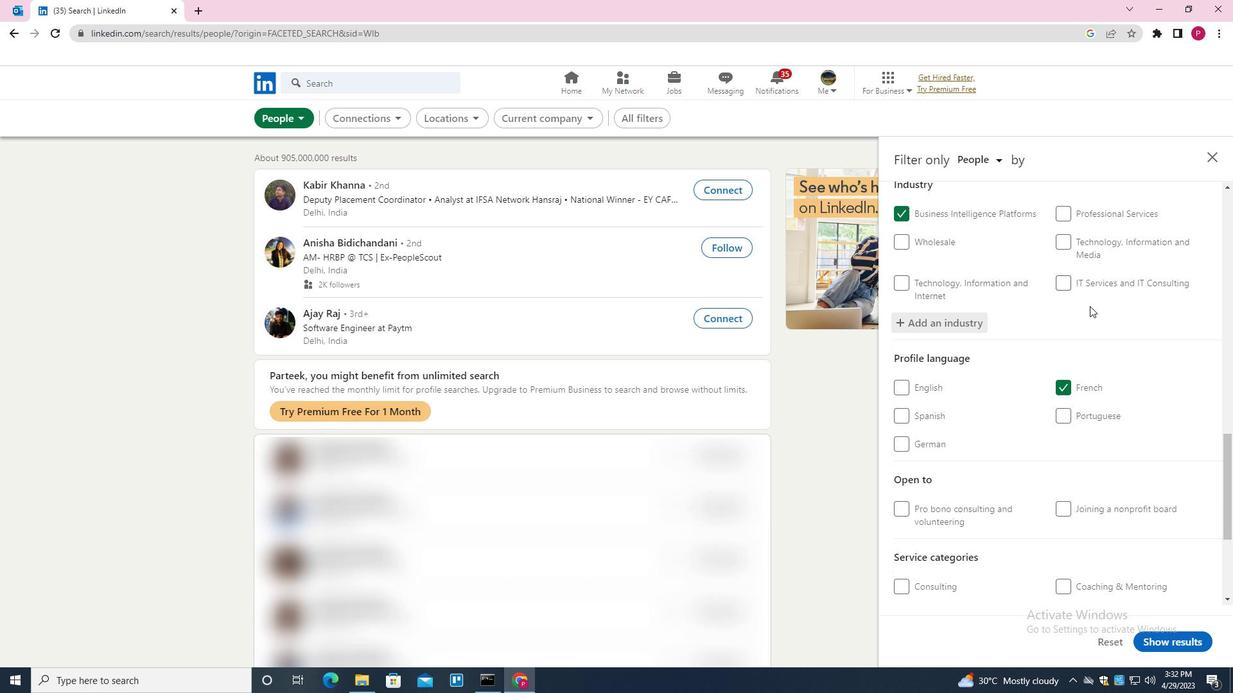 
Action: Mouse moved to (1076, 373)
Screenshot: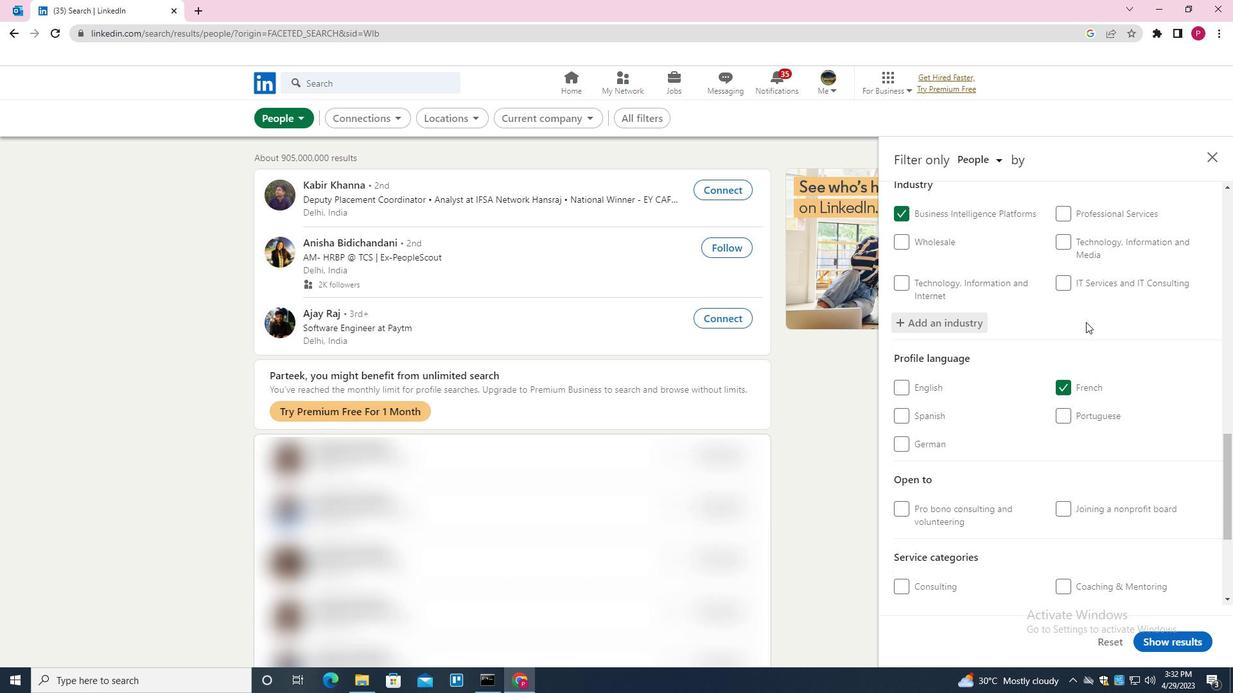 
Action: Mouse scrolled (1076, 373) with delta (0, 0)
Screenshot: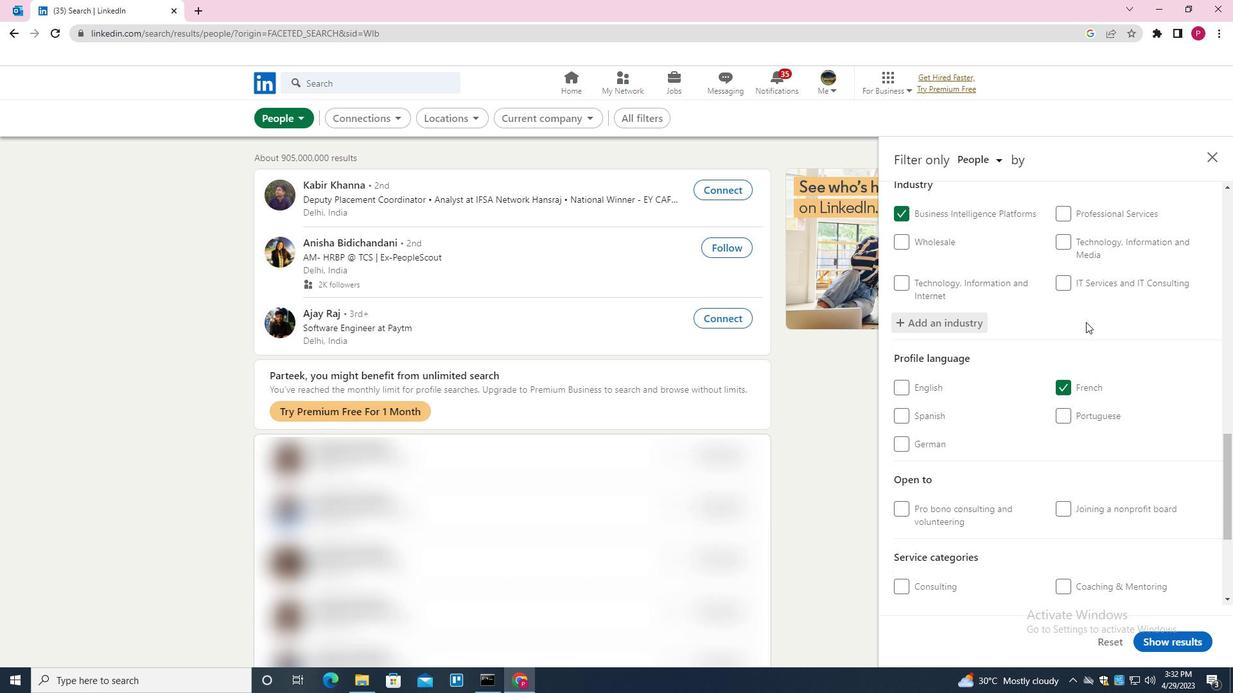 
Action: Mouse moved to (1072, 390)
Screenshot: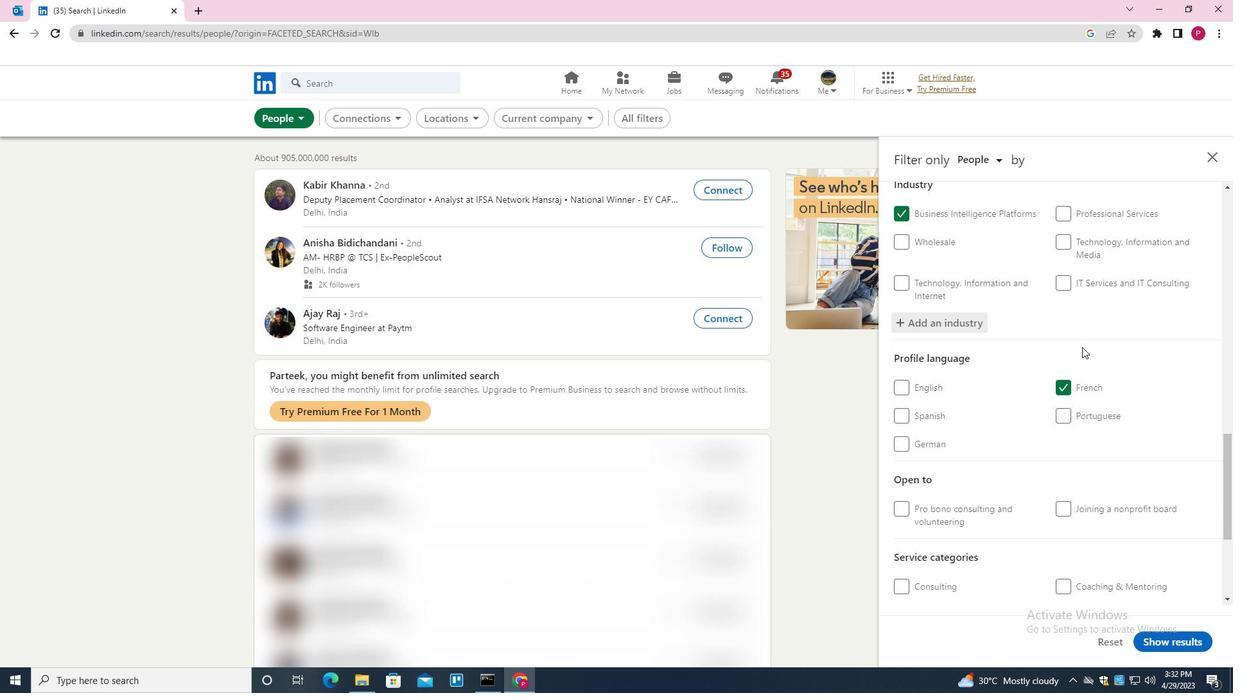 
Action: Mouse scrolled (1072, 389) with delta (0, 0)
Screenshot: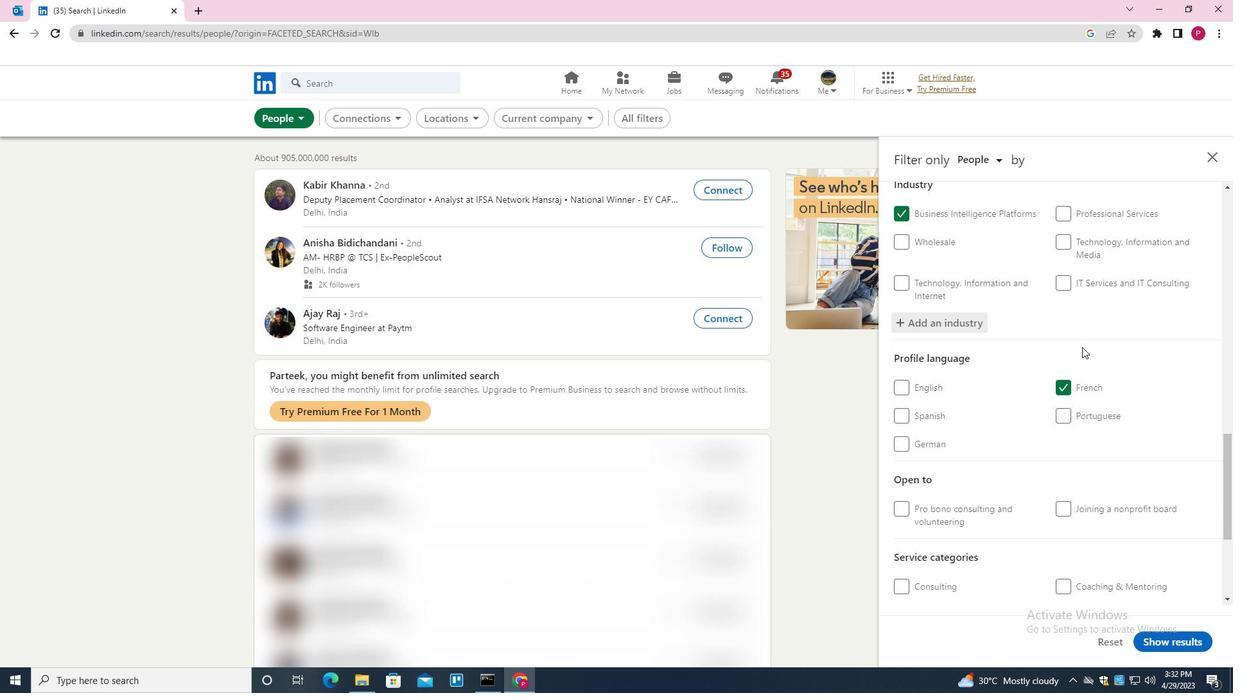 
Action: Mouse moved to (1104, 423)
Screenshot: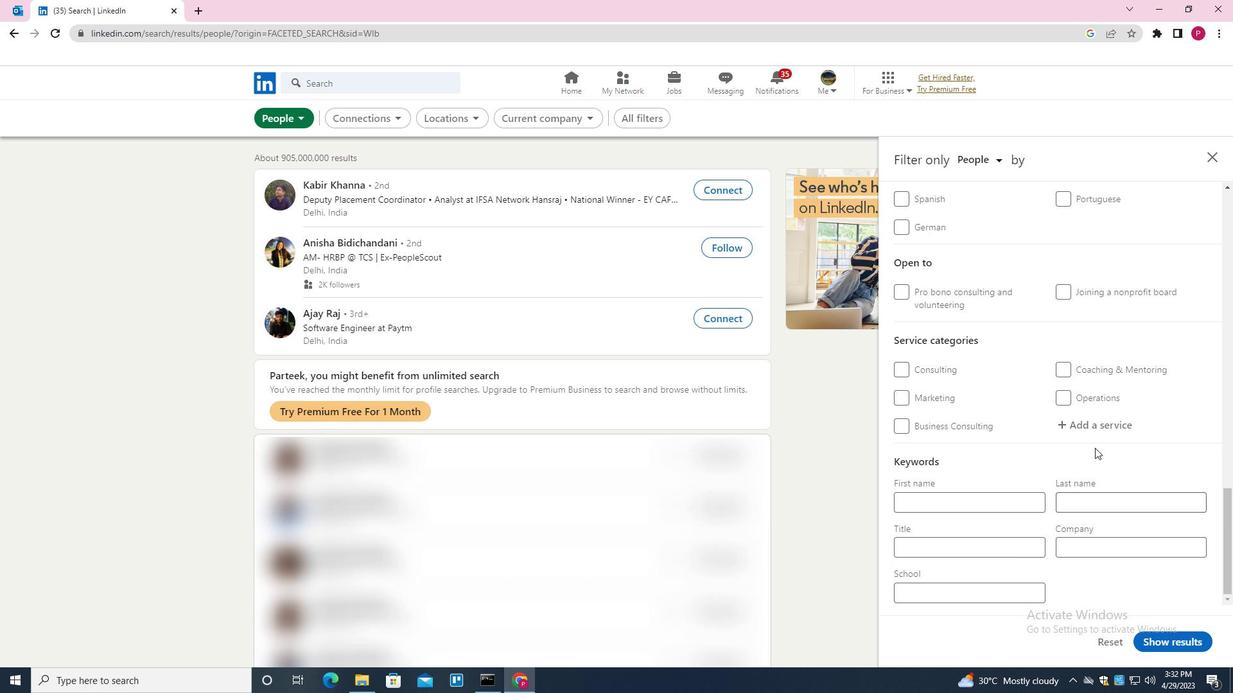 
Action: Mouse pressed left at (1104, 423)
Screenshot: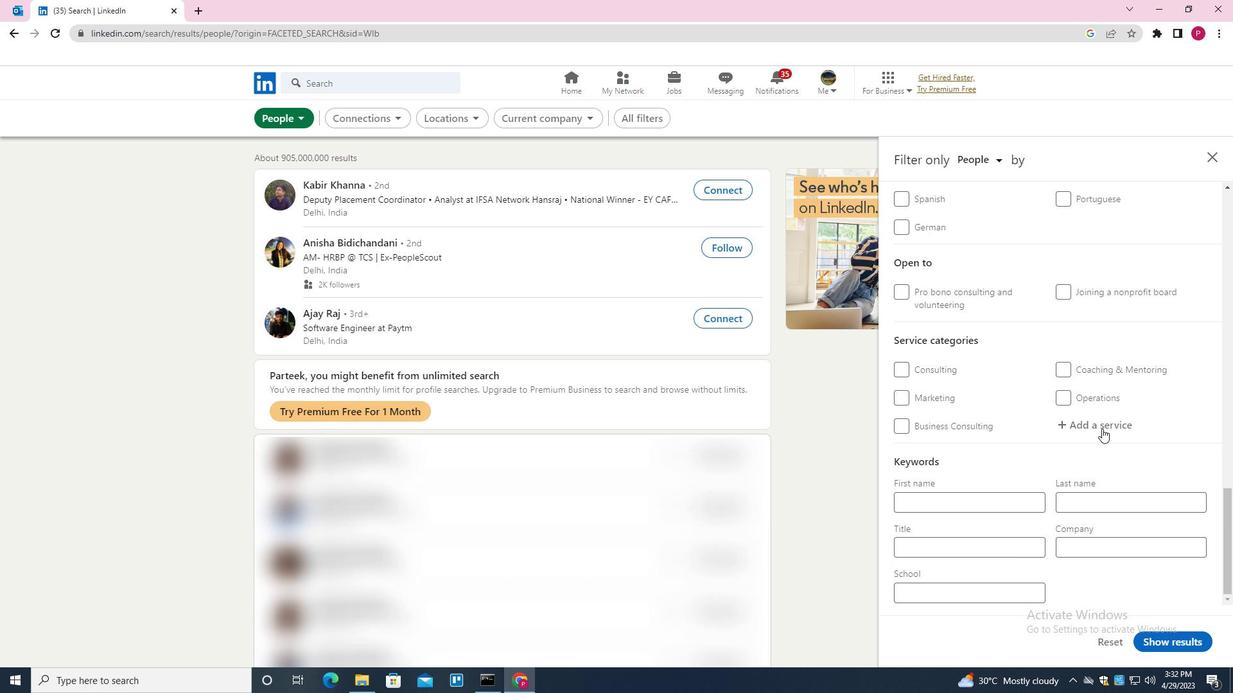 
Action: Key pressed <Key.shift><Key.shift><Key.shift>BOOK<Key.down><Key.enter>
Screenshot: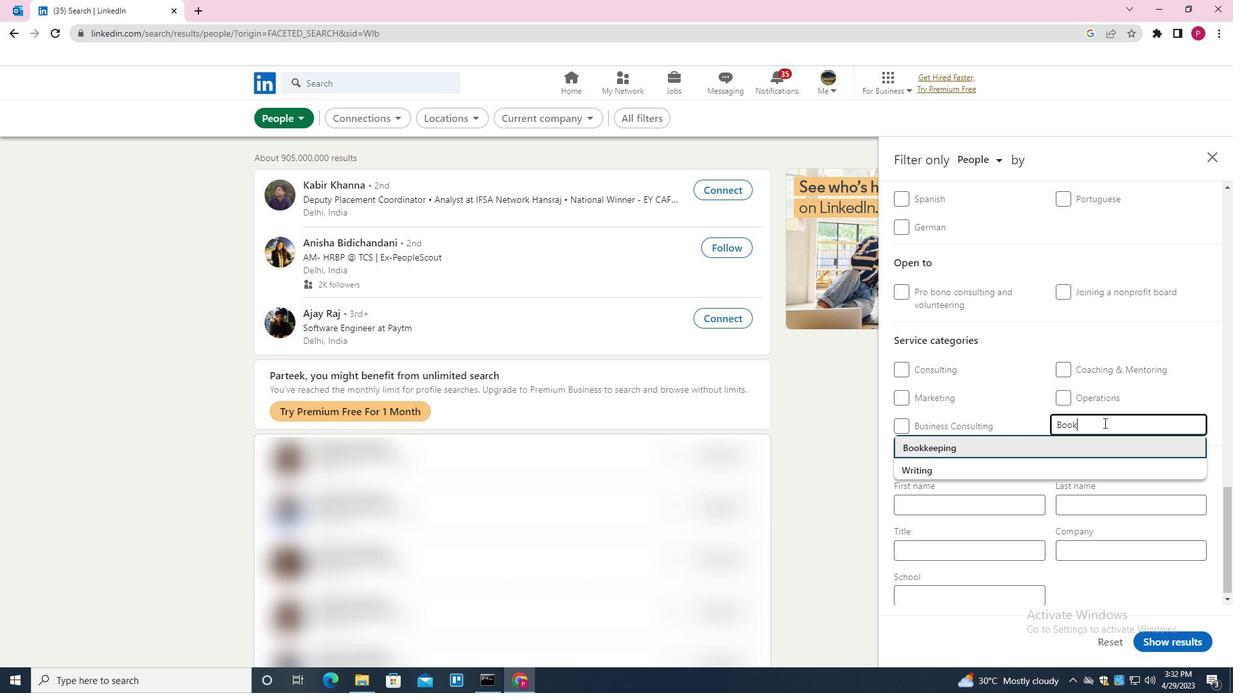 
Action: Mouse moved to (1072, 442)
Screenshot: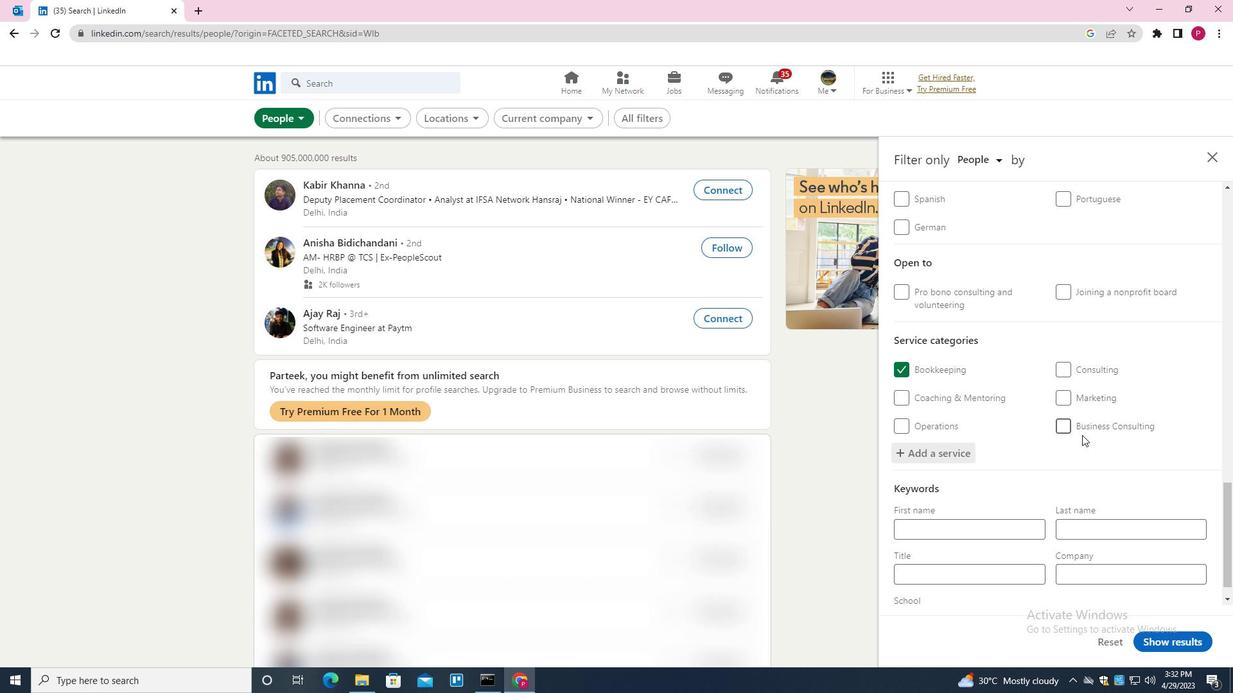 
Action: Mouse scrolled (1072, 441) with delta (0, 0)
Screenshot: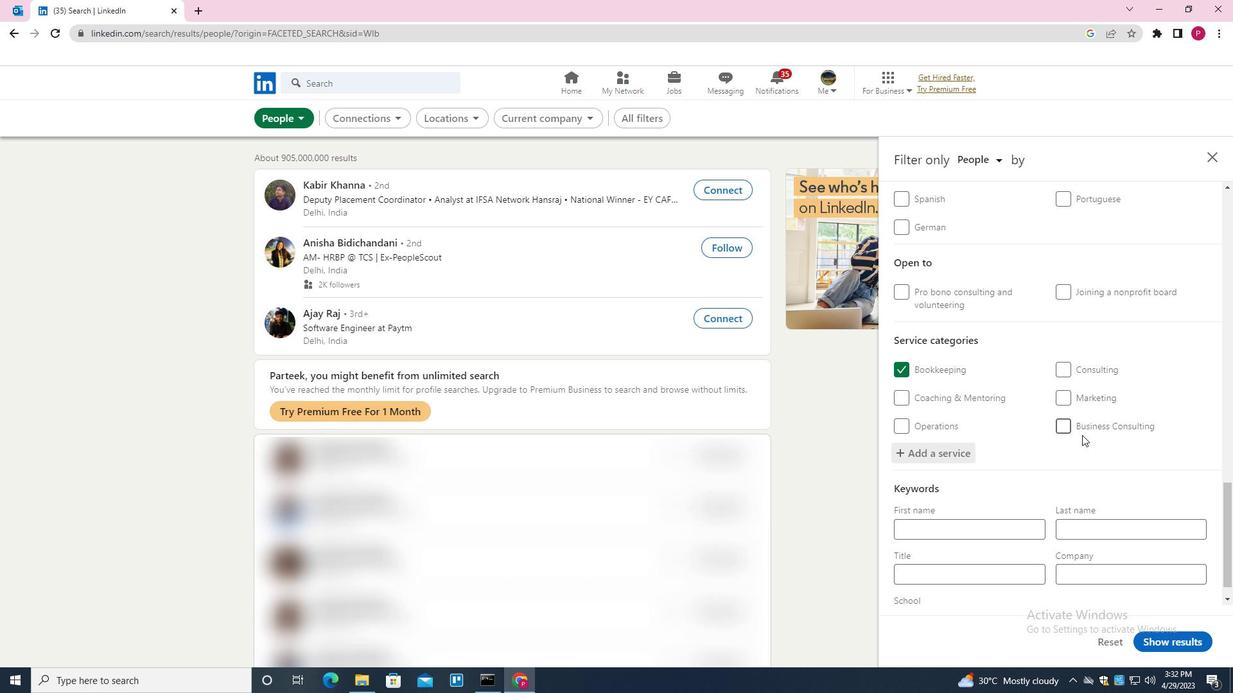 
Action: Mouse moved to (1071, 442)
Screenshot: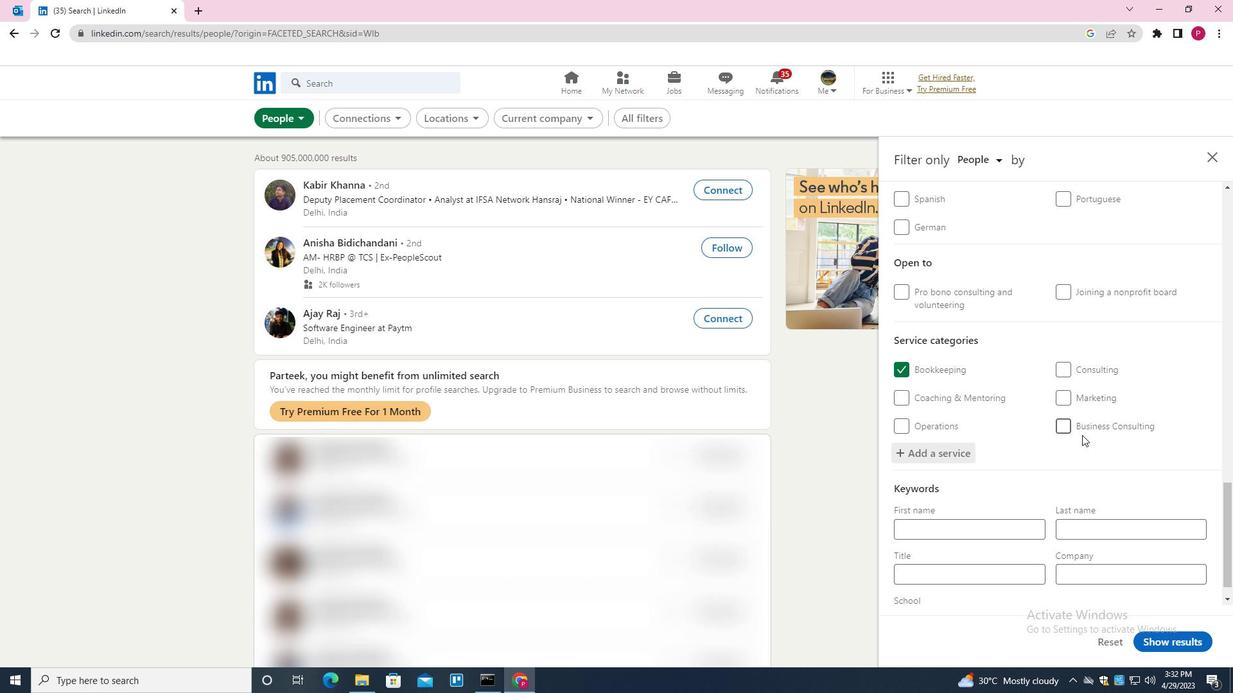 
Action: Mouse scrolled (1071, 441) with delta (0, 0)
Screenshot: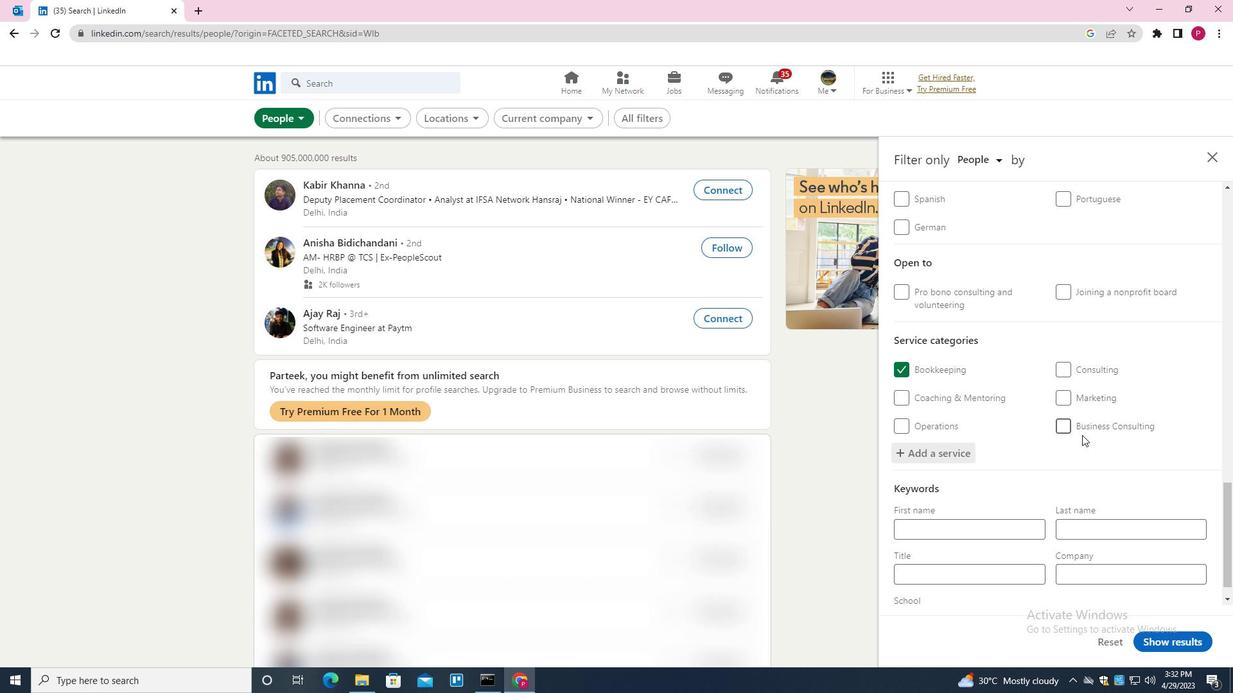 
Action: Mouse scrolled (1071, 441) with delta (0, 0)
Screenshot: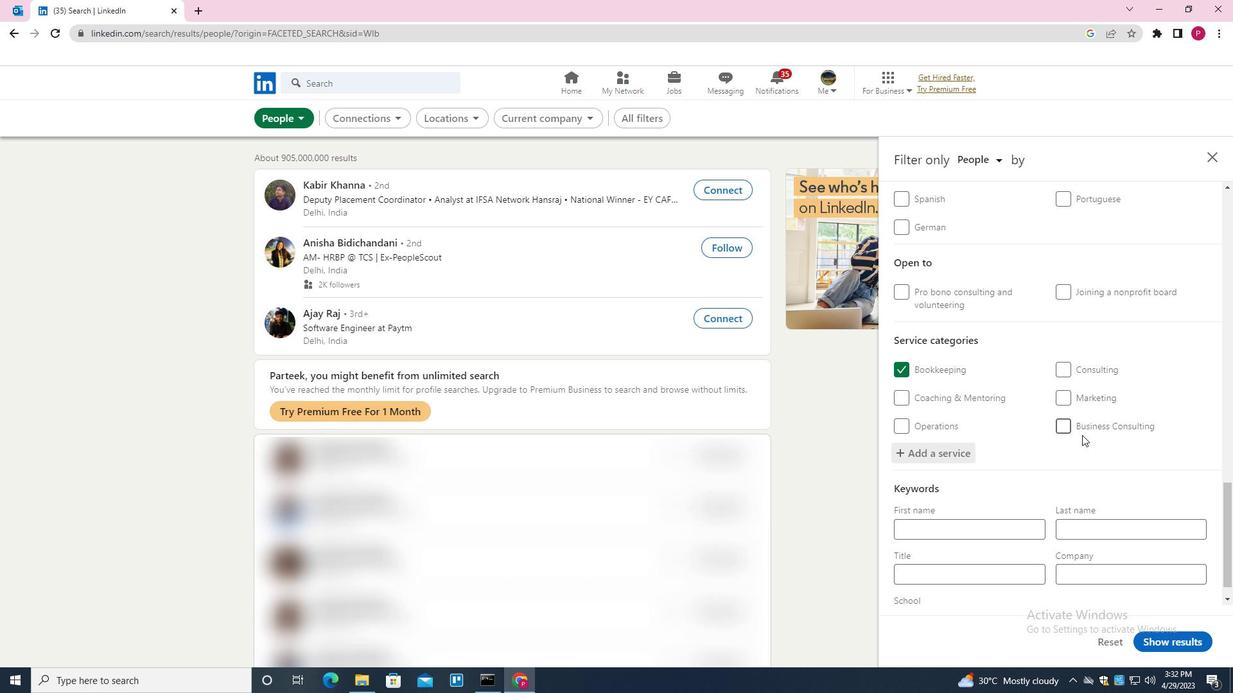 
Action: Mouse scrolled (1071, 441) with delta (0, 0)
Screenshot: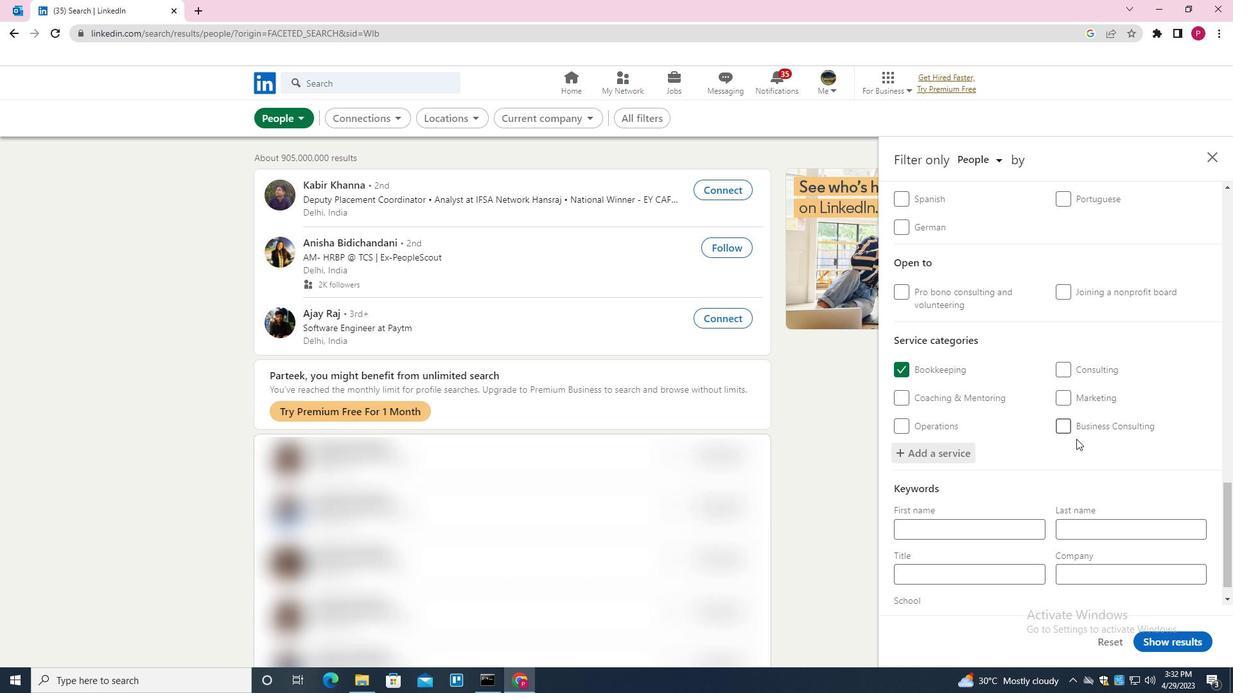 
Action: Mouse scrolled (1071, 441) with delta (0, 0)
Screenshot: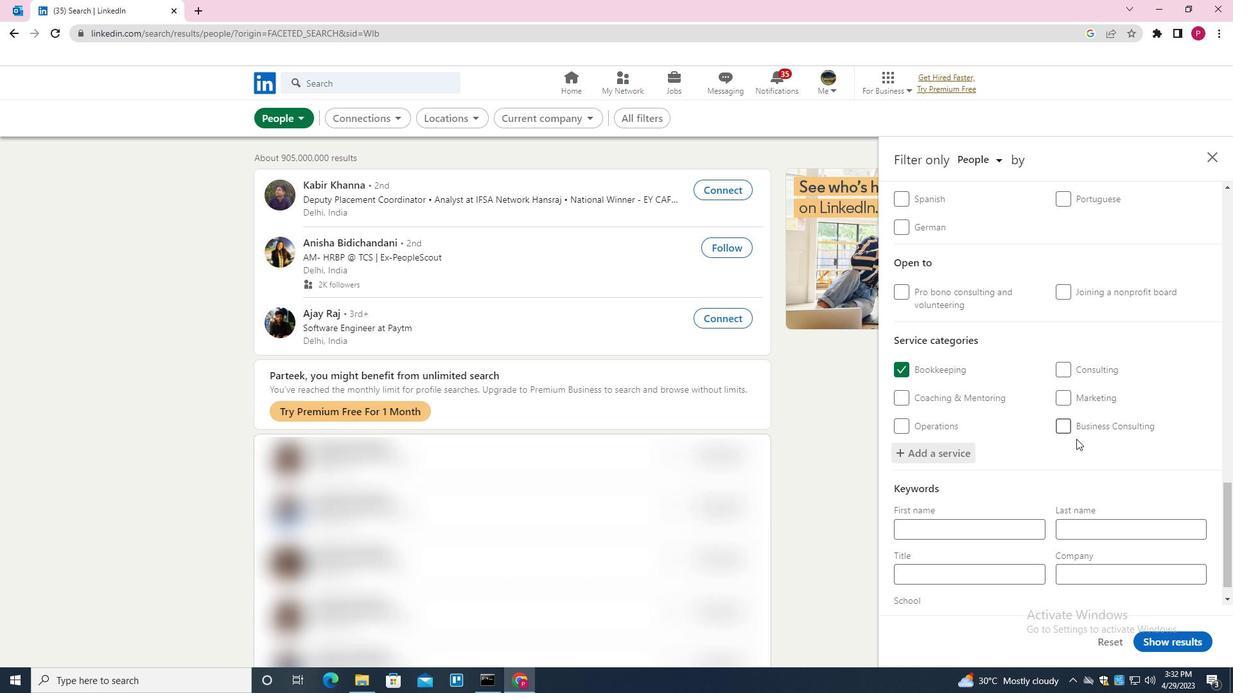 
Action: Mouse moved to (968, 557)
Screenshot: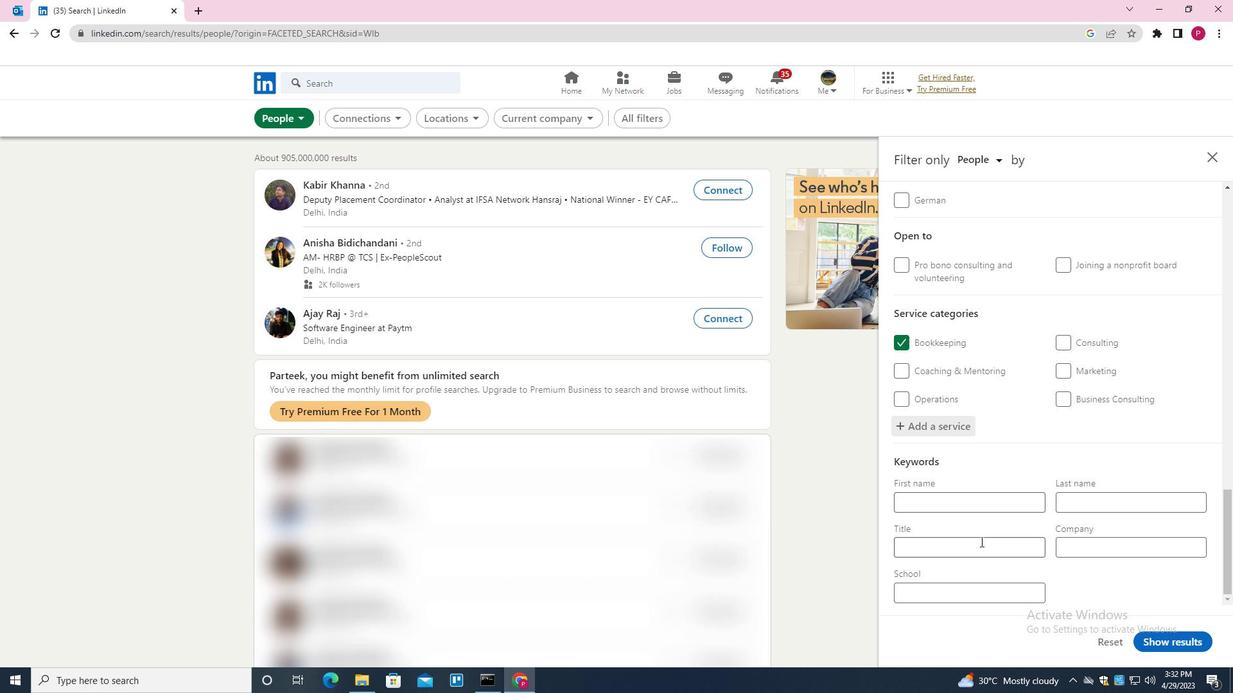 
Action: Mouse pressed left at (968, 557)
Screenshot: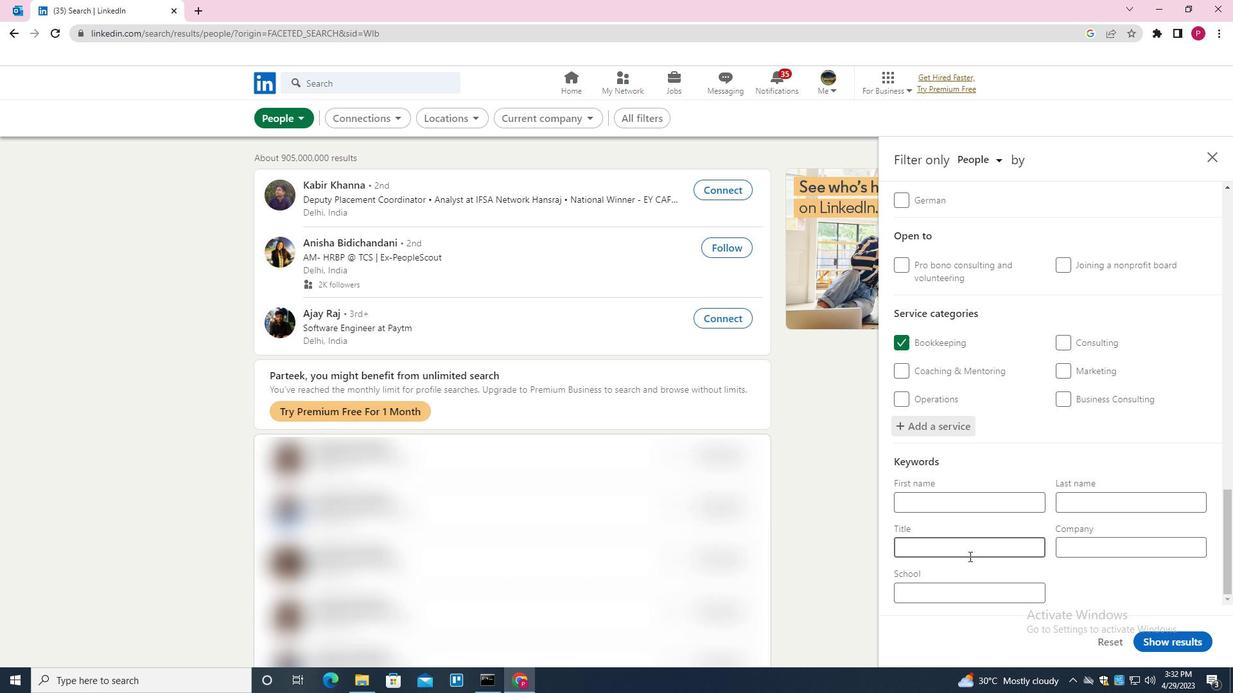 
Action: Mouse moved to (969, 557)
Screenshot: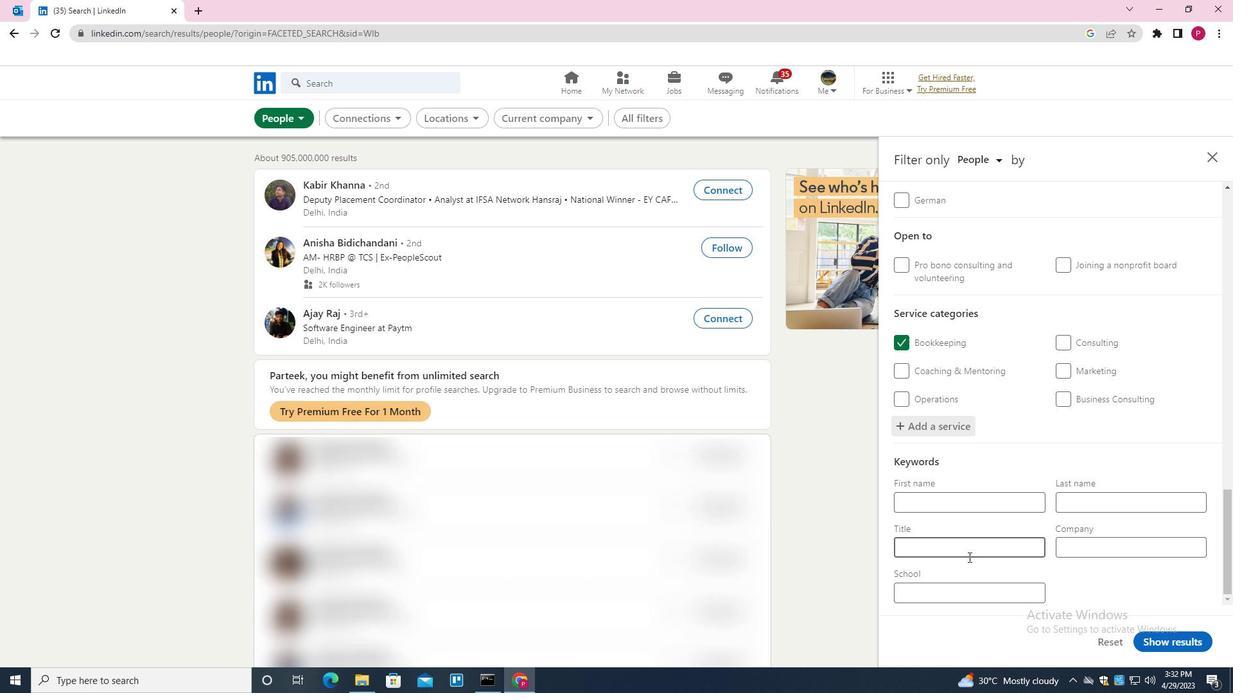 
Action: Key pressed <Key.shift><Key.shift><Key.shift><Key.shift>MEDICAL<Key.space><Key.shift><Key.shift>RESEARCHER
Screenshot: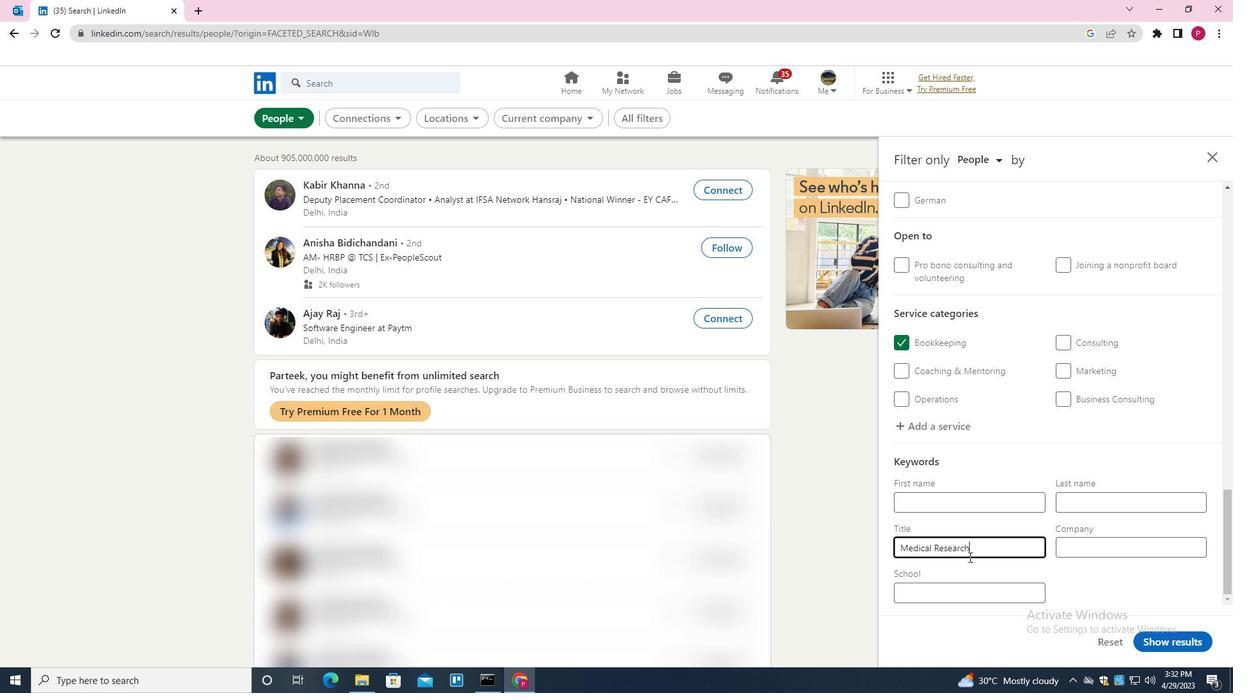 
Action: Mouse moved to (1183, 643)
Screenshot: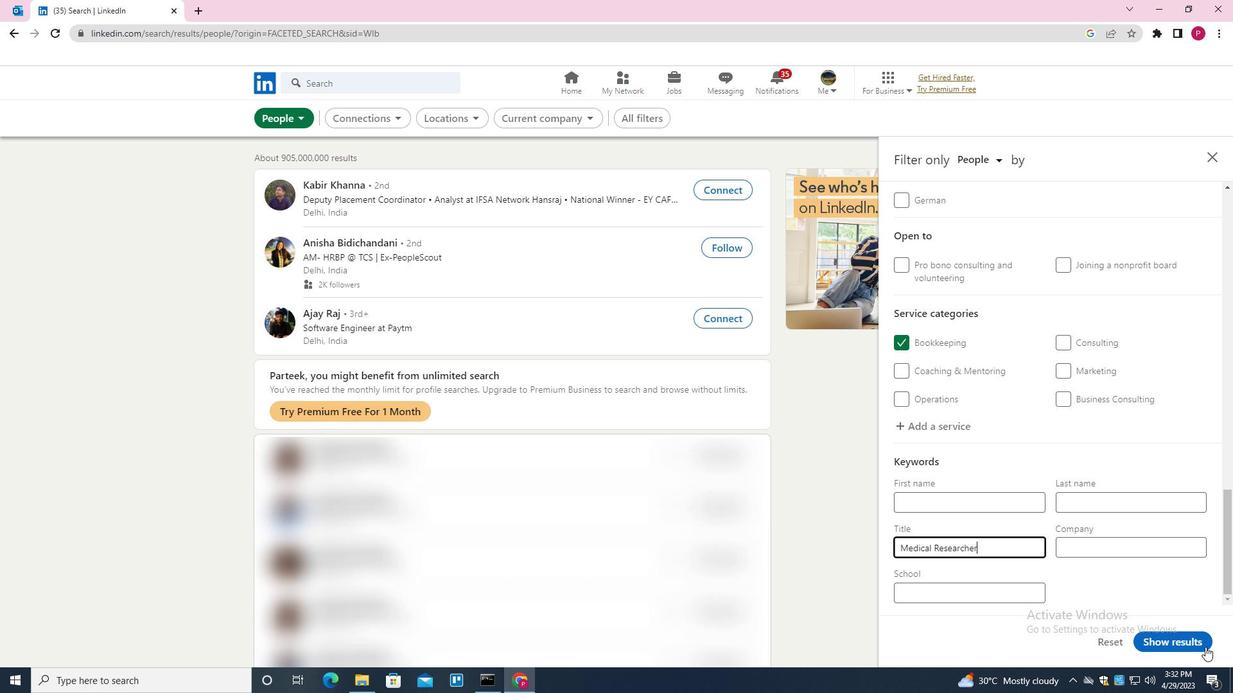 
Action: Mouse pressed left at (1183, 643)
Screenshot: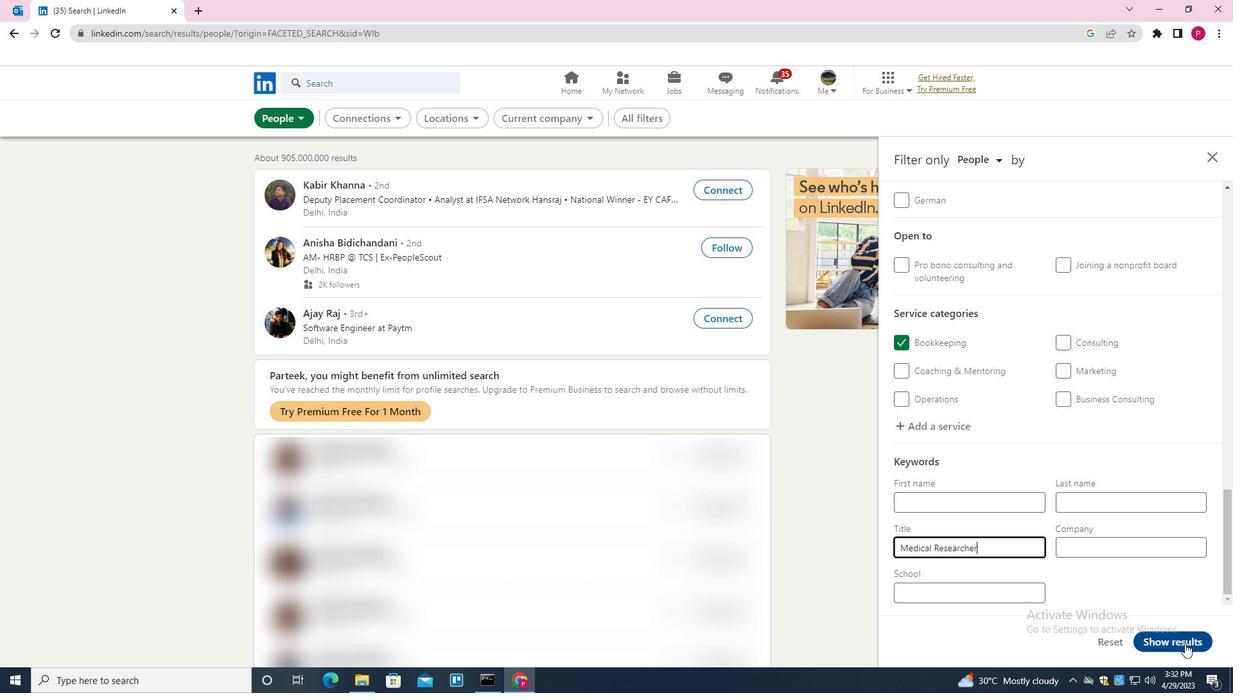 
Action: Mouse moved to (627, 331)
Screenshot: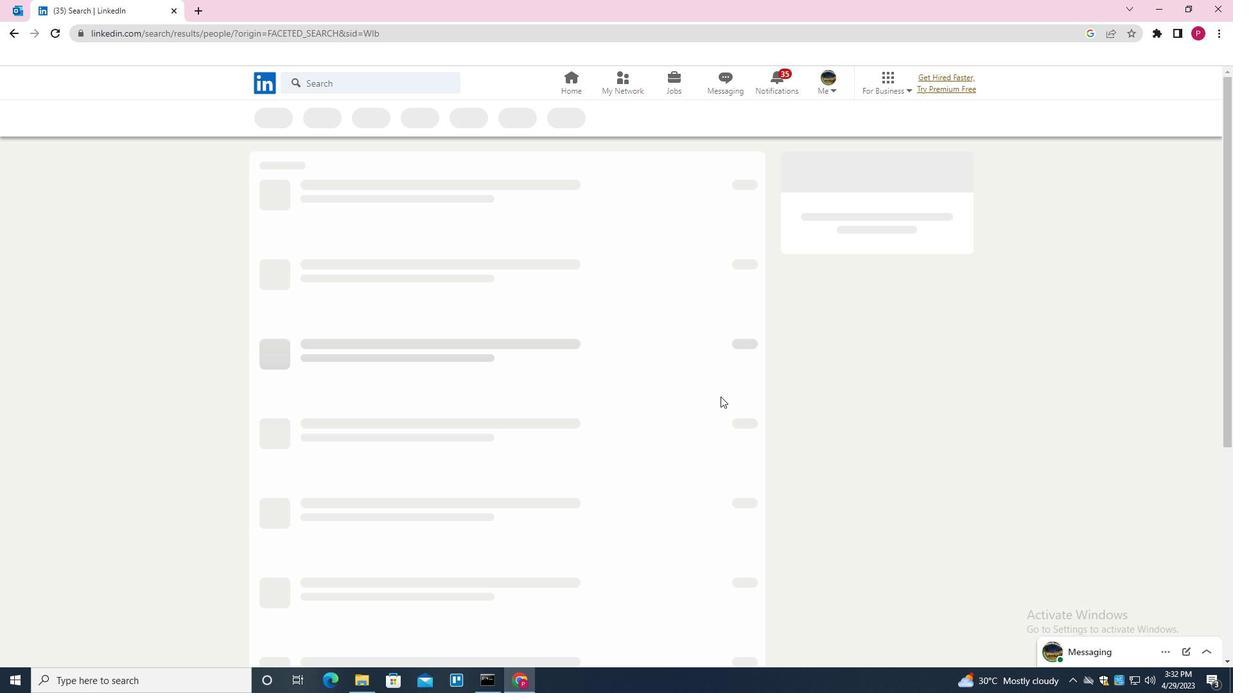 
